 Task: Look for space in Eger, Hungary from 3rd August, 2023 to 7th August, 2023 for 2 adults in price range Rs.4000 to Rs.9000. Place can be private room with 1  bedroom having 1 bed and 1 bathroom. Property type can be house, flat, guest house, hotel. Booking option can be shelf check-in. Required host language is English.
Action: Mouse moved to (596, 99)
Screenshot: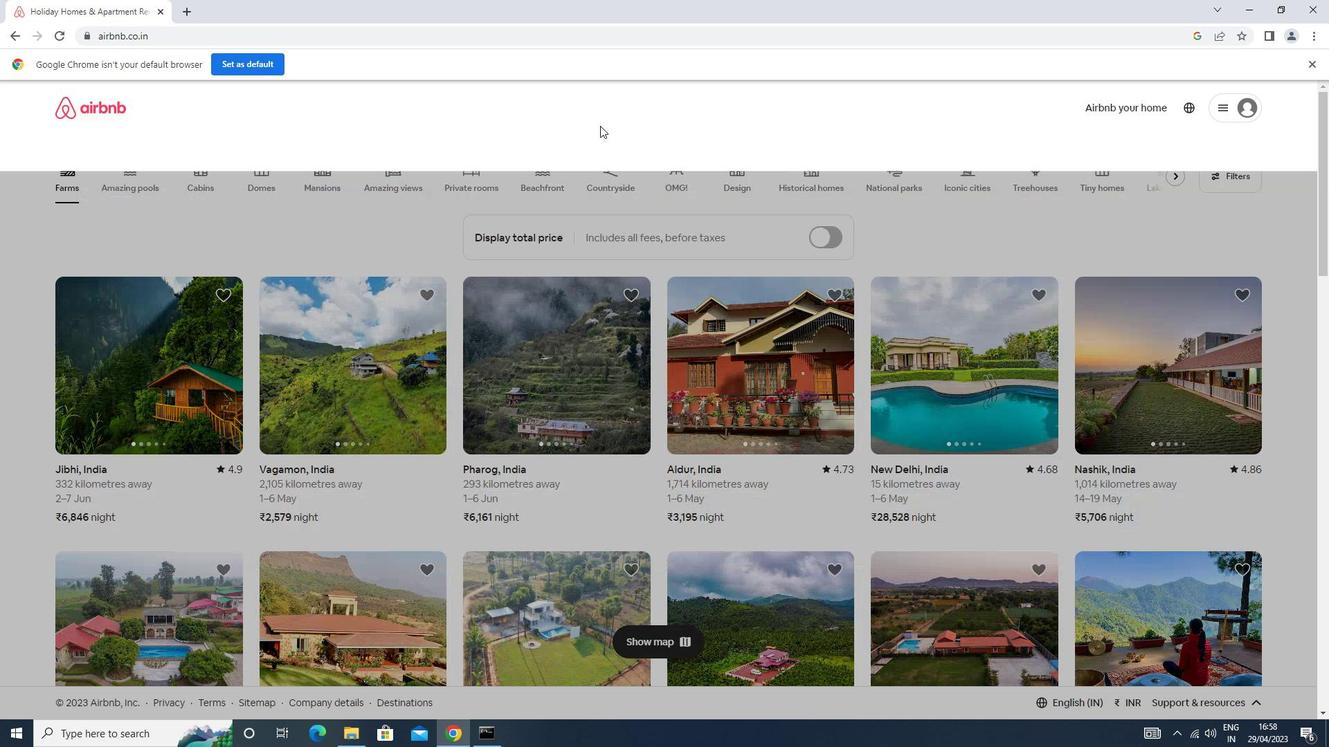 
Action: Mouse pressed left at (596, 99)
Screenshot: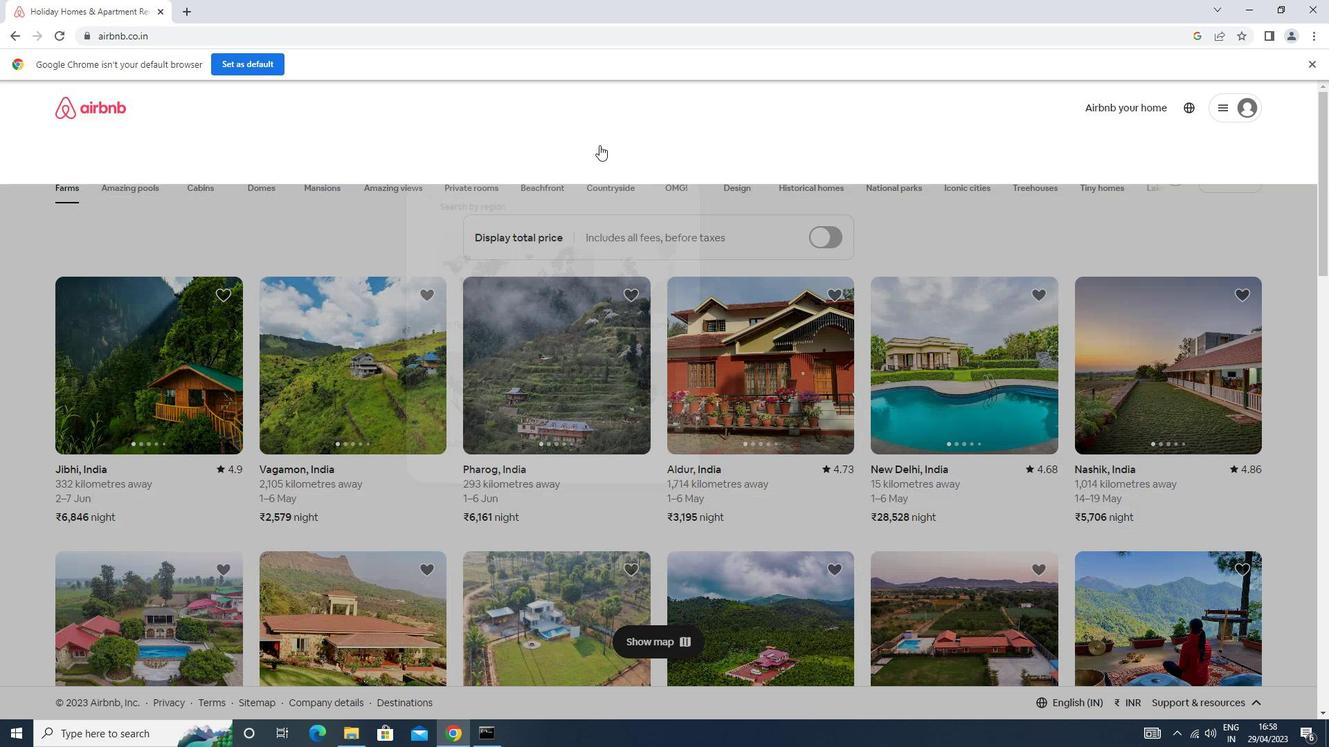 
Action: Mouse moved to (547, 163)
Screenshot: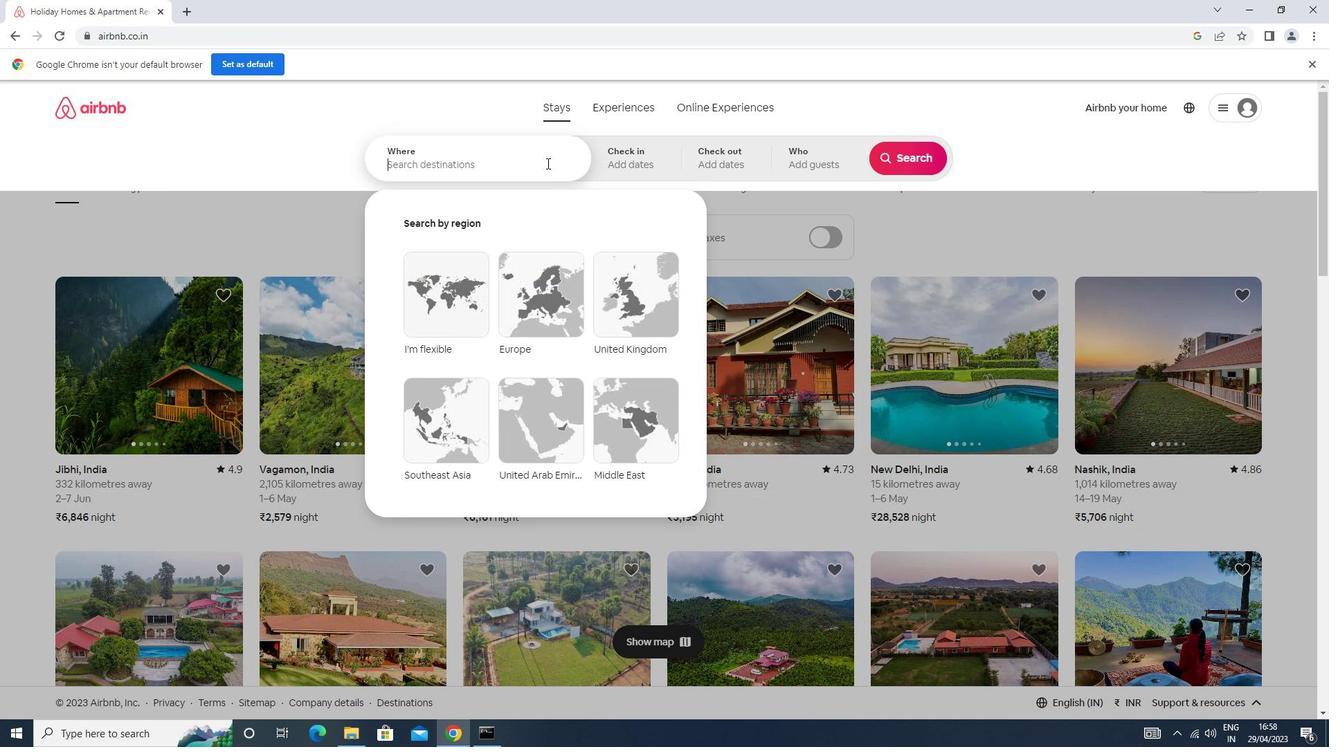
Action: Mouse pressed left at (547, 163)
Screenshot: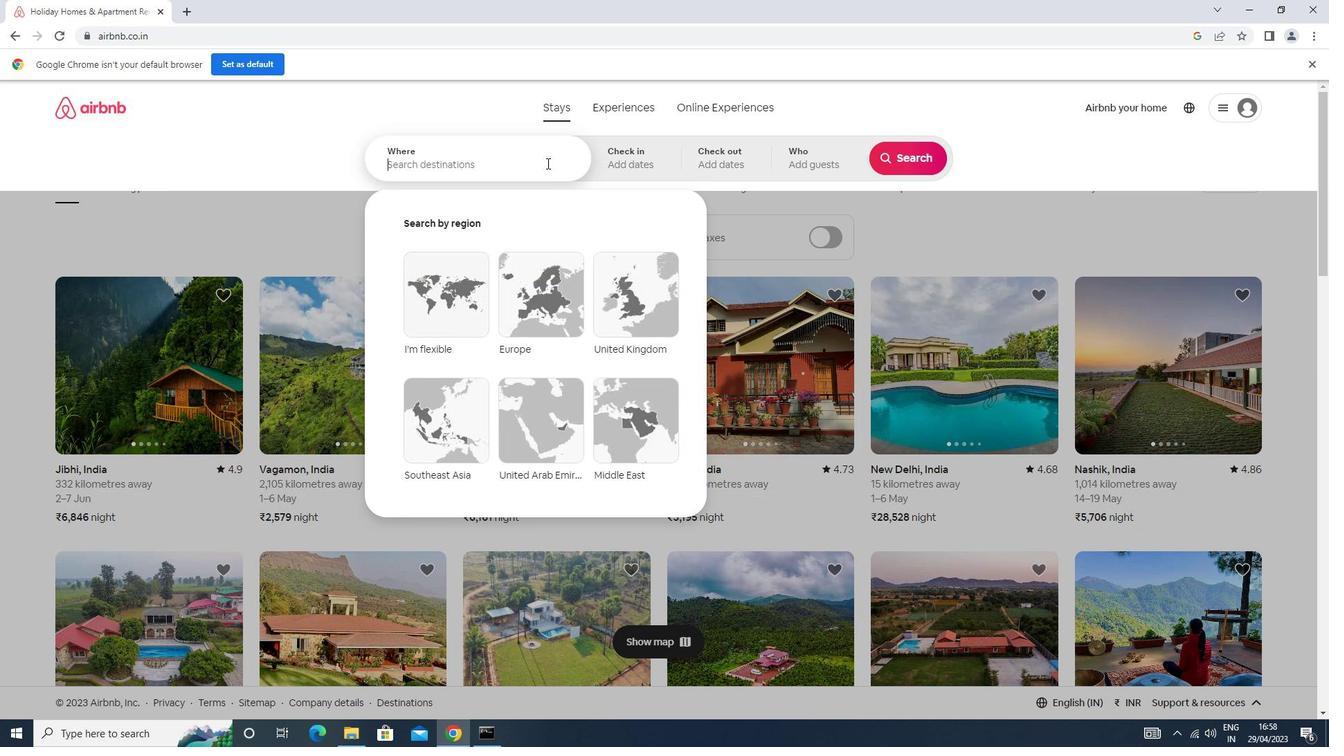 
Action: Key pressed <Key.caps_lock>e<Key.caps_lock>ger<Key.enter>
Screenshot: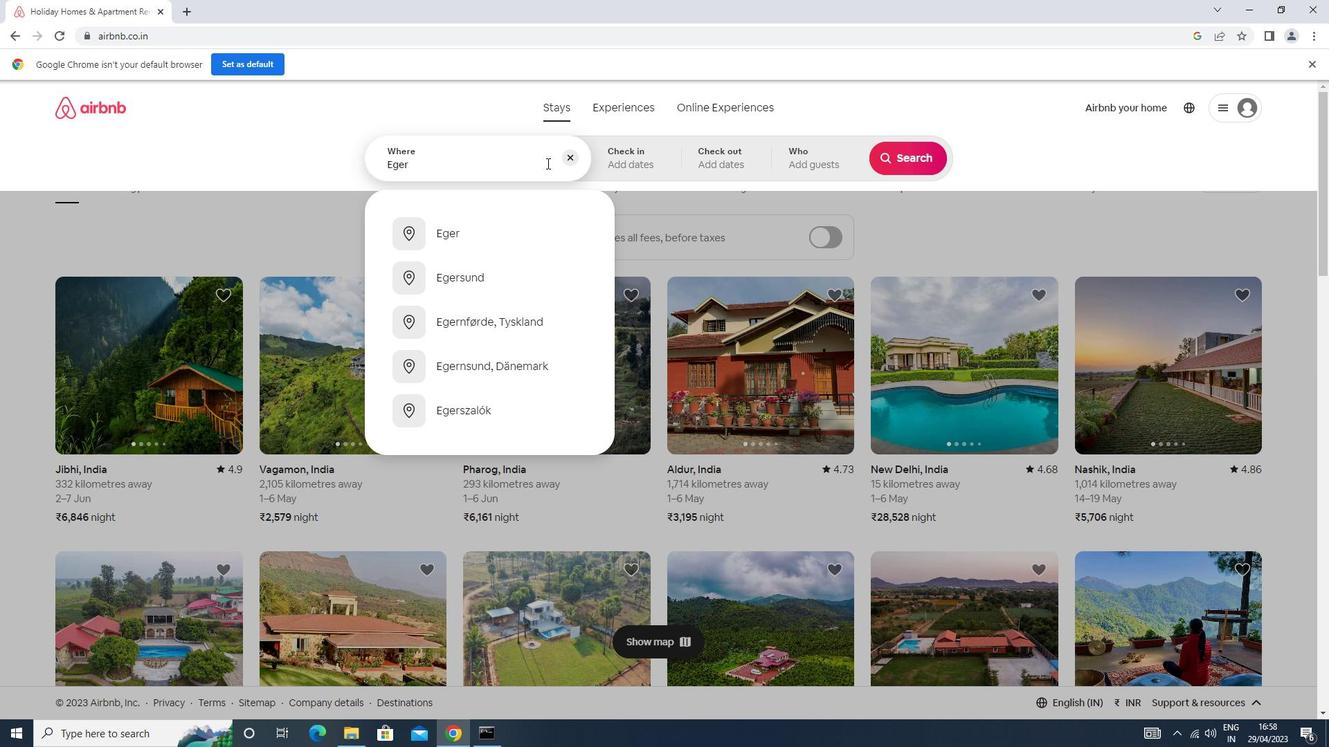 
Action: Mouse moved to (896, 264)
Screenshot: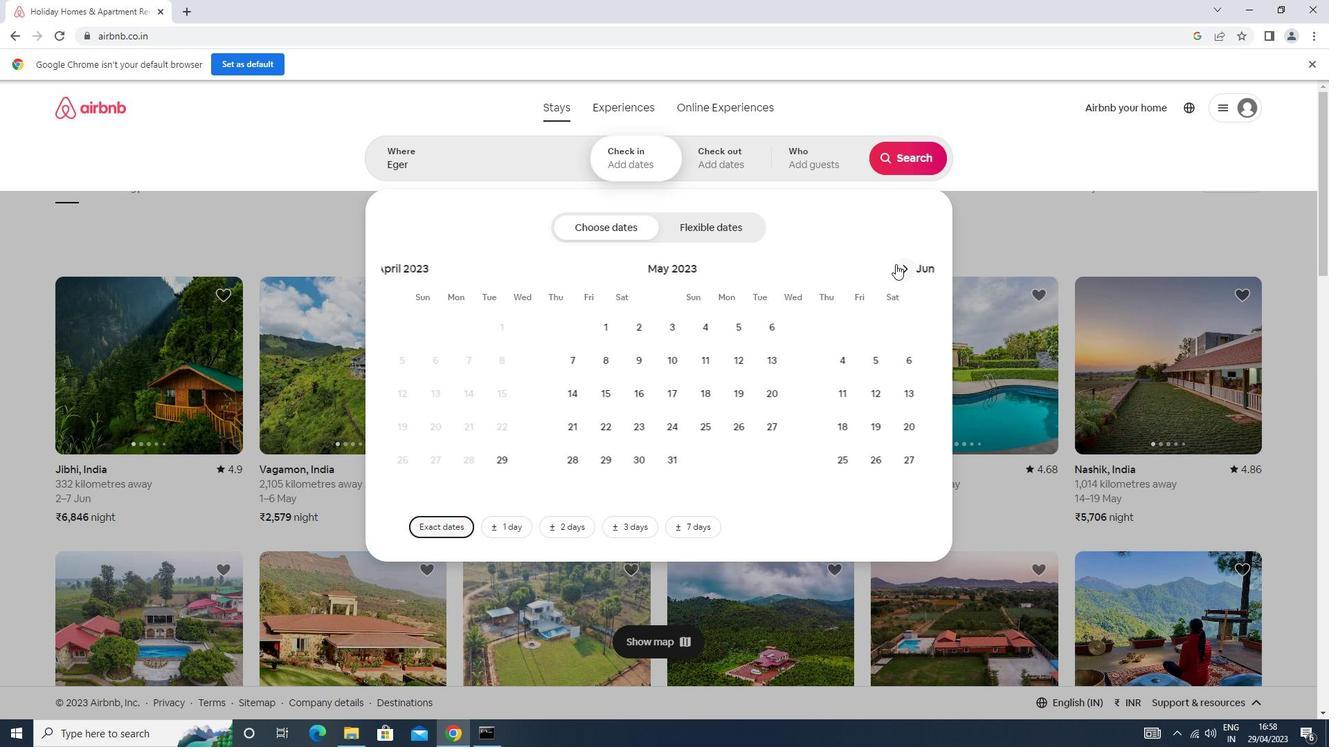 
Action: Mouse pressed left at (896, 264)
Screenshot: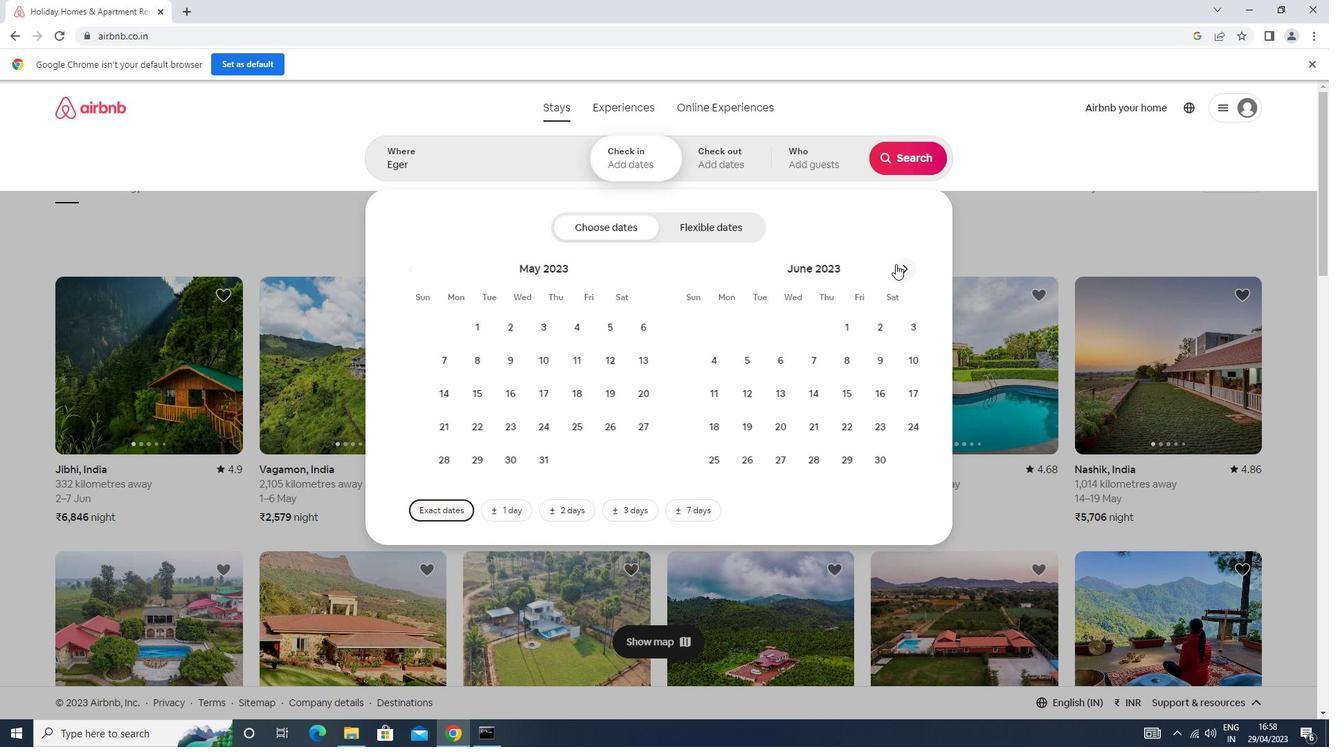 
Action: Mouse pressed left at (896, 264)
Screenshot: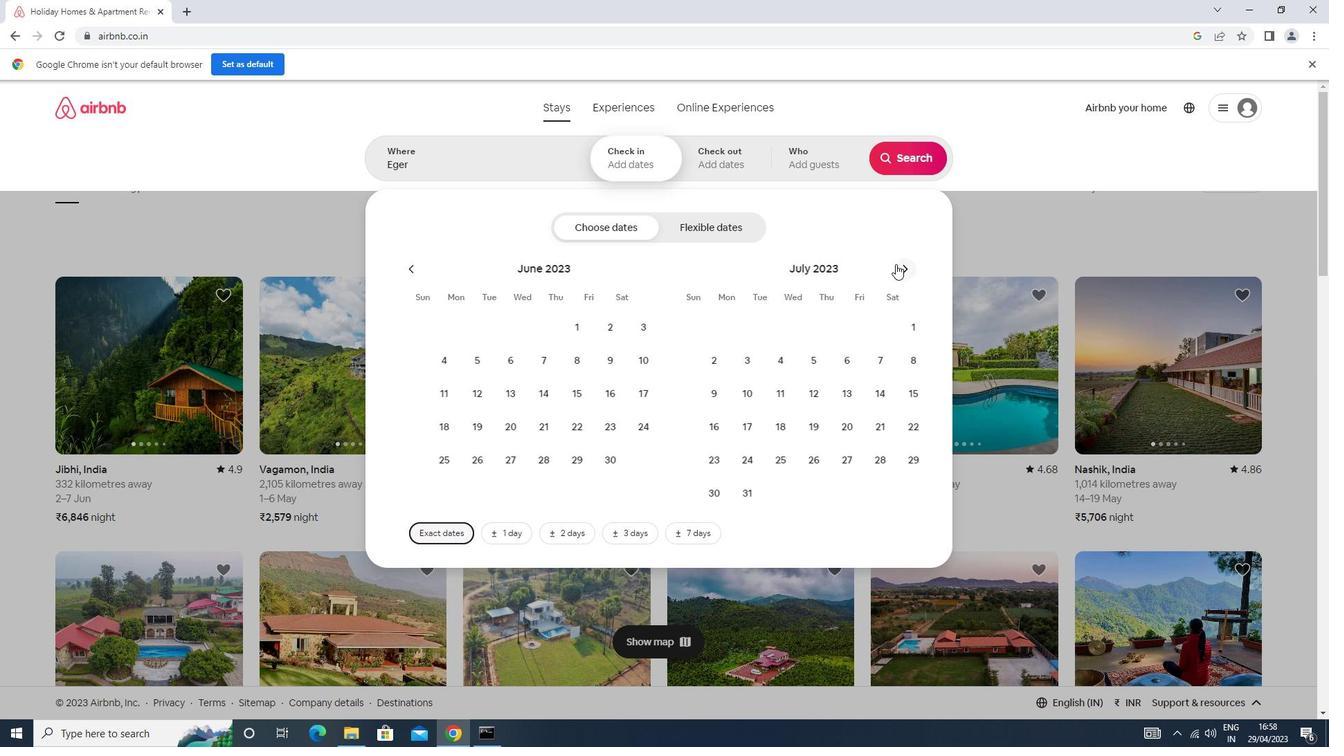 
Action: Mouse moved to (896, 264)
Screenshot: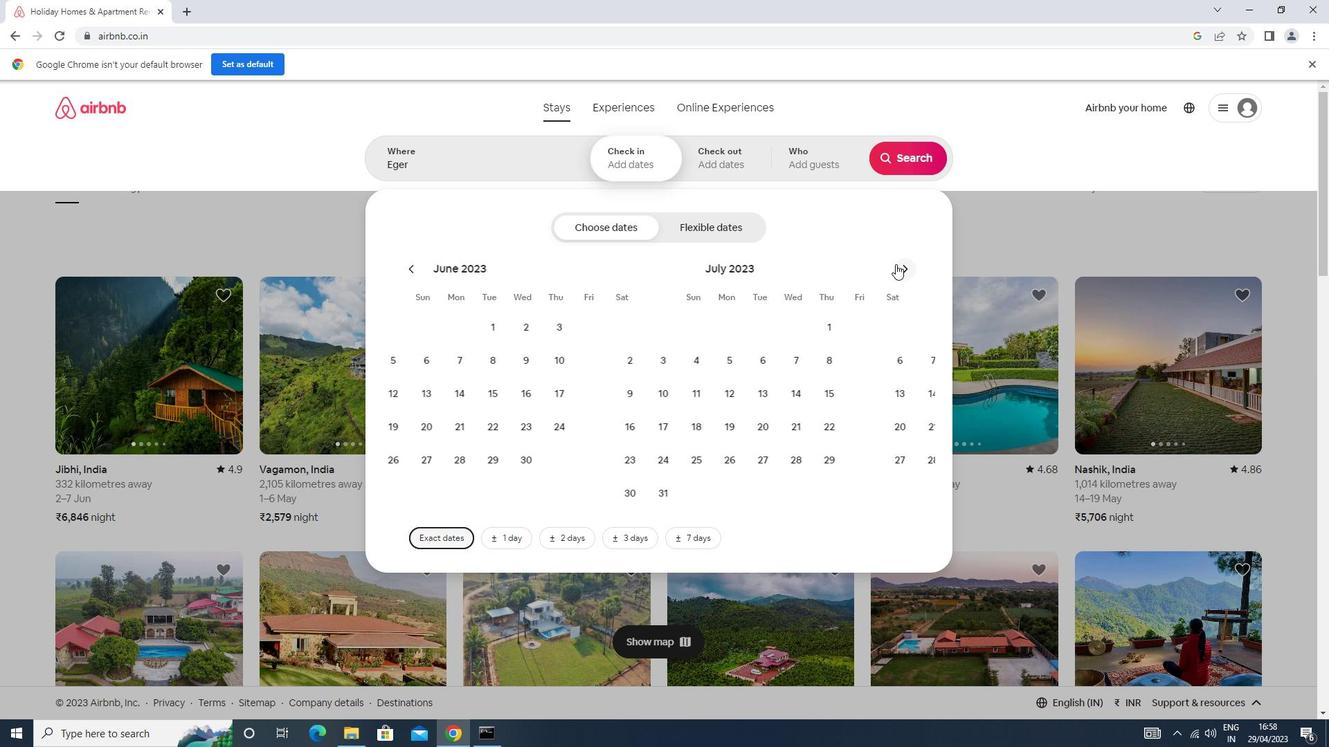 
Action: Mouse pressed left at (896, 264)
Screenshot: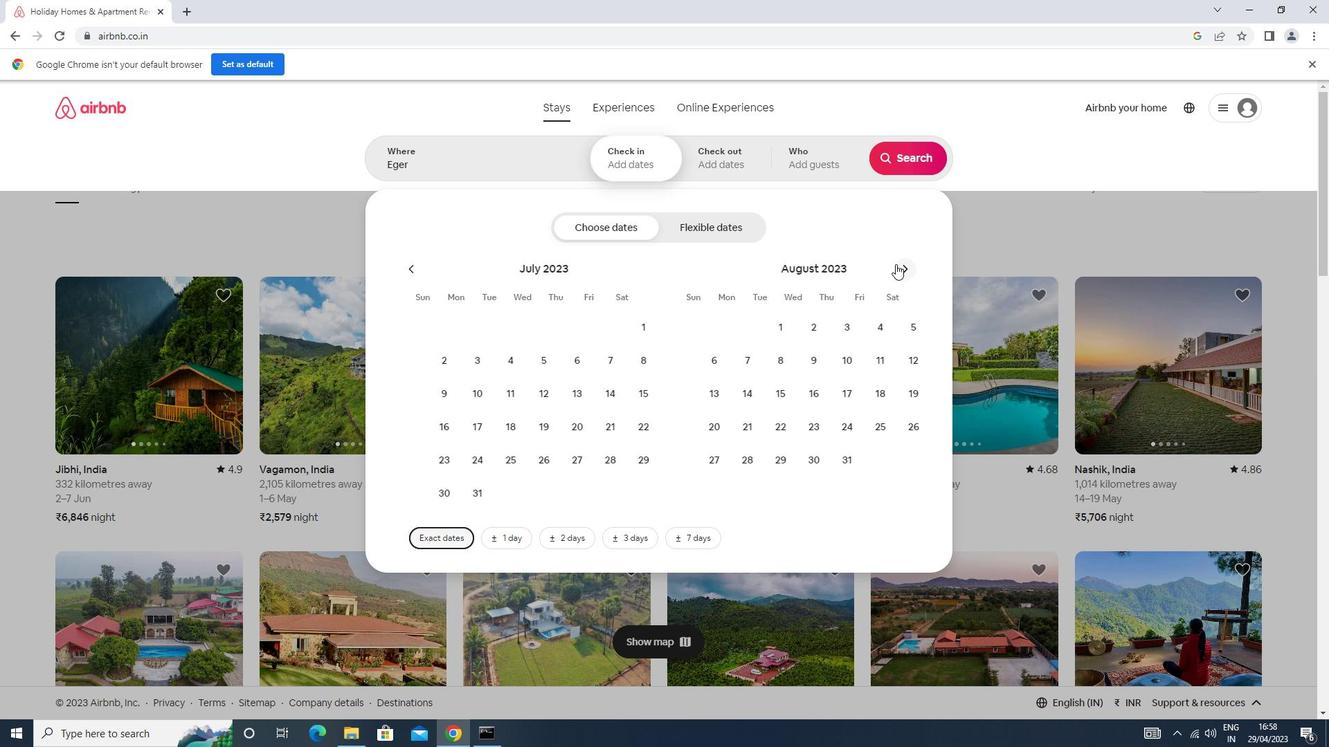 
Action: Mouse moved to (832, 323)
Screenshot: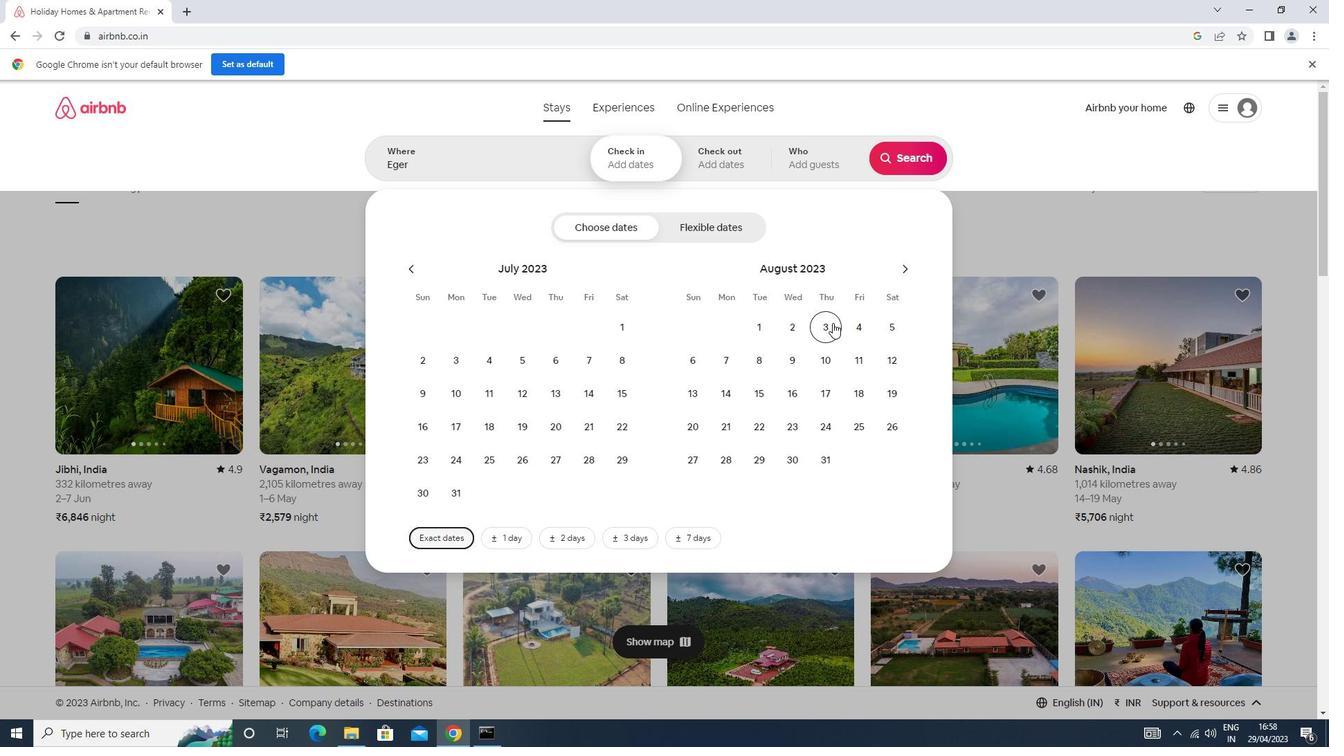 
Action: Mouse pressed left at (832, 323)
Screenshot: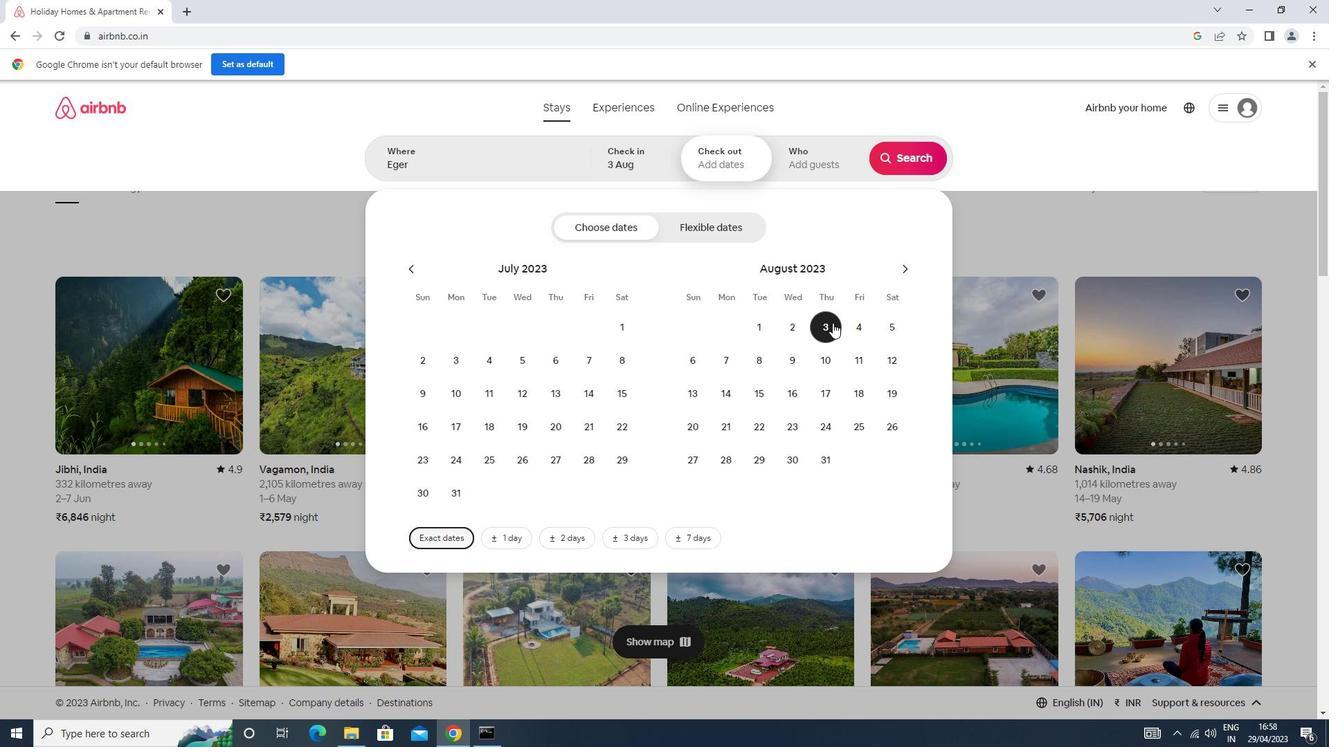 
Action: Mouse moved to (731, 362)
Screenshot: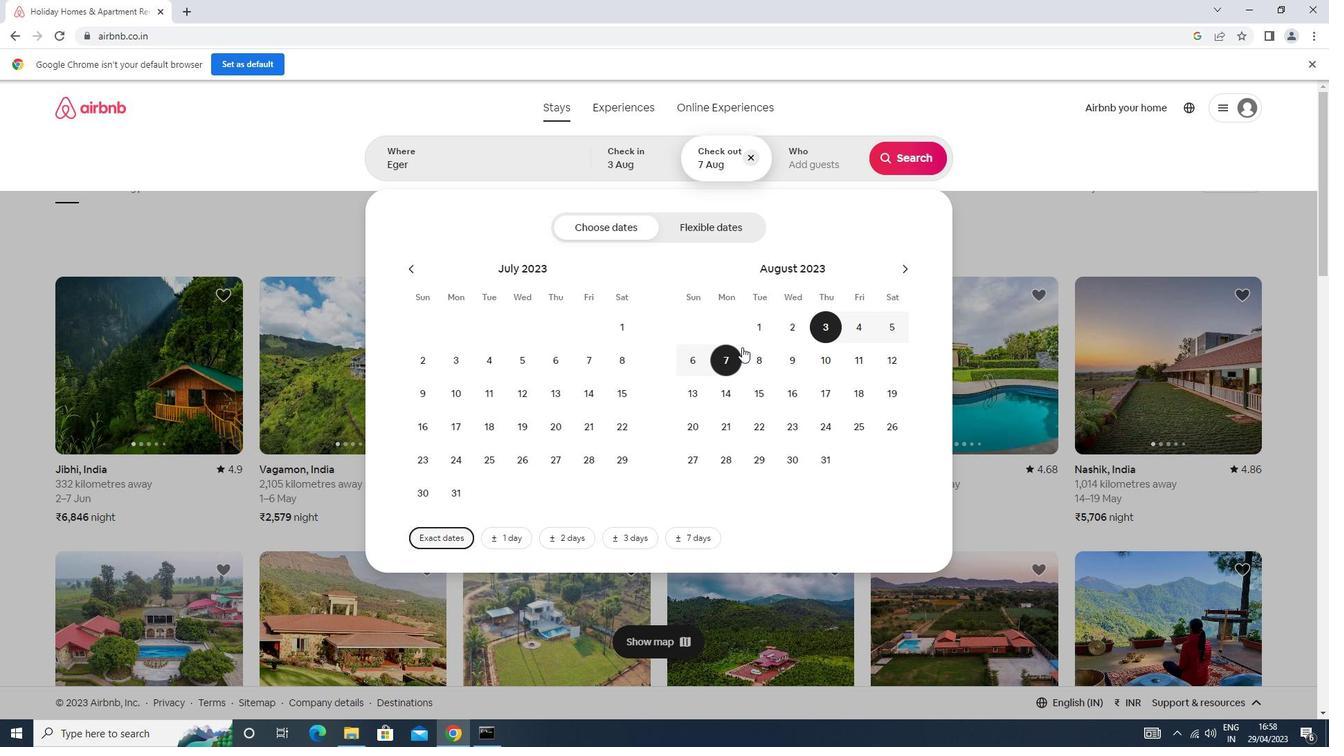 
Action: Mouse pressed left at (731, 362)
Screenshot: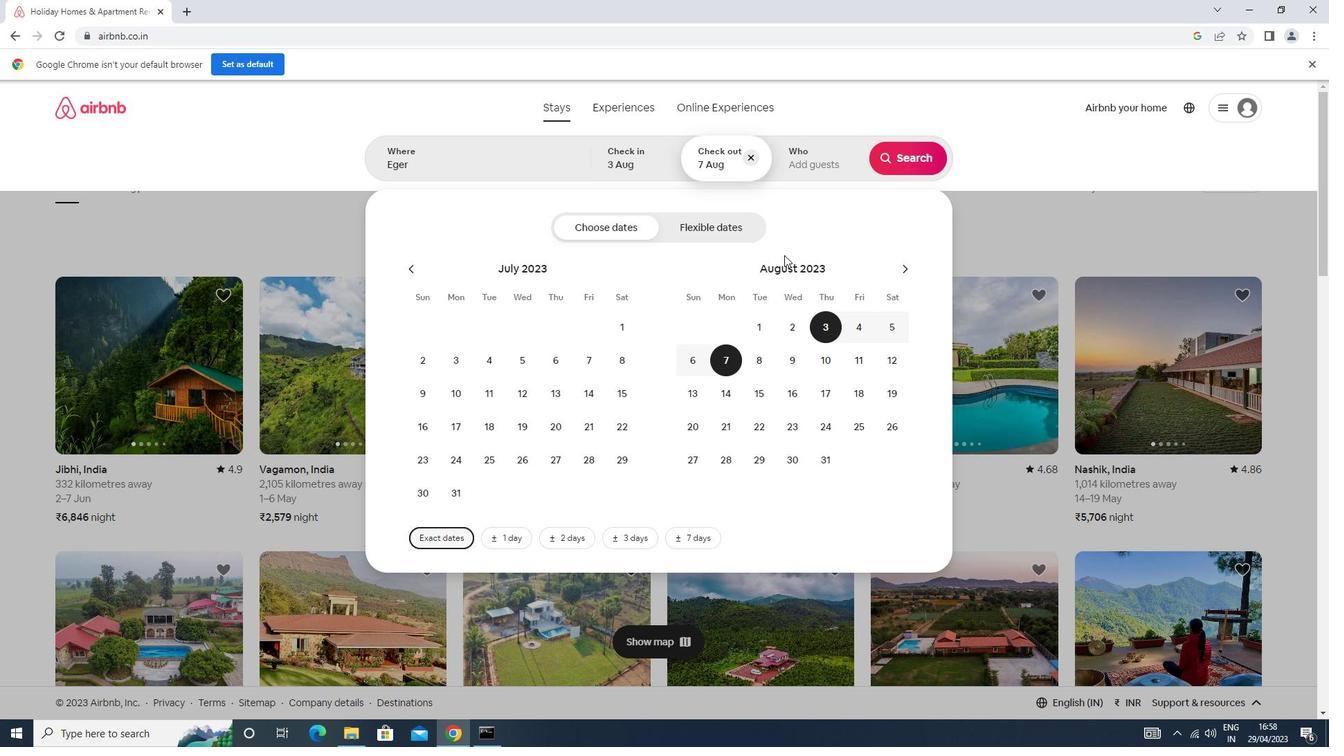 
Action: Mouse moved to (807, 157)
Screenshot: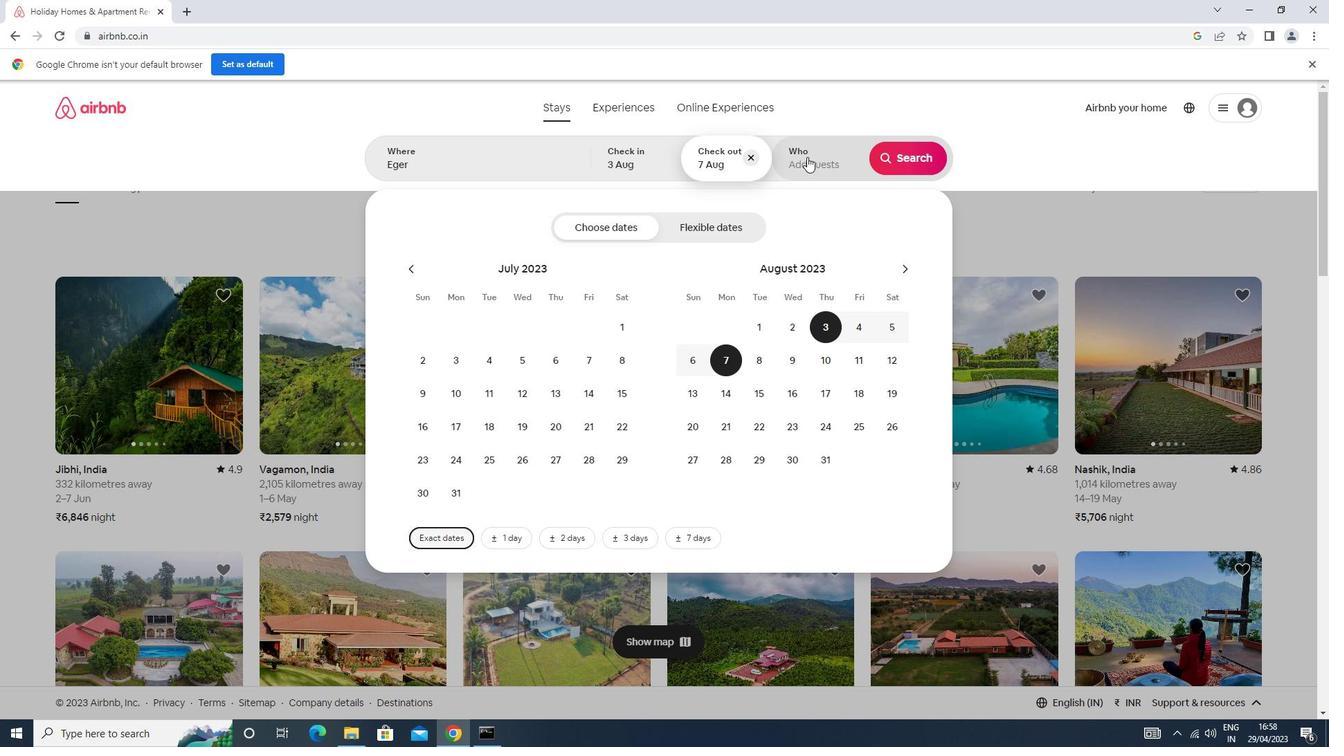 
Action: Mouse pressed left at (807, 157)
Screenshot: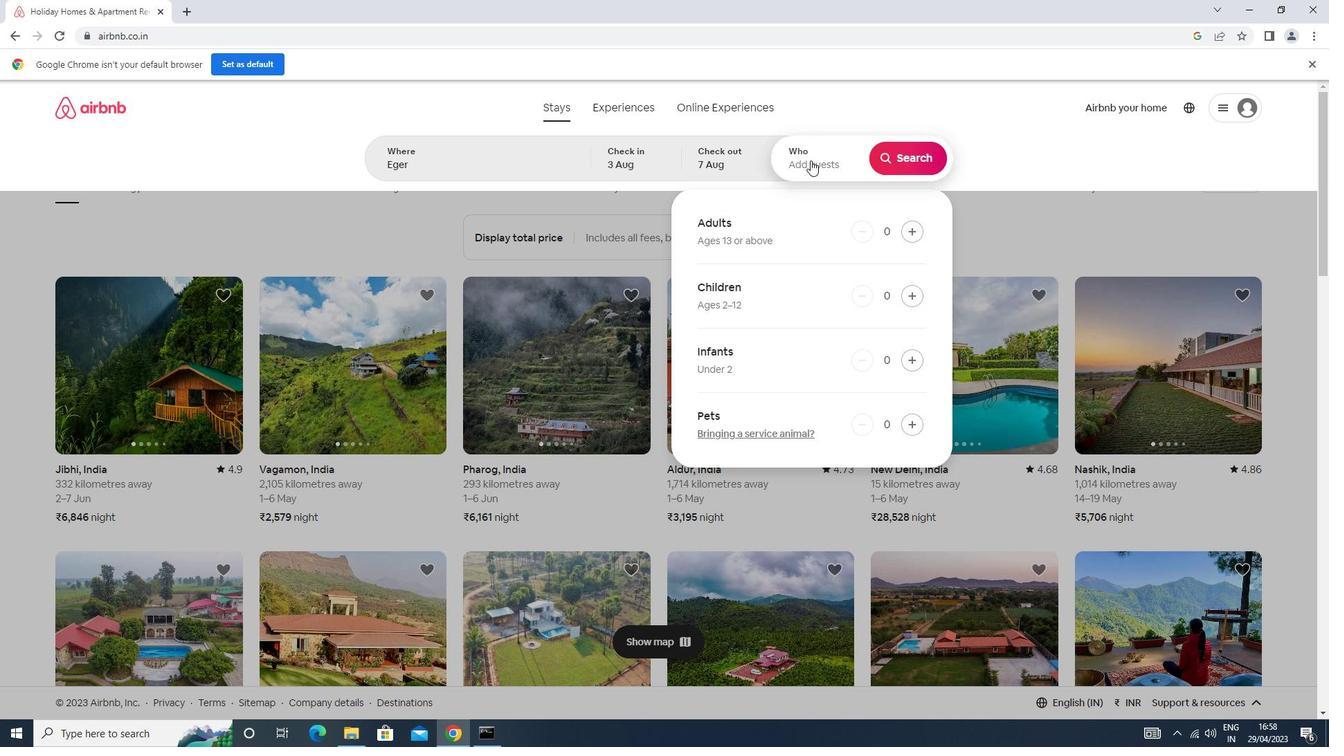 
Action: Mouse moved to (918, 236)
Screenshot: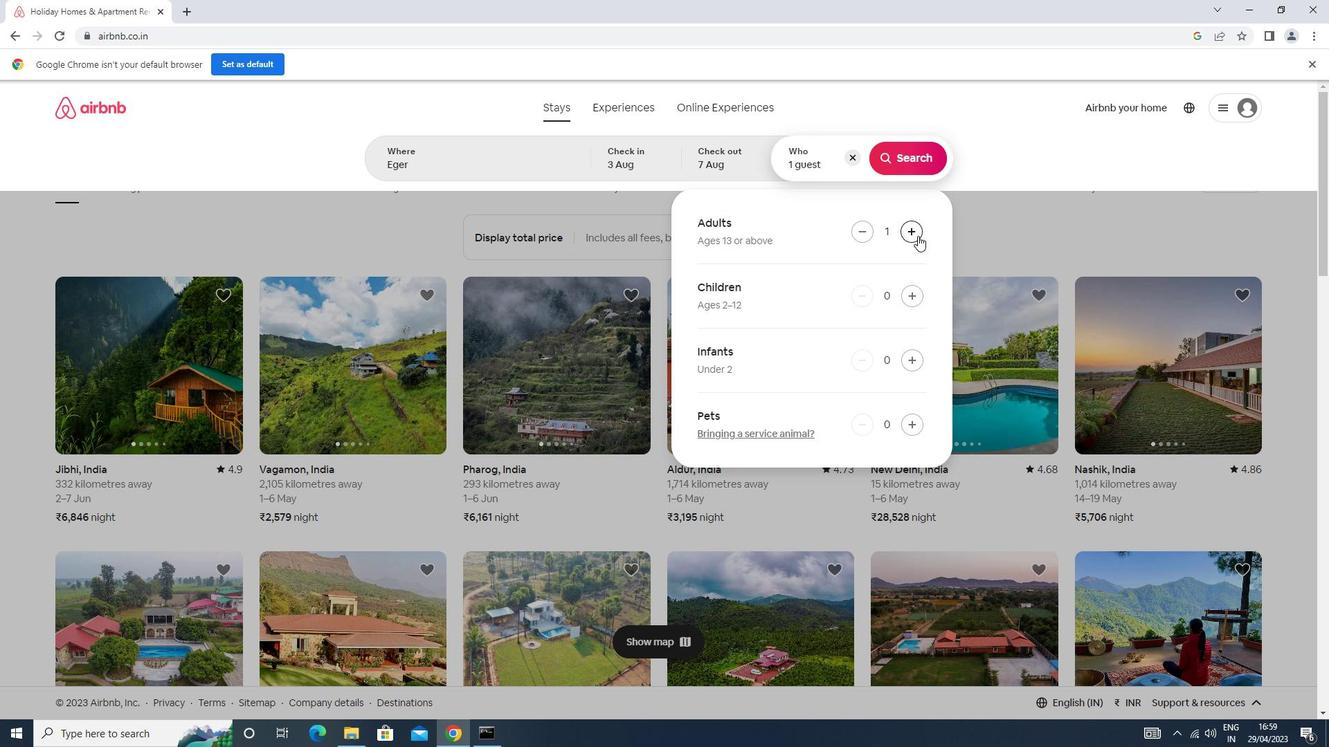
Action: Mouse pressed left at (918, 236)
Screenshot: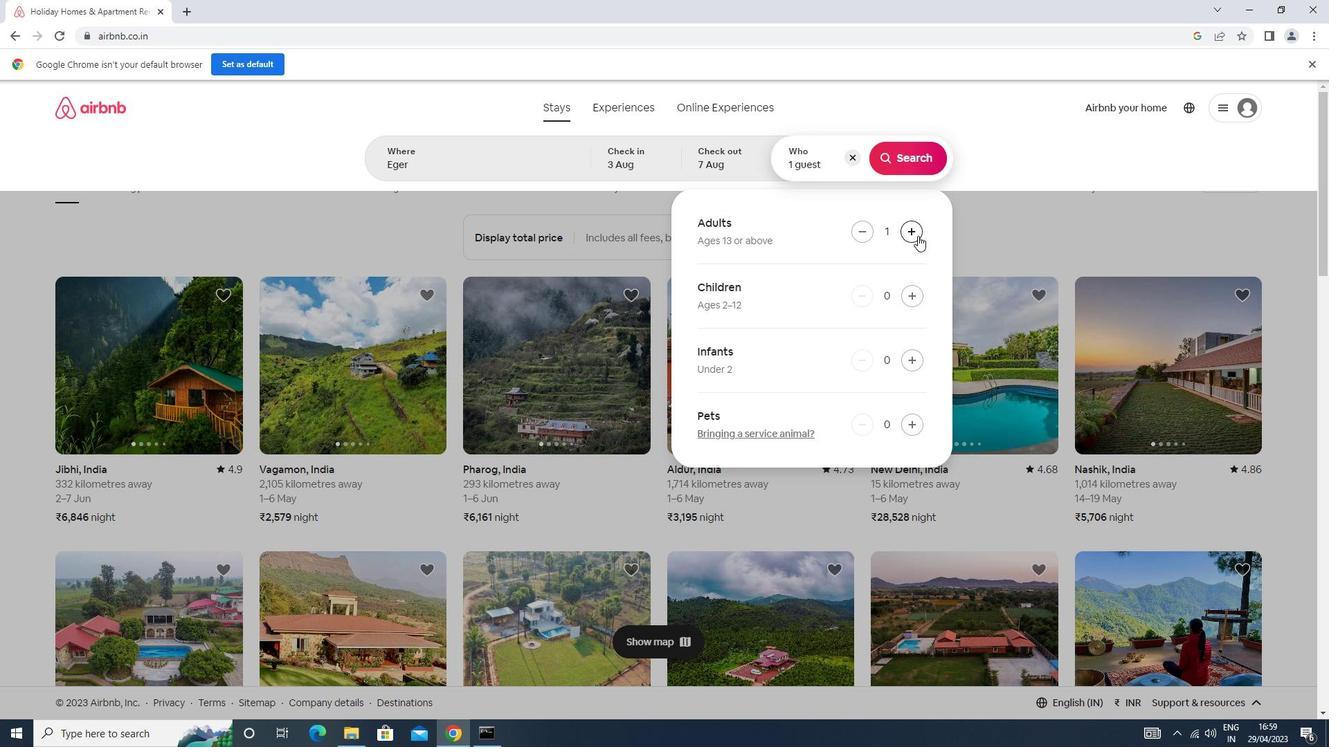 
Action: Mouse moved to (918, 236)
Screenshot: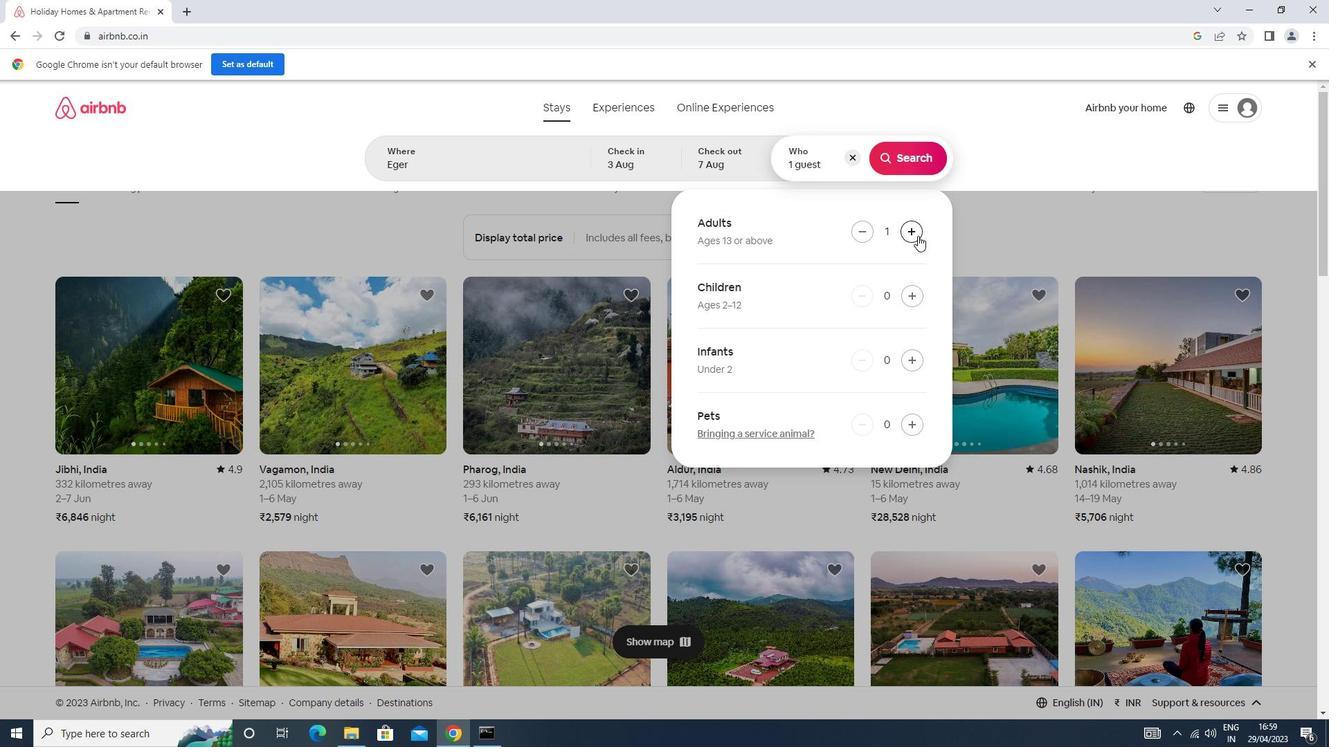 
Action: Mouse pressed left at (918, 236)
Screenshot: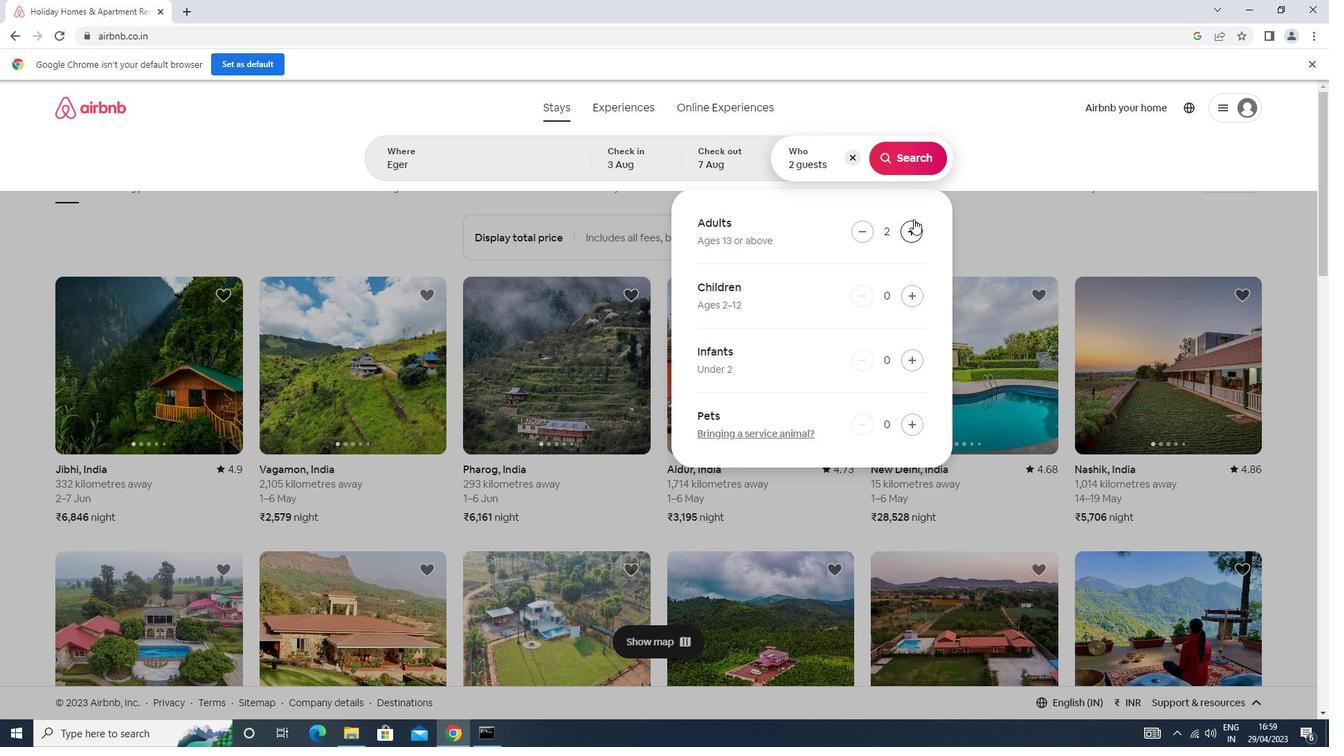 
Action: Mouse moved to (898, 162)
Screenshot: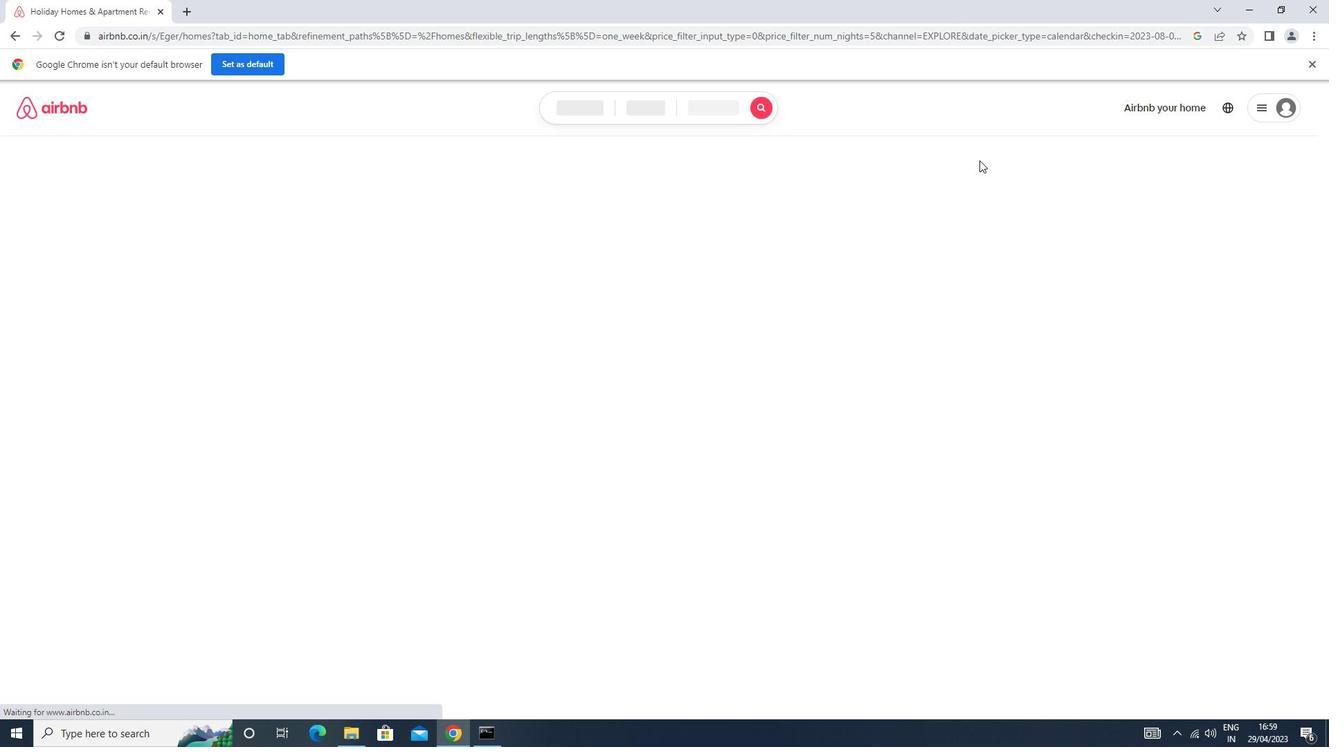 
Action: Mouse pressed left at (898, 162)
Screenshot: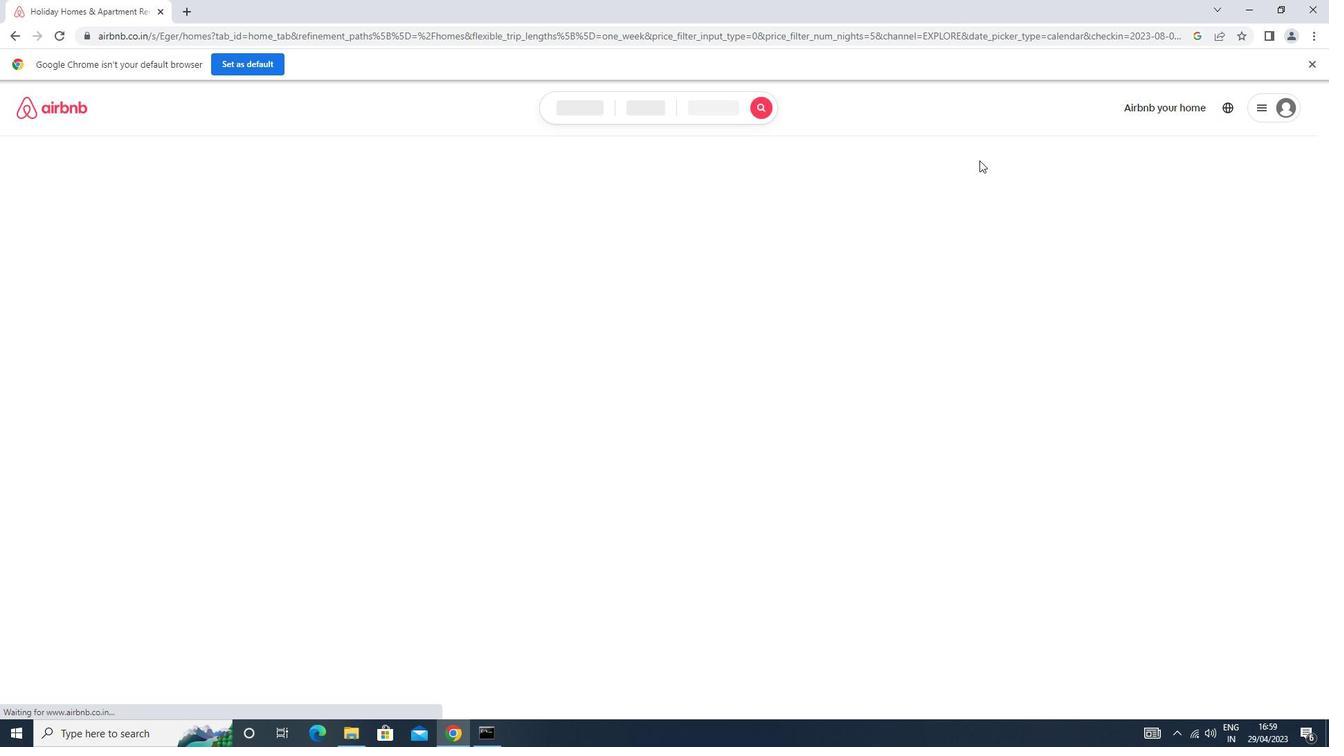 
Action: Mouse moved to (1271, 159)
Screenshot: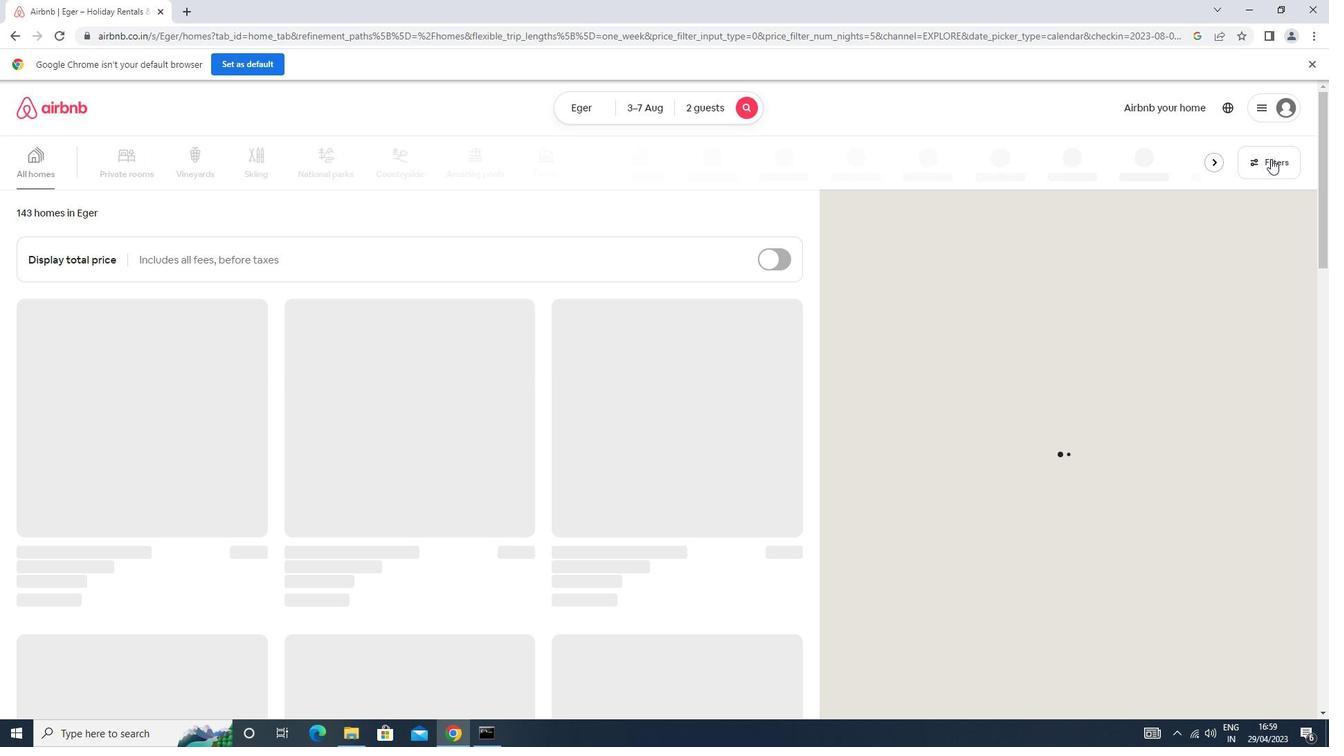 
Action: Mouse pressed left at (1271, 159)
Screenshot: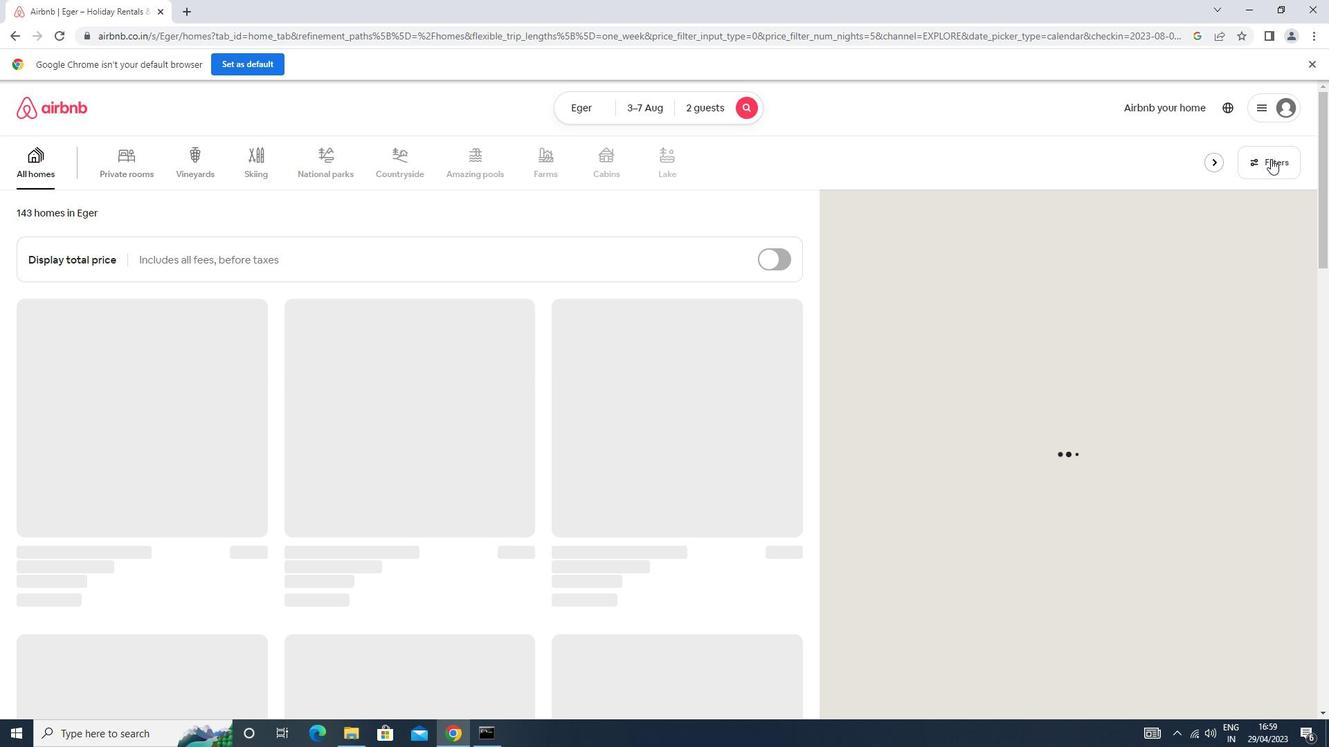 
Action: Mouse moved to (615, 338)
Screenshot: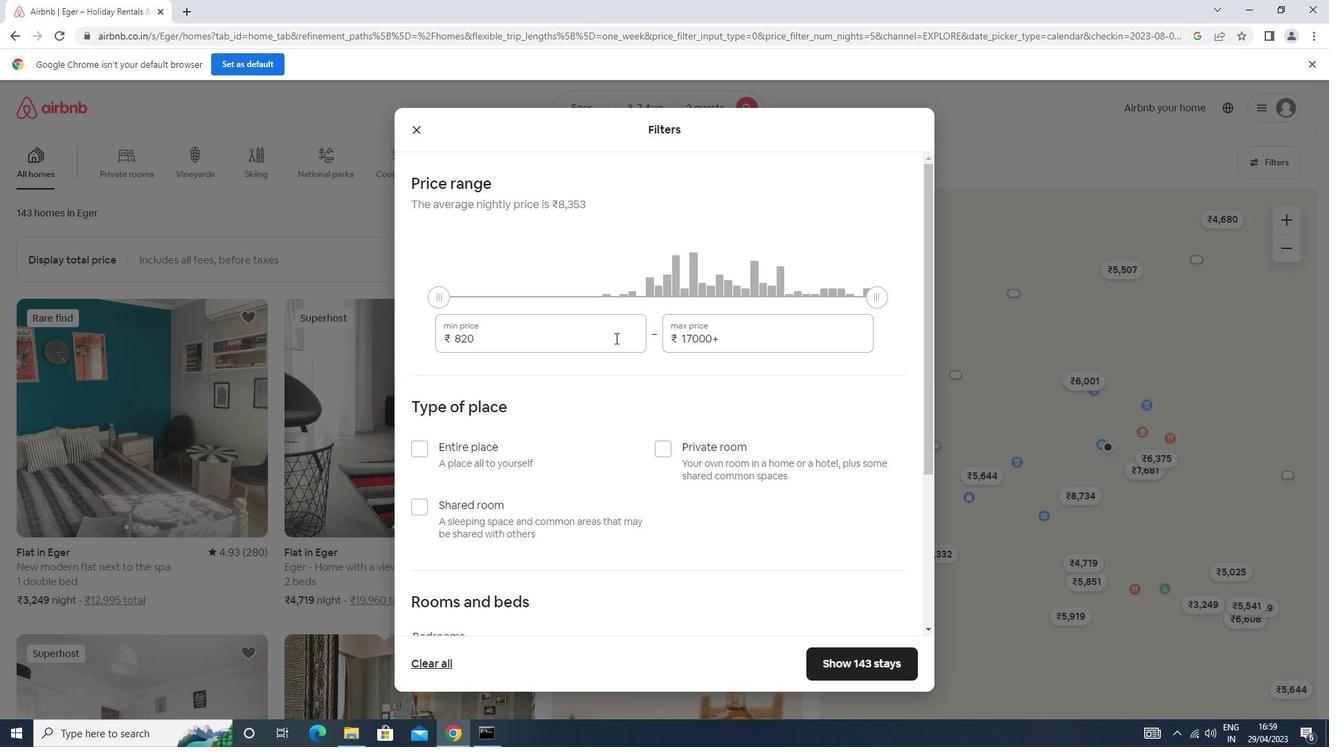 
Action: Mouse pressed left at (615, 338)
Screenshot: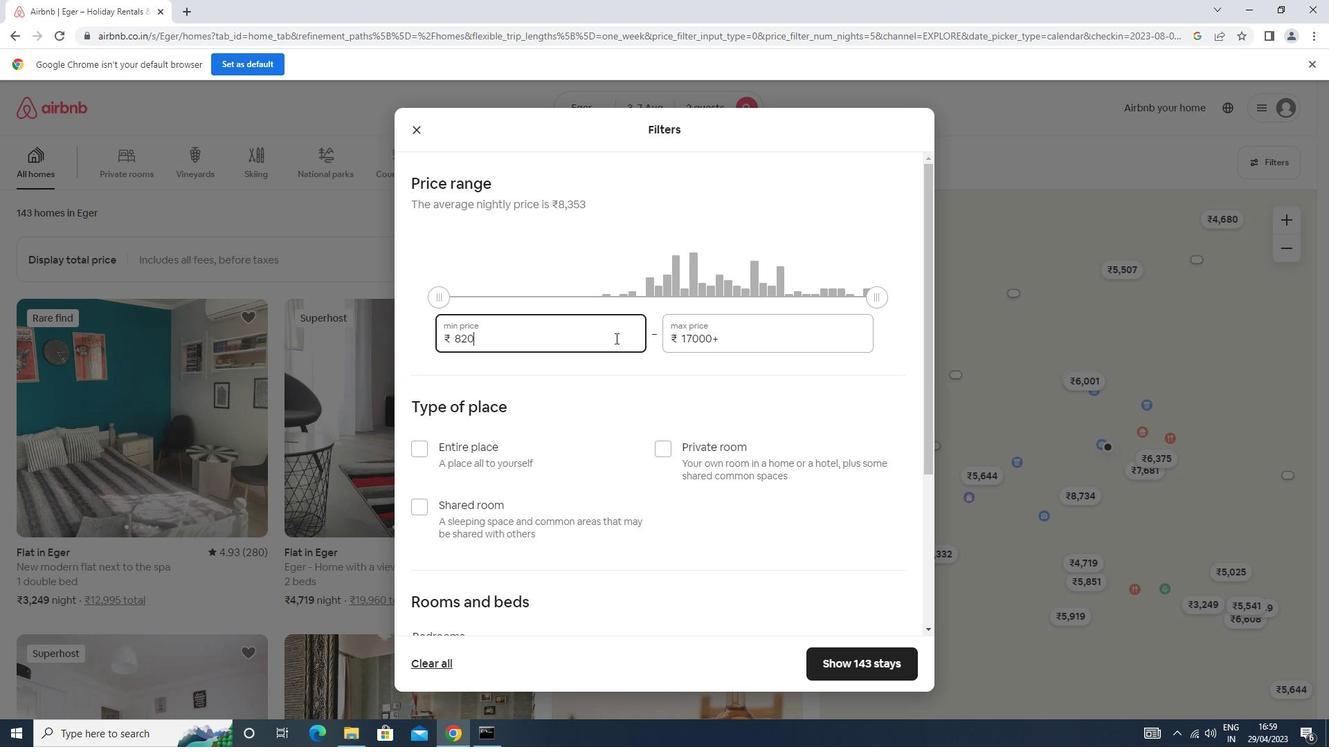 
Action: Key pressed <Key.backspace><Key.backspace><Key.backspace><Key.backspace><Key.backspace><Key.backspace><Key.backspace><Key.backspace><Key.backspace><Key.backspace><Key.backspace><Key.backspace><Key.backspace>4000<Key.tab>9000
Screenshot: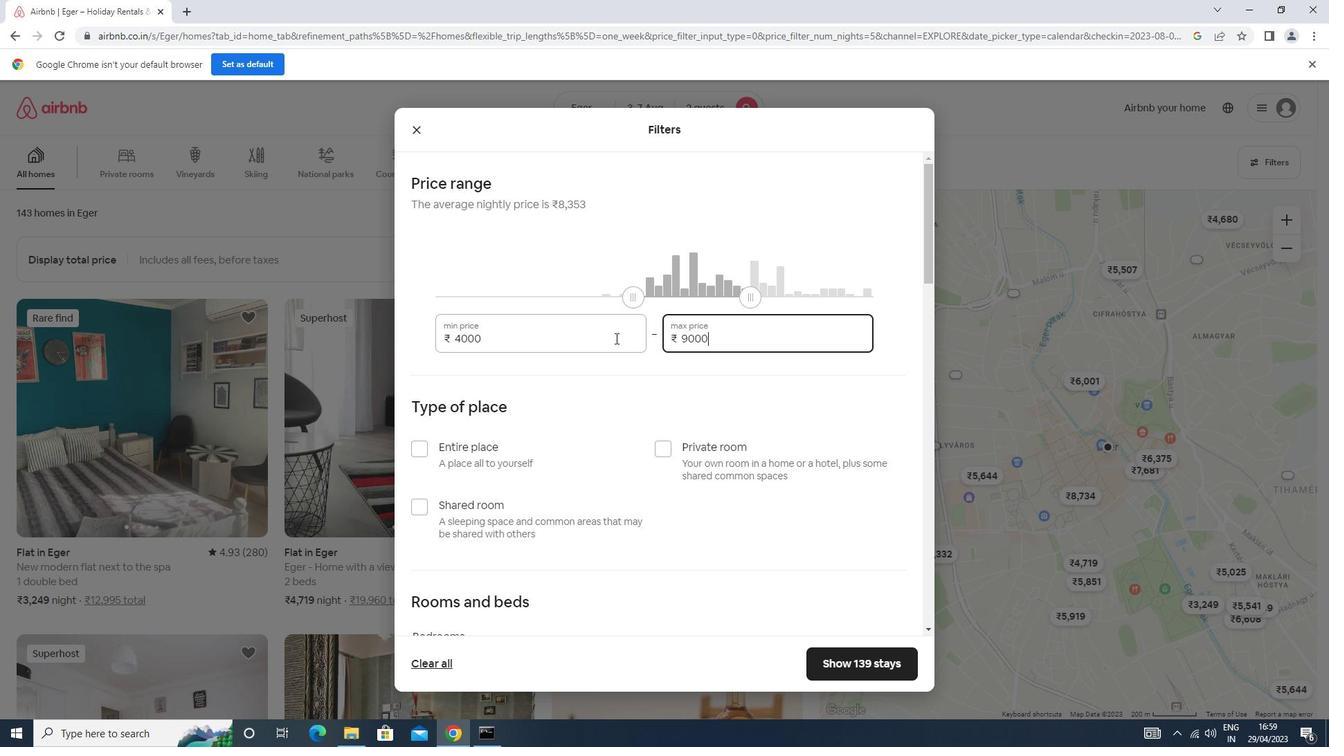 
Action: Mouse moved to (664, 447)
Screenshot: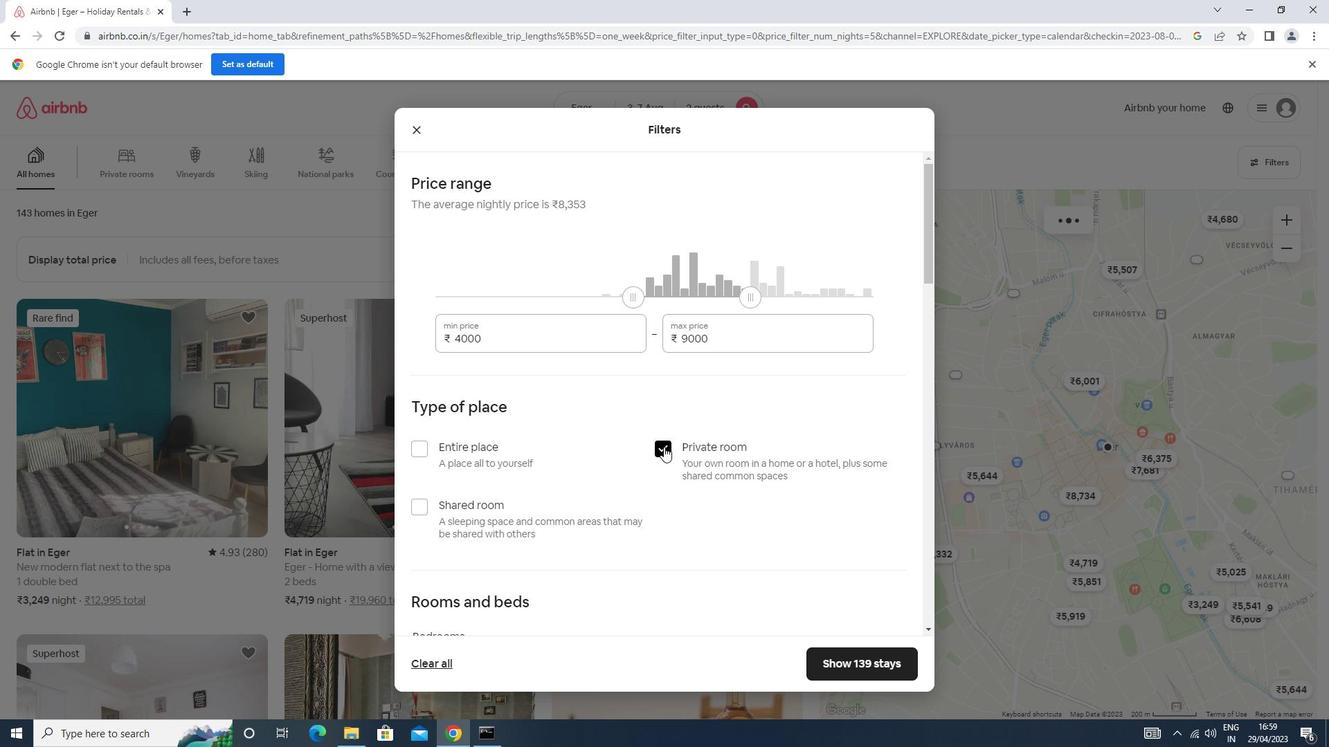 
Action: Mouse pressed left at (664, 447)
Screenshot: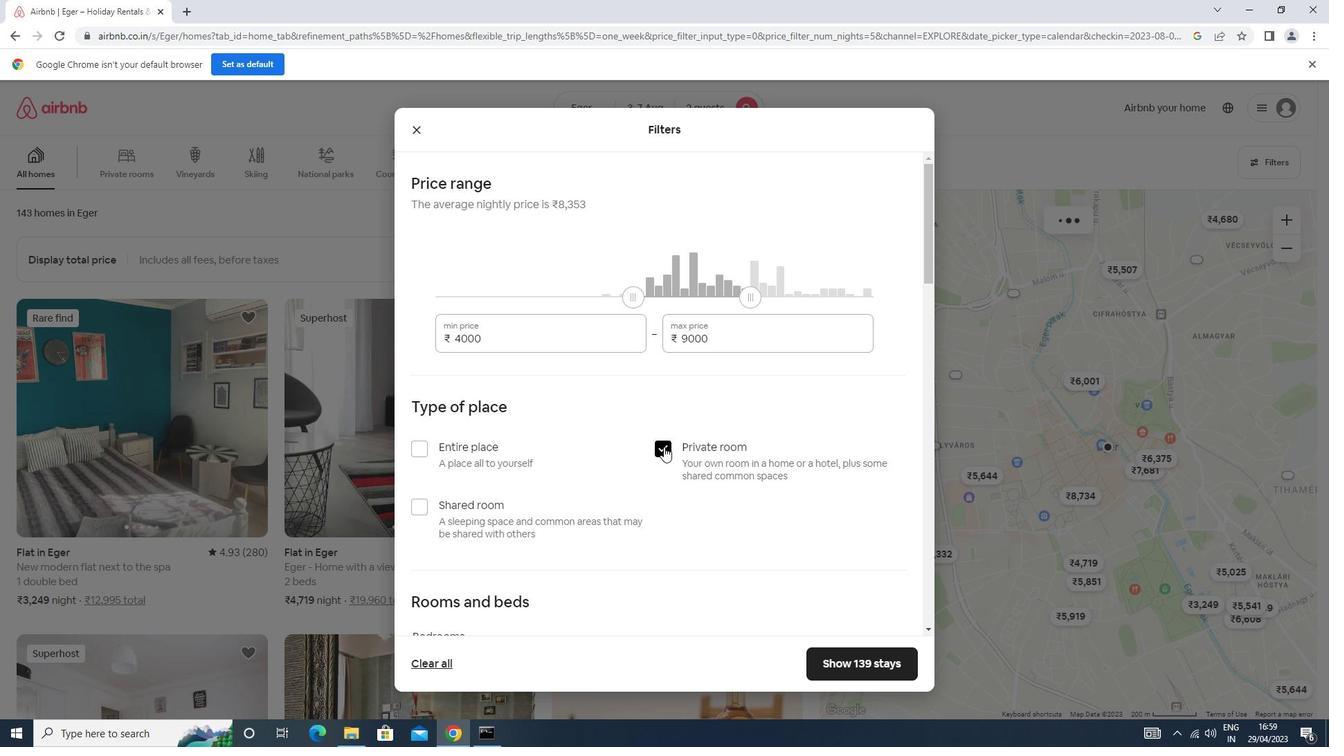 
Action: Mouse scrolled (664, 446) with delta (0, 0)
Screenshot: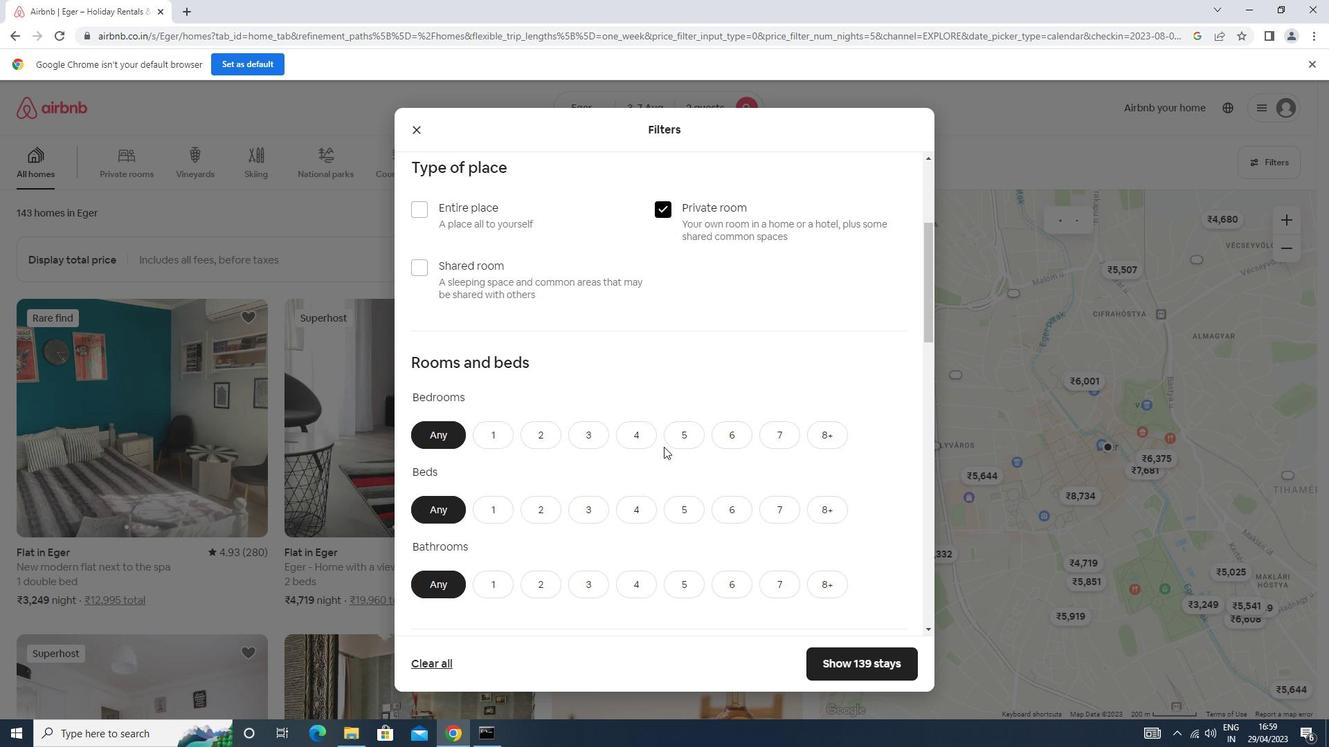 
Action: Mouse scrolled (664, 446) with delta (0, 0)
Screenshot: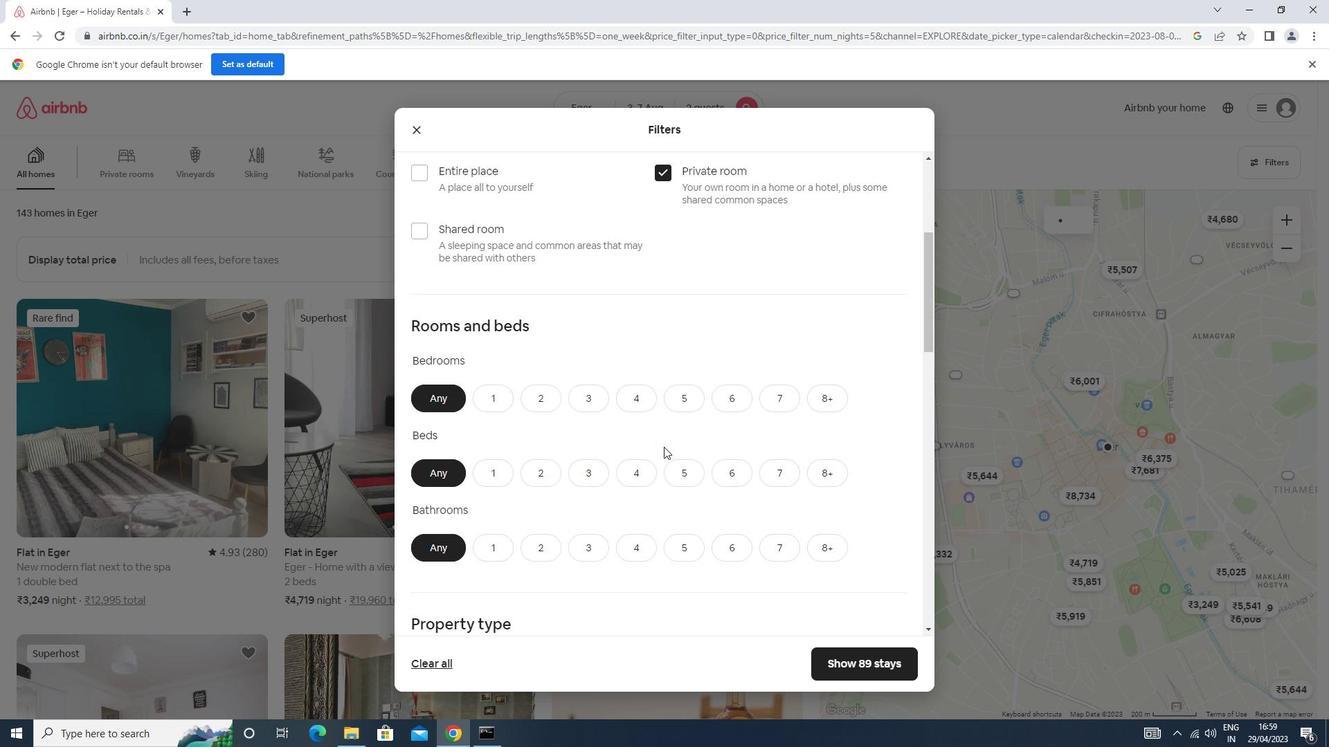 
Action: Mouse scrolled (664, 446) with delta (0, 0)
Screenshot: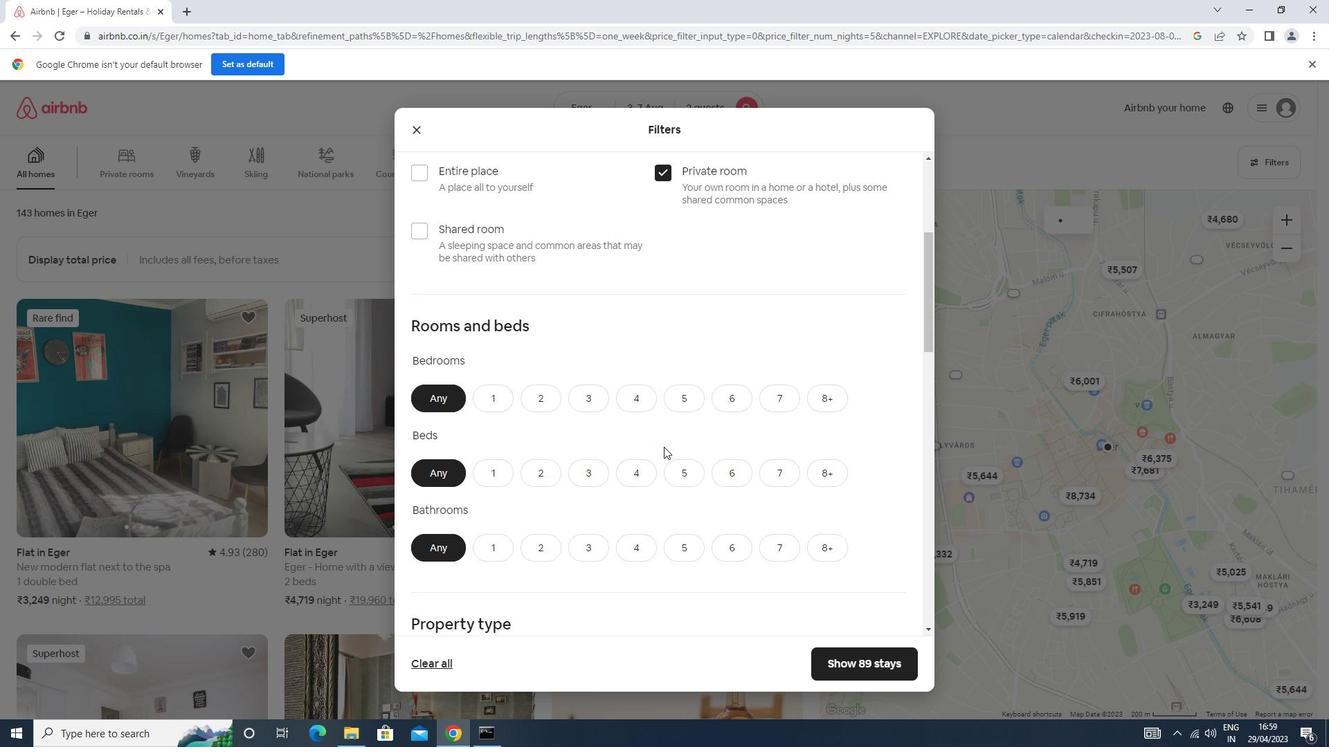 
Action: Mouse scrolled (664, 446) with delta (0, 0)
Screenshot: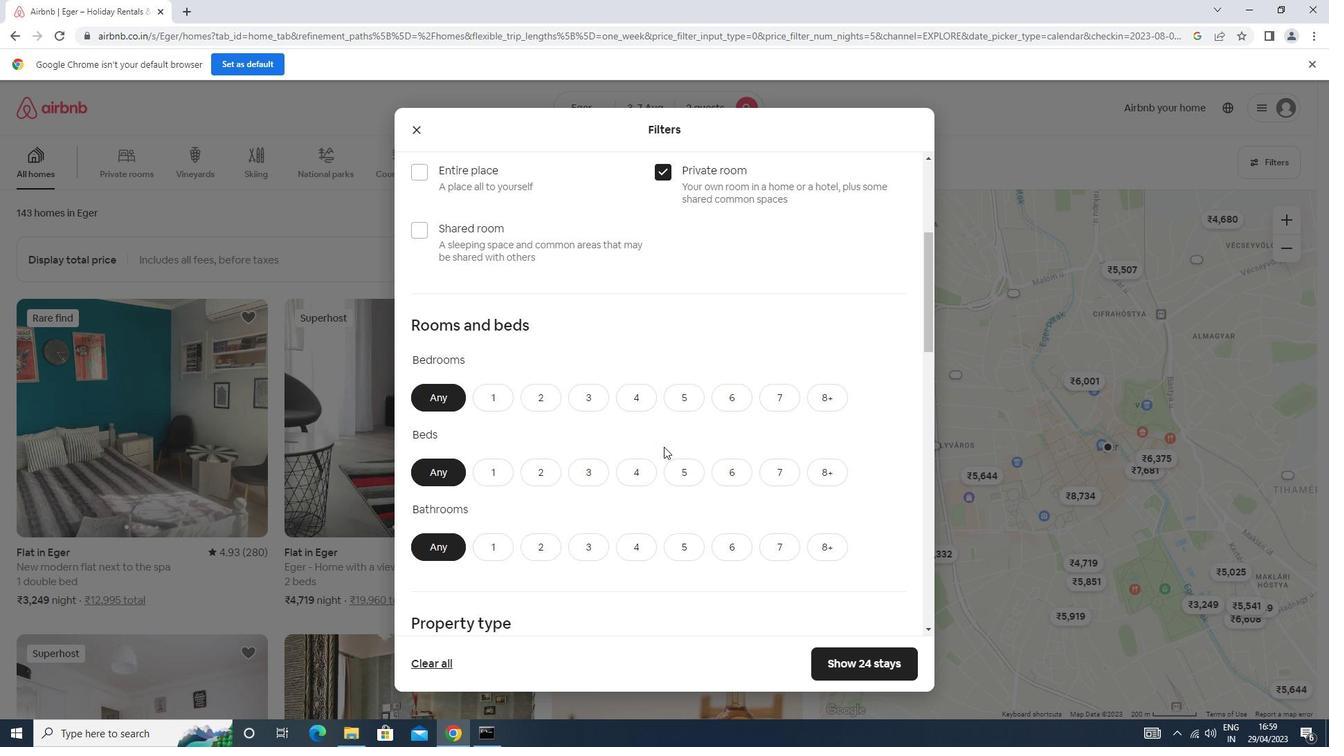 
Action: Mouse moved to (504, 394)
Screenshot: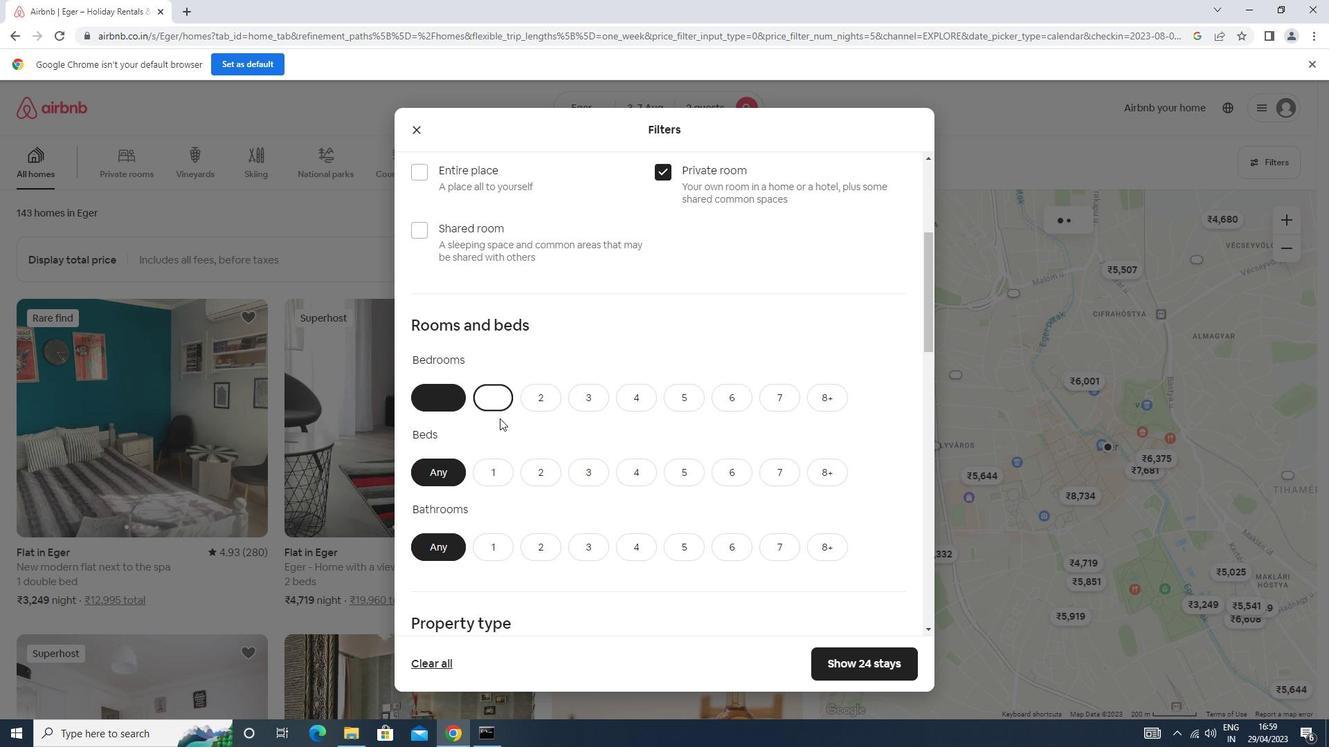 
Action: Mouse pressed left at (504, 394)
Screenshot: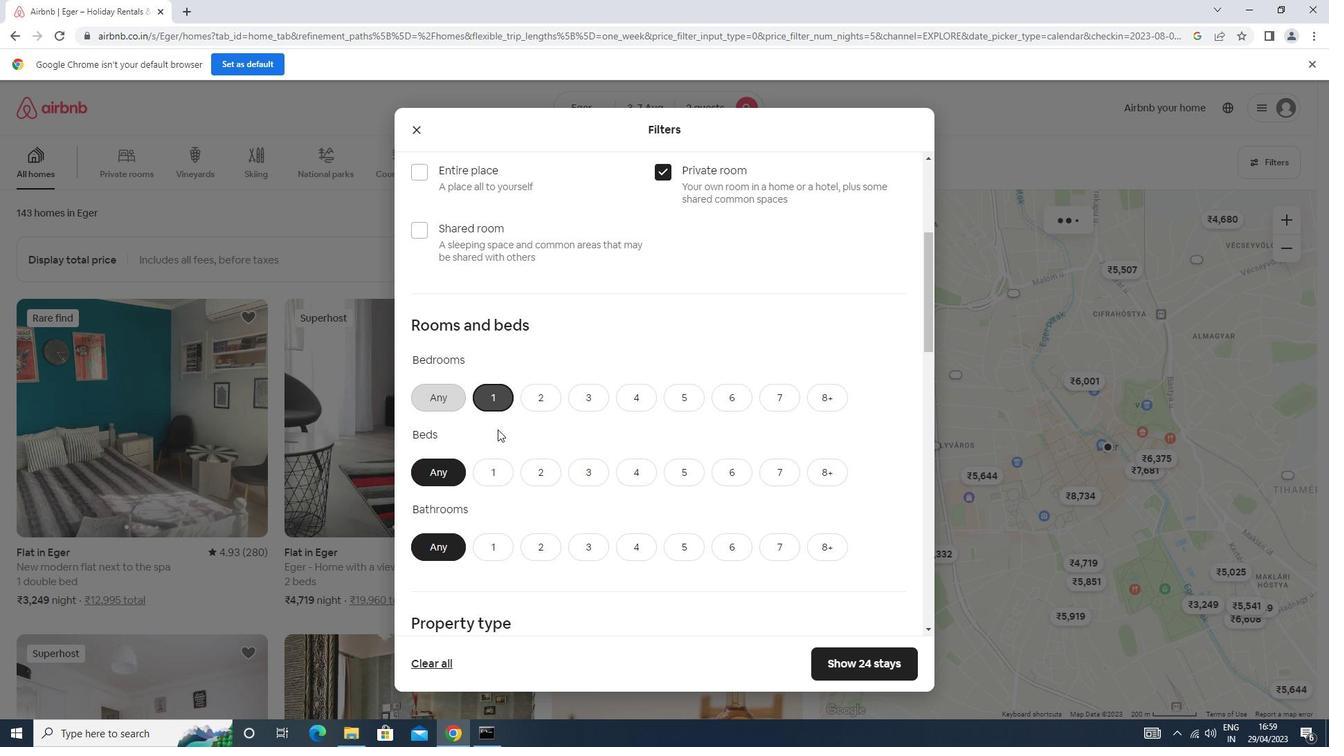 
Action: Mouse moved to (488, 477)
Screenshot: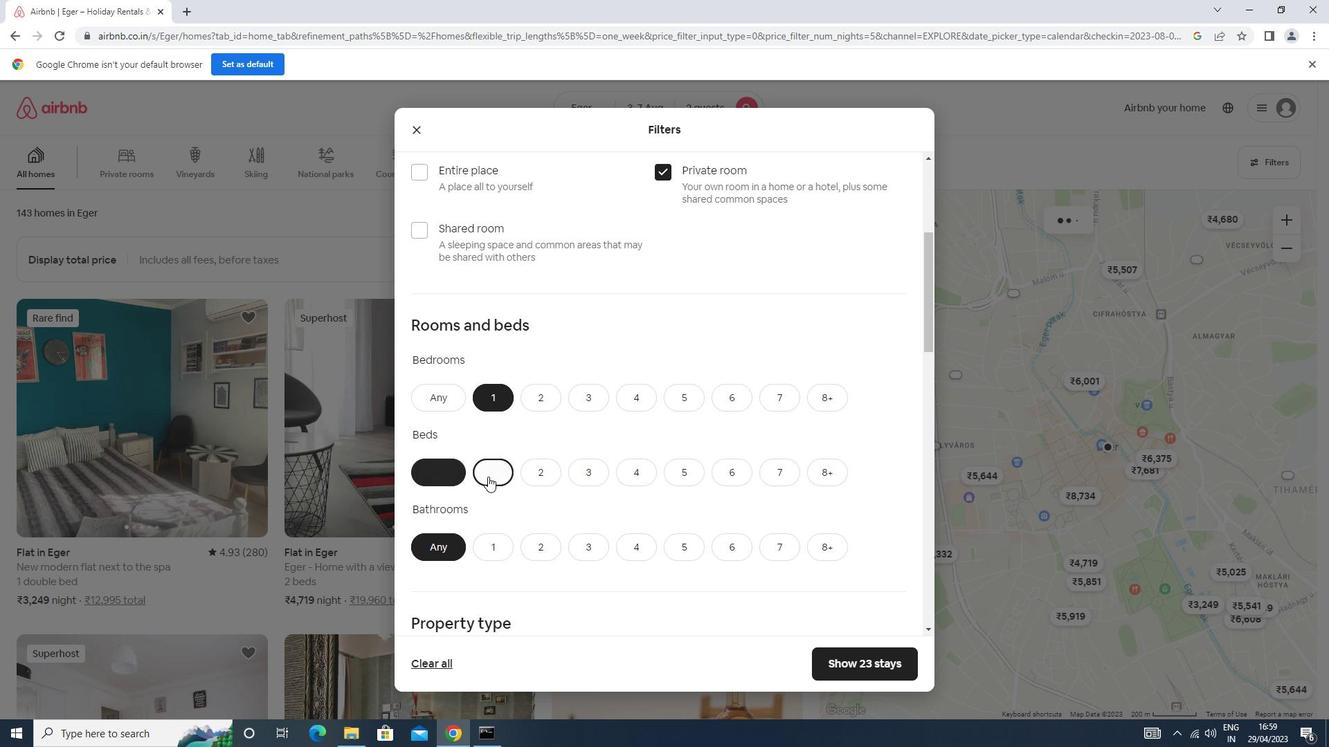 
Action: Mouse pressed left at (488, 477)
Screenshot: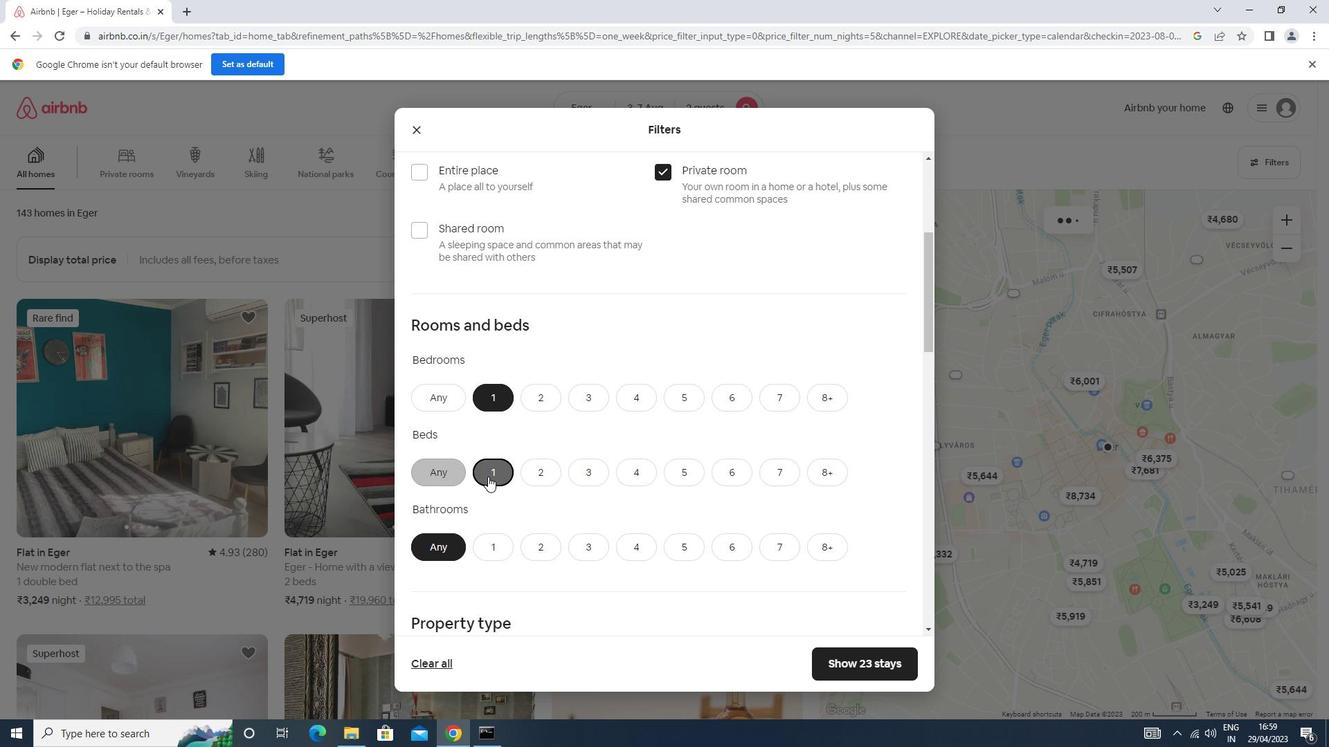 
Action: Mouse moved to (488, 477)
Screenshot: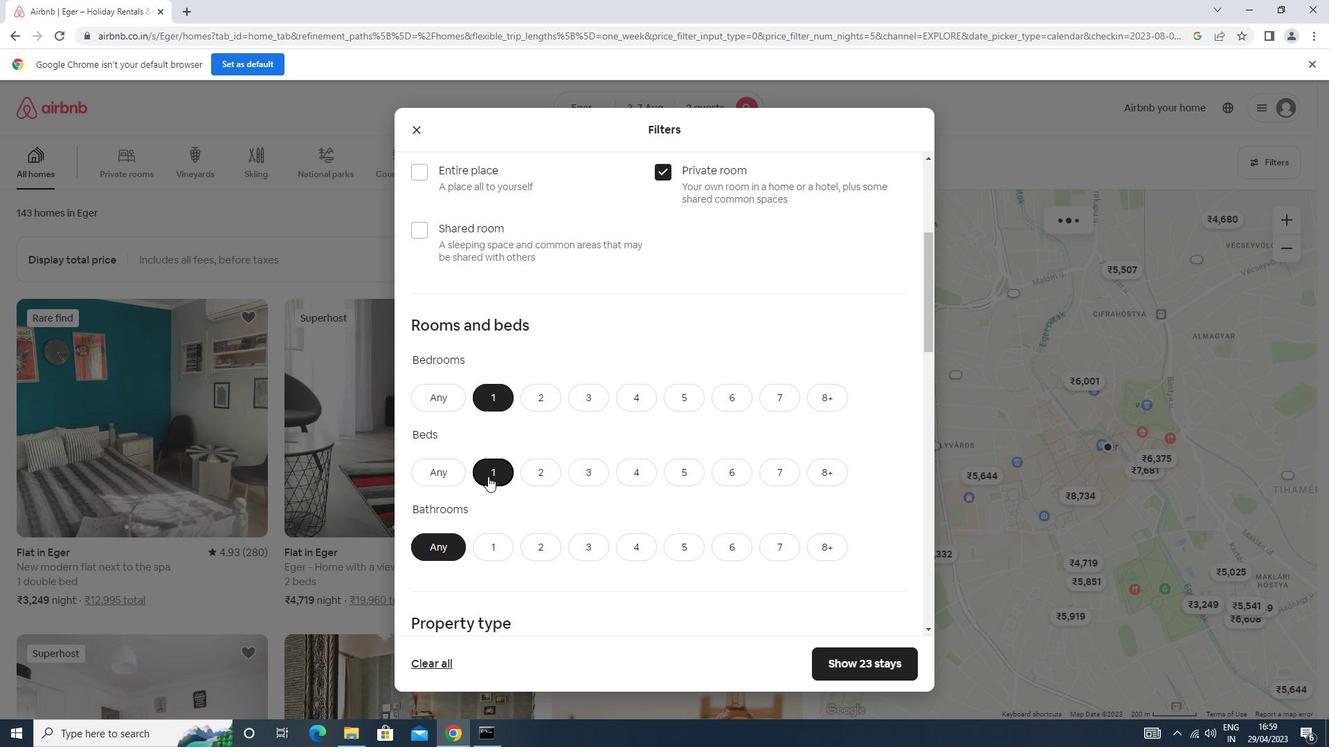 
Action: Mouse scrolled (488, 476) with delta (0, 0)
Screenshot: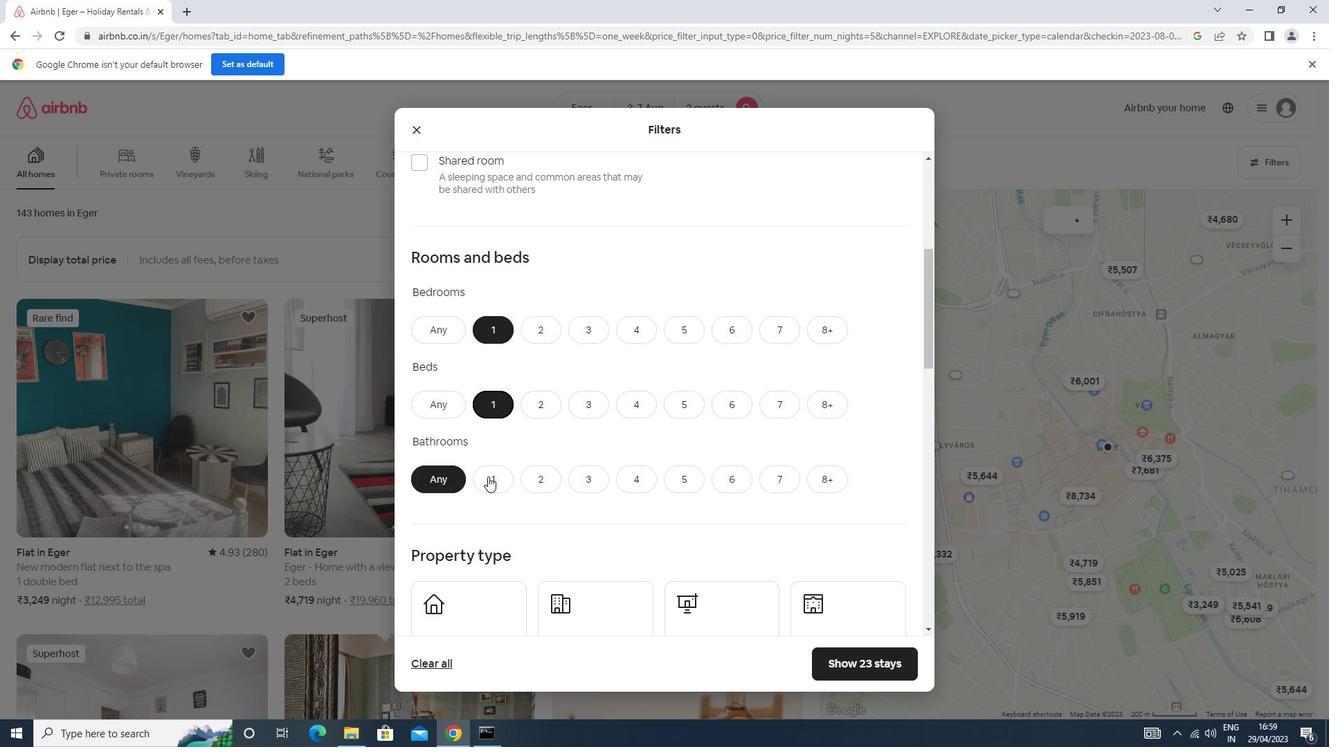 
Action: Mouse moved to (489, 477)
Screenshot: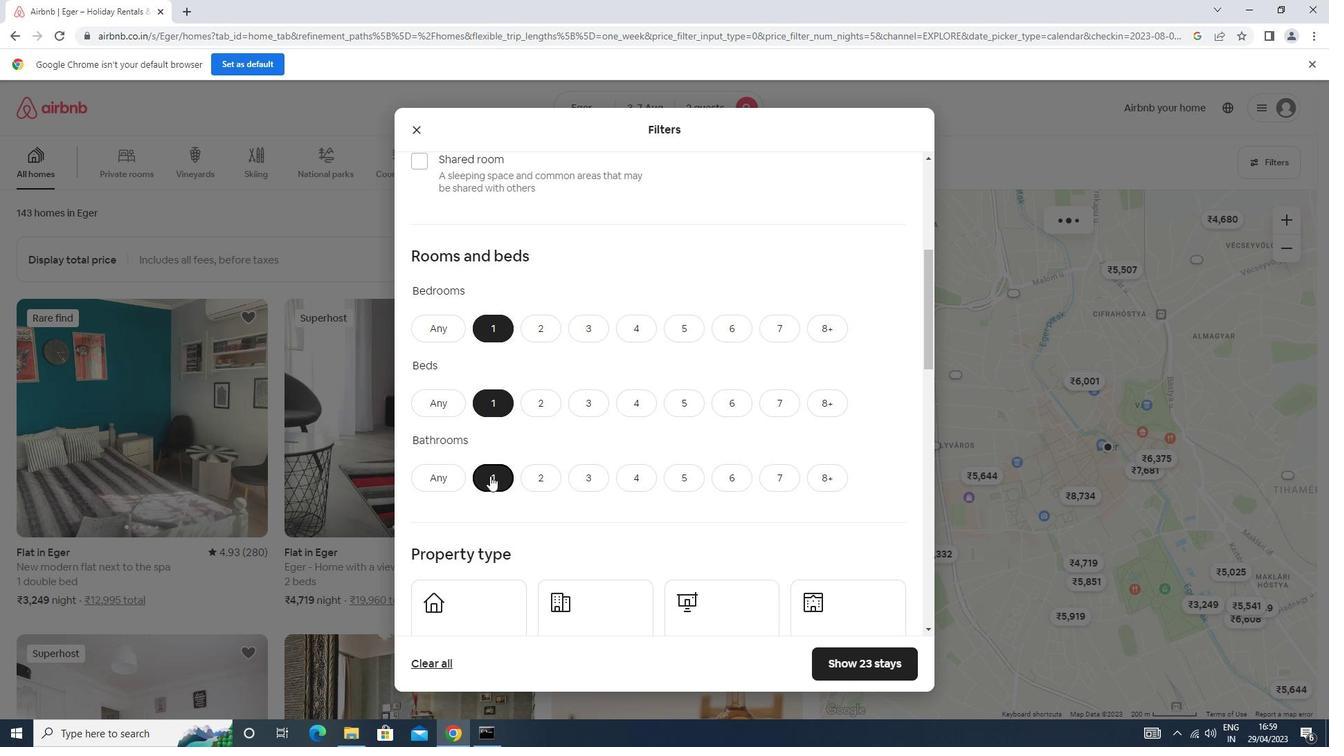
Action: Mouse pressed left at (489, 477)
Screenshot: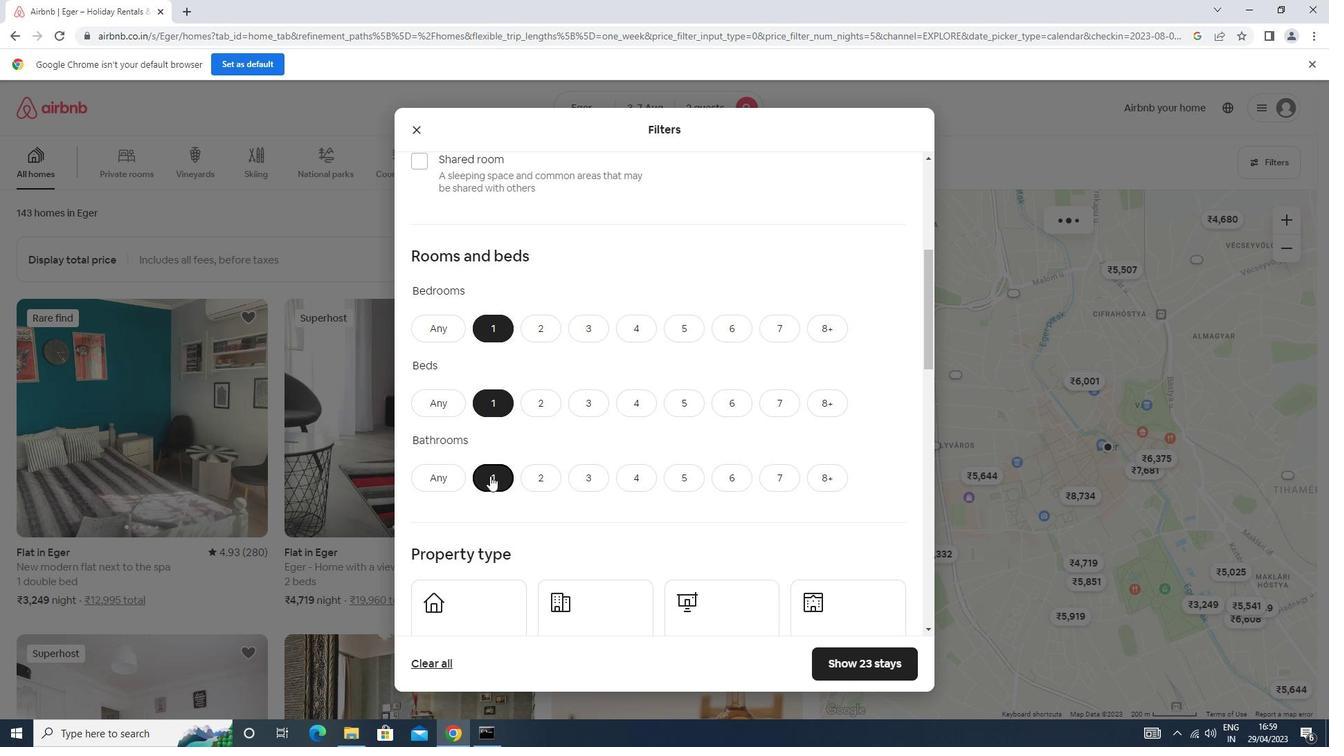 
Action: Mouse moved to (490, 476)
Screenshot: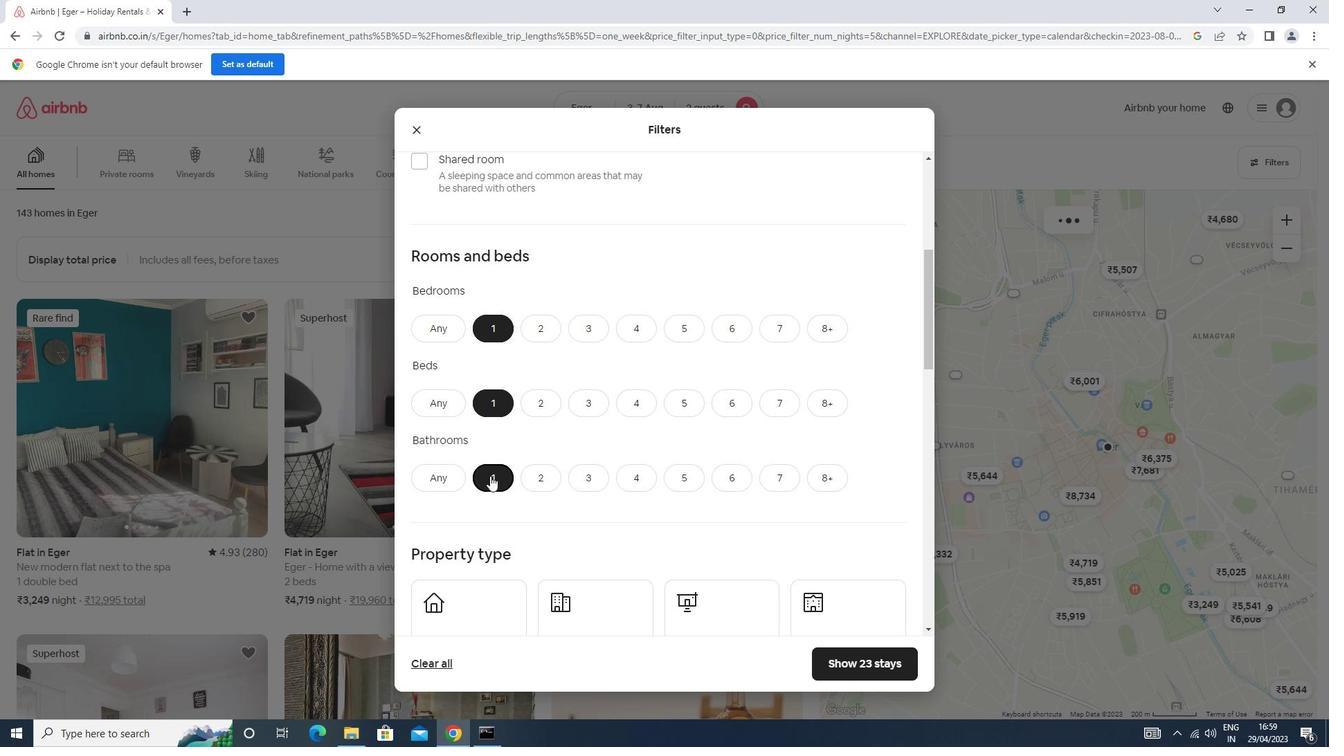 
Action: Mouse scrolled (490, 475) with delta (0, 0)
Screenshot: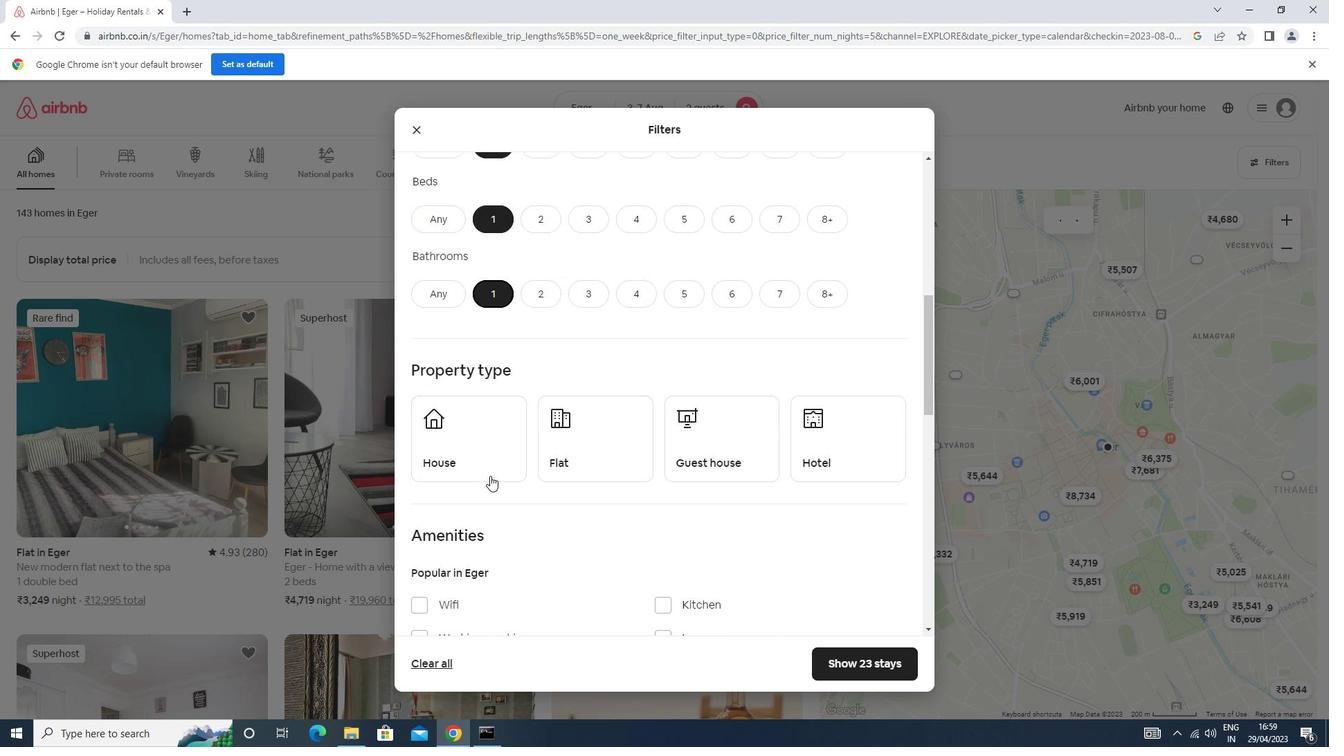 
Action: Mouse scrolled (490, 475) with delta (0, 0)
Screenshot: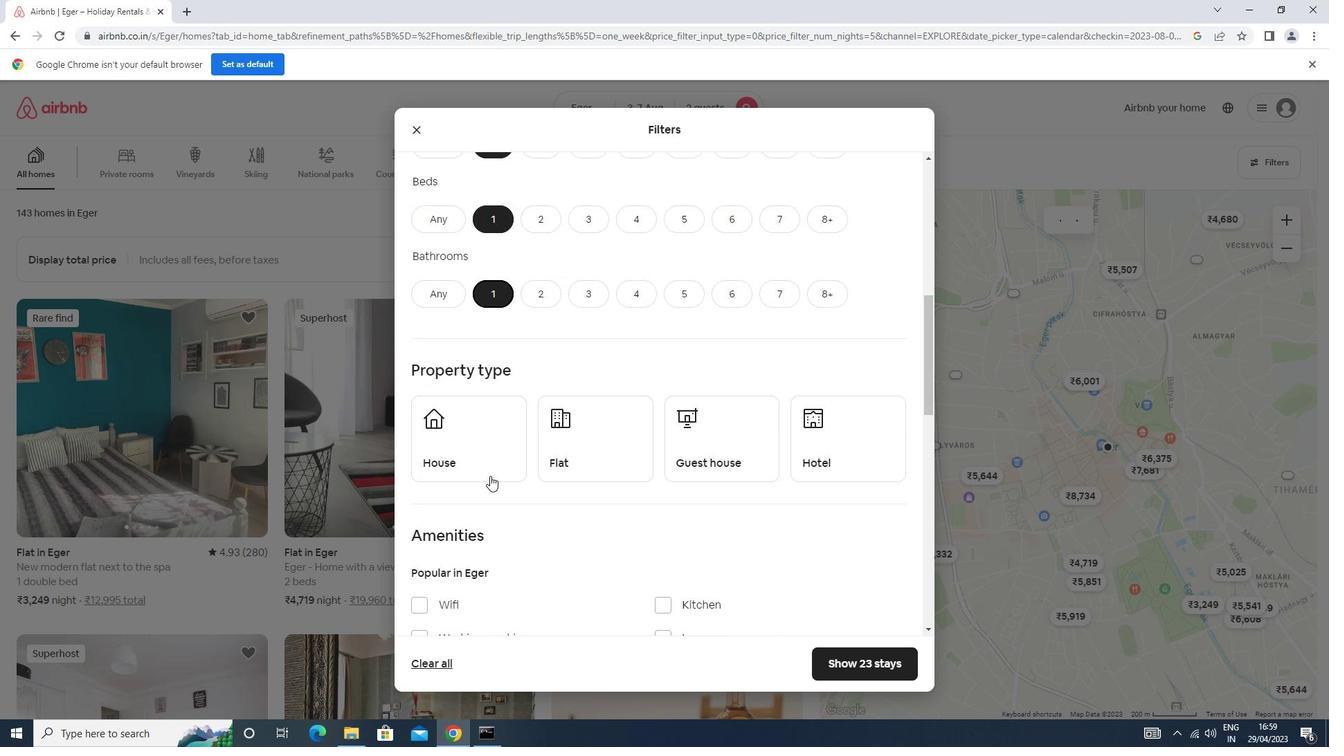 
Action: Mouse scrolled (490, 475) with delta (0, 0)
Screenshot: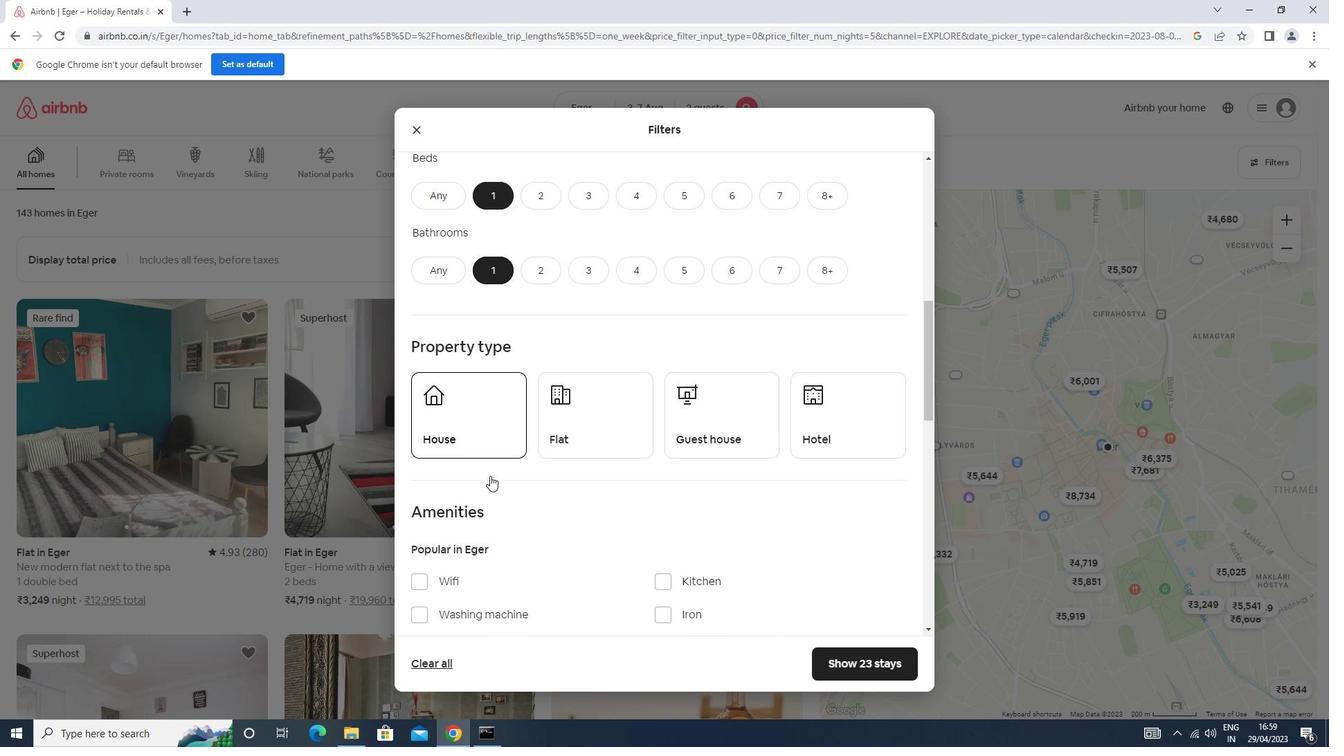 
Action: Mouse moved to (483, 437)
Screenshot: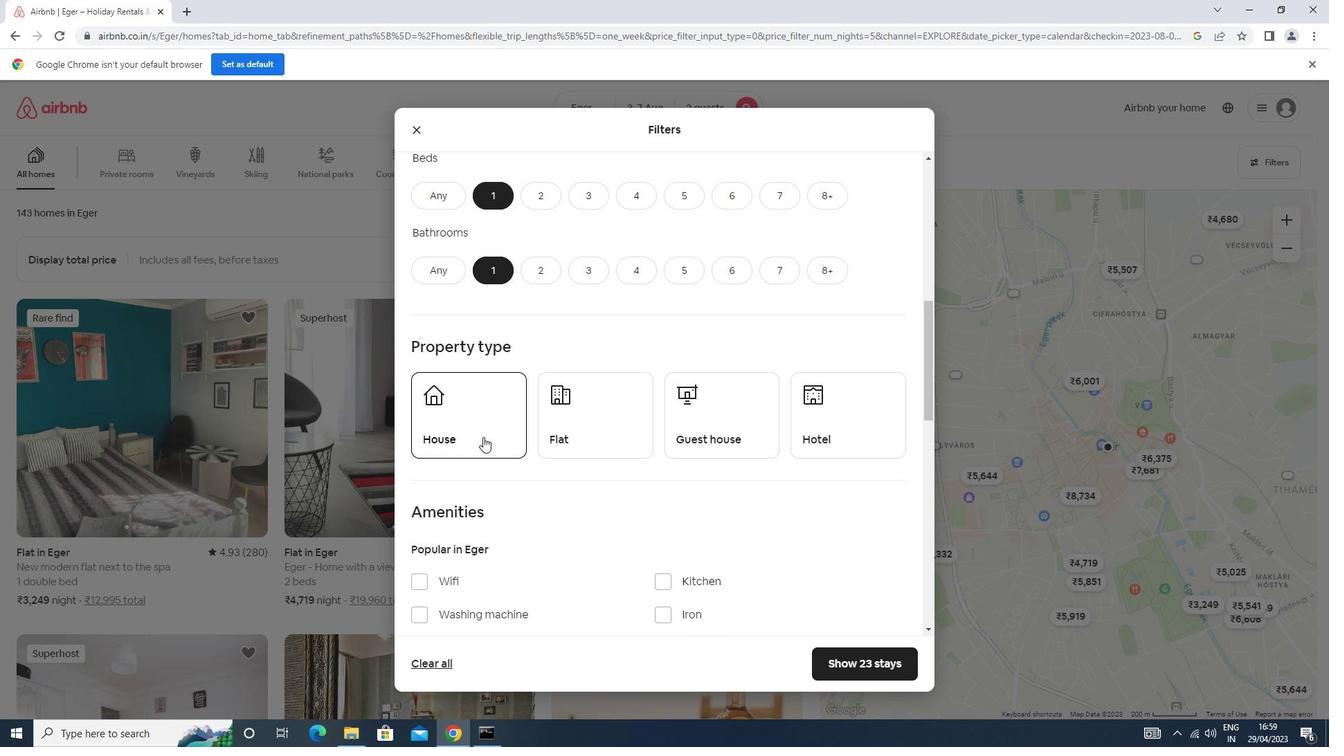 
Action: Mouse pressed left at (483, 437)
Screenshot: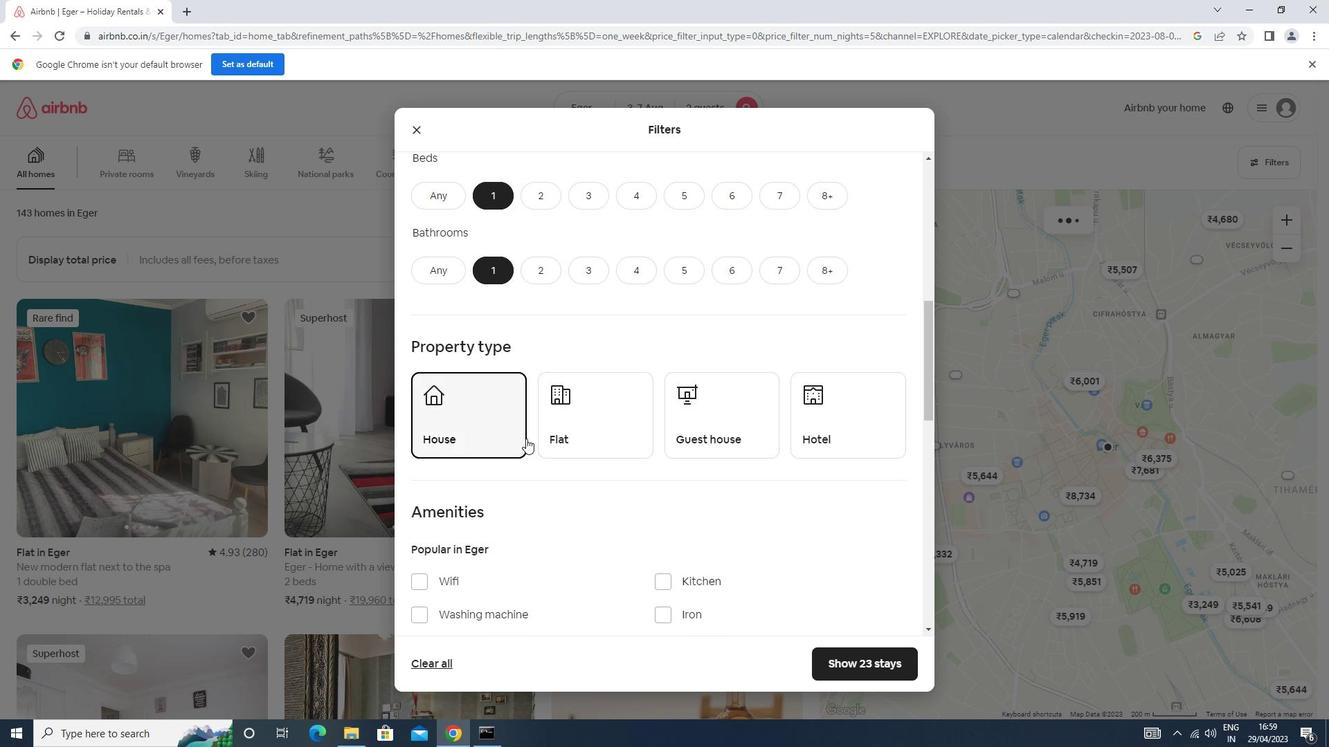 
Action: Mouse moved to (565, 434)
Screenshot: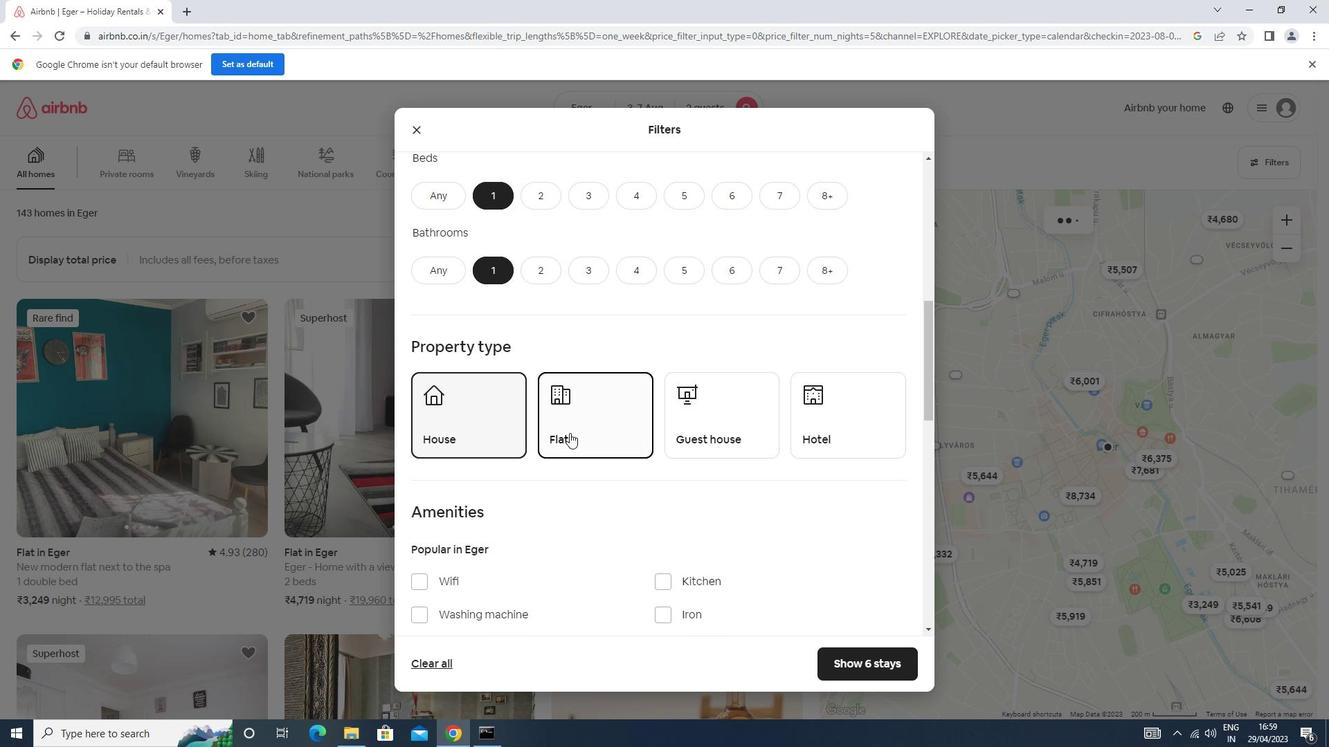 
Action: Mouse pressed left at (565, 434)
Screenshot: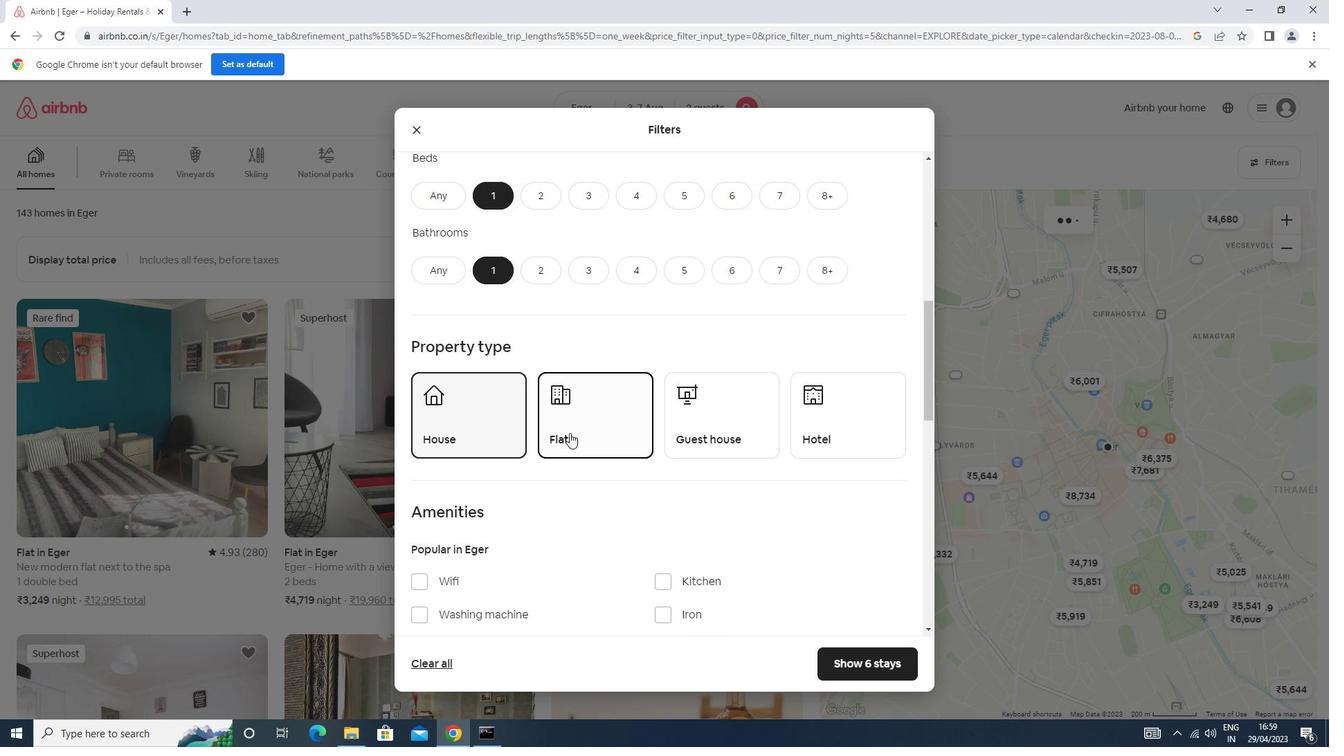 
Action: Mouse moved to (701, 434)
Screenshot: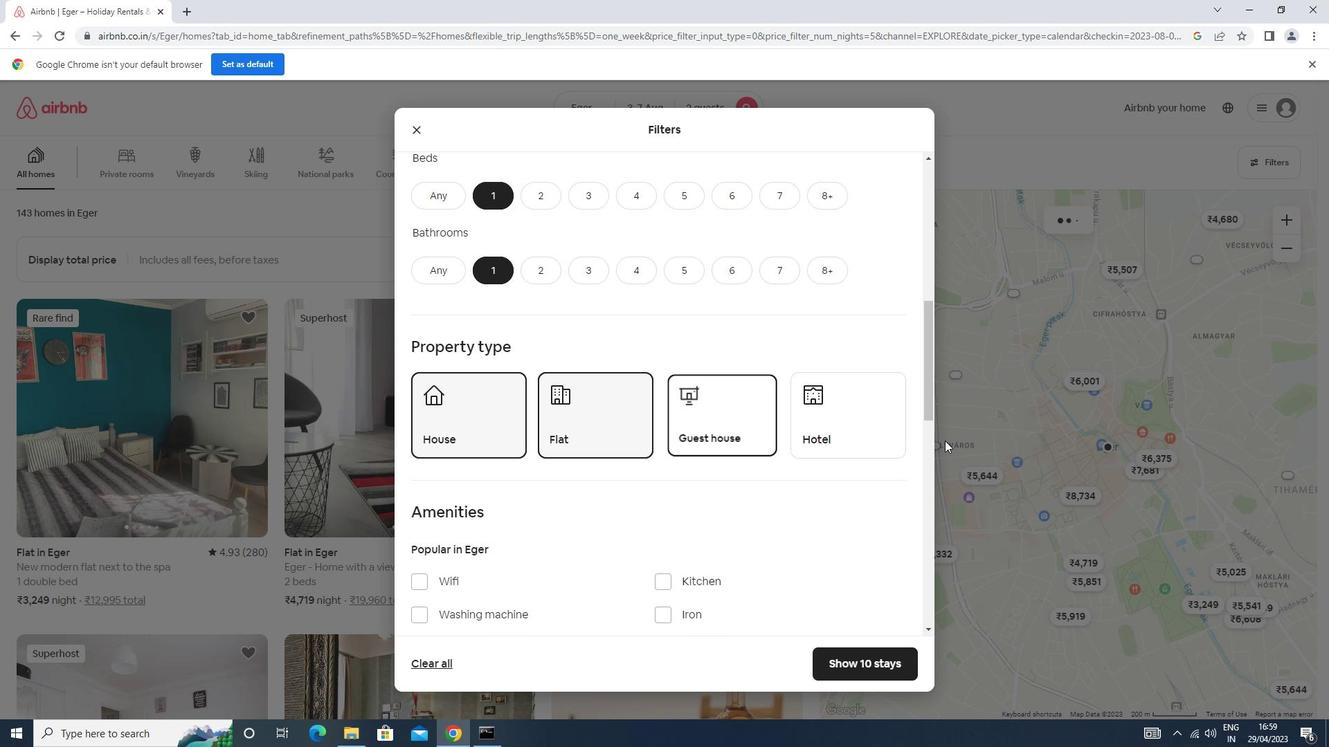 
Action: Mouse pressed left at (701, 434)
Screenshot: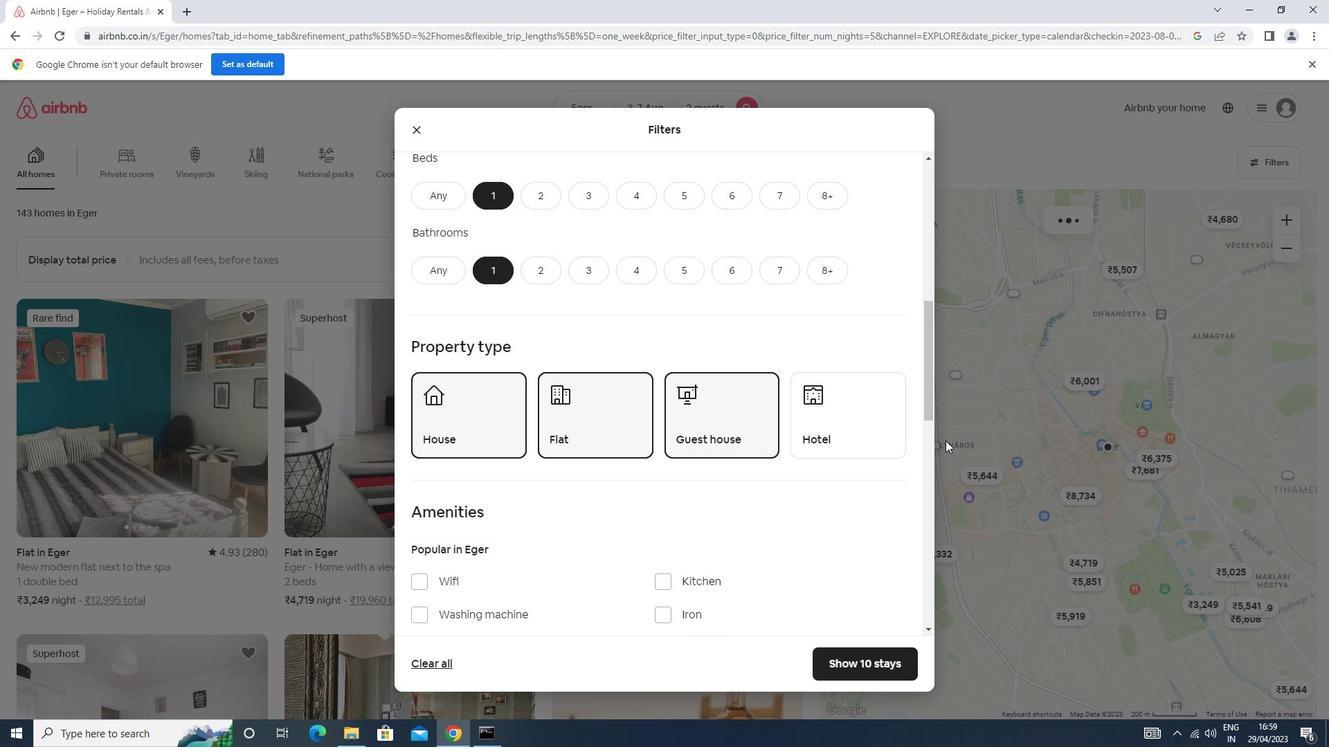 
Action: Mouse moved to (841, 424)
Screenshot: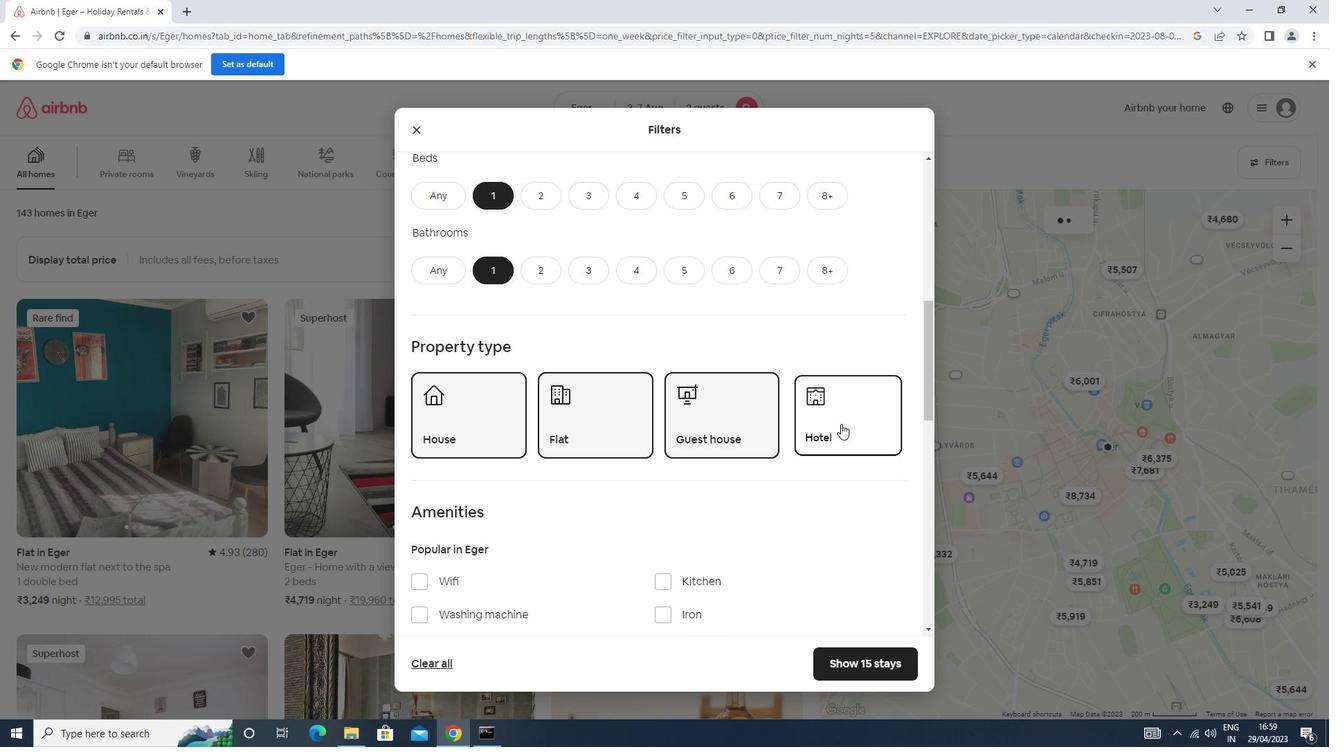 
Action: Mouse pressed left at (841, 424)
Screenshot: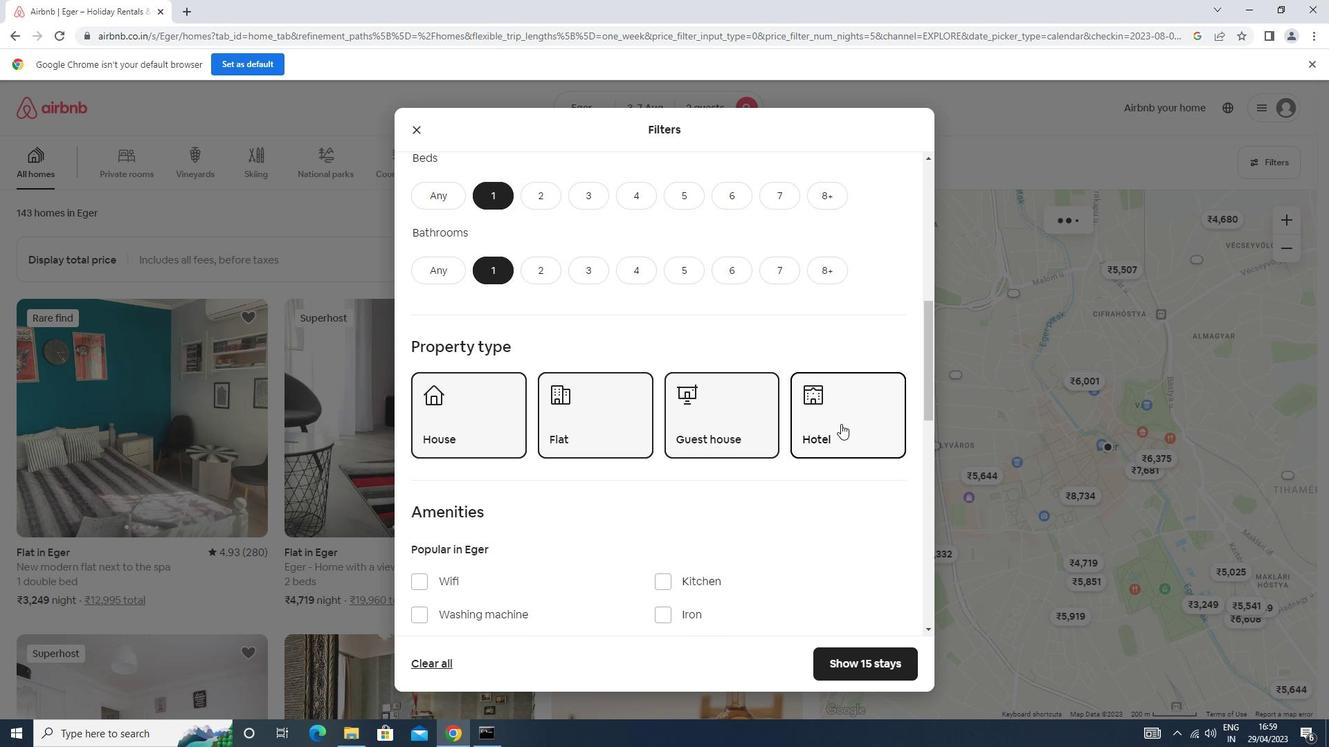 
Action: Mouse scrolled (841, 423) with delta (0, 0)
Screenshot: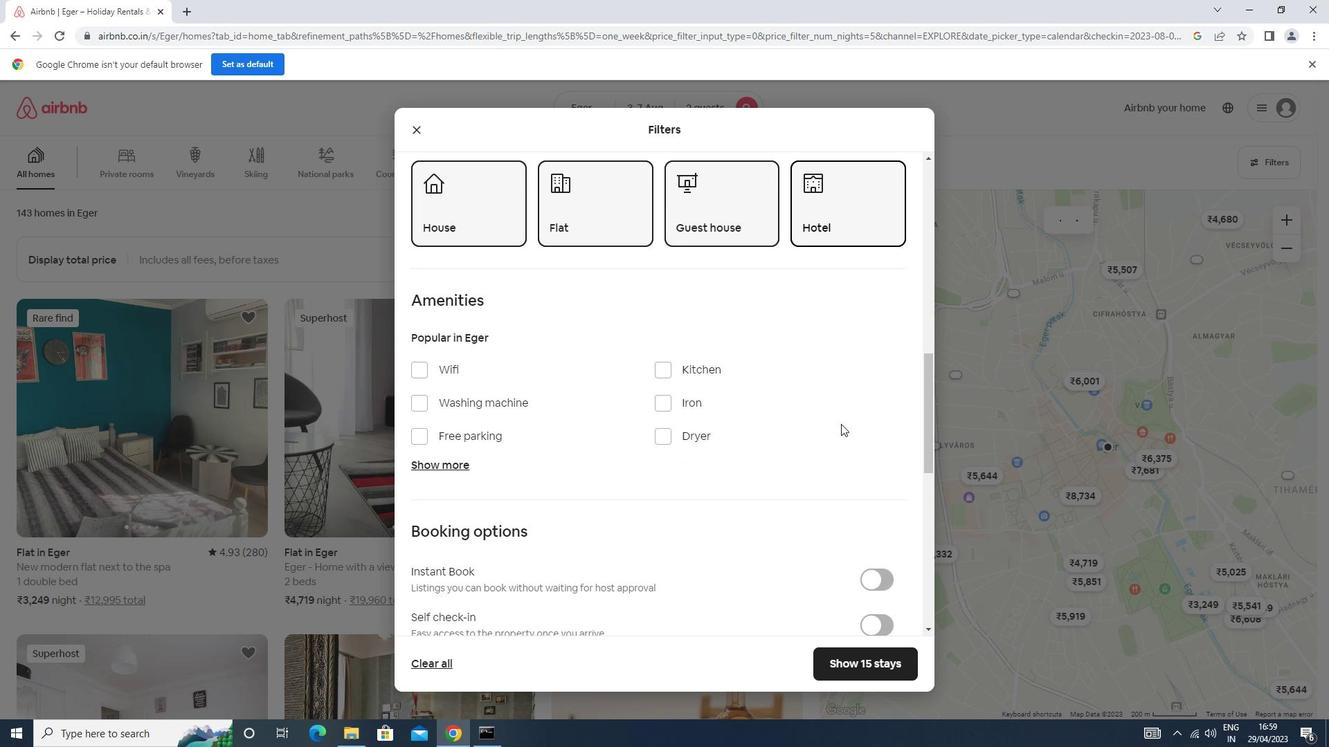 
Action: Mouse scrolled (841, 423) with delta (0, 0)
Screenshot: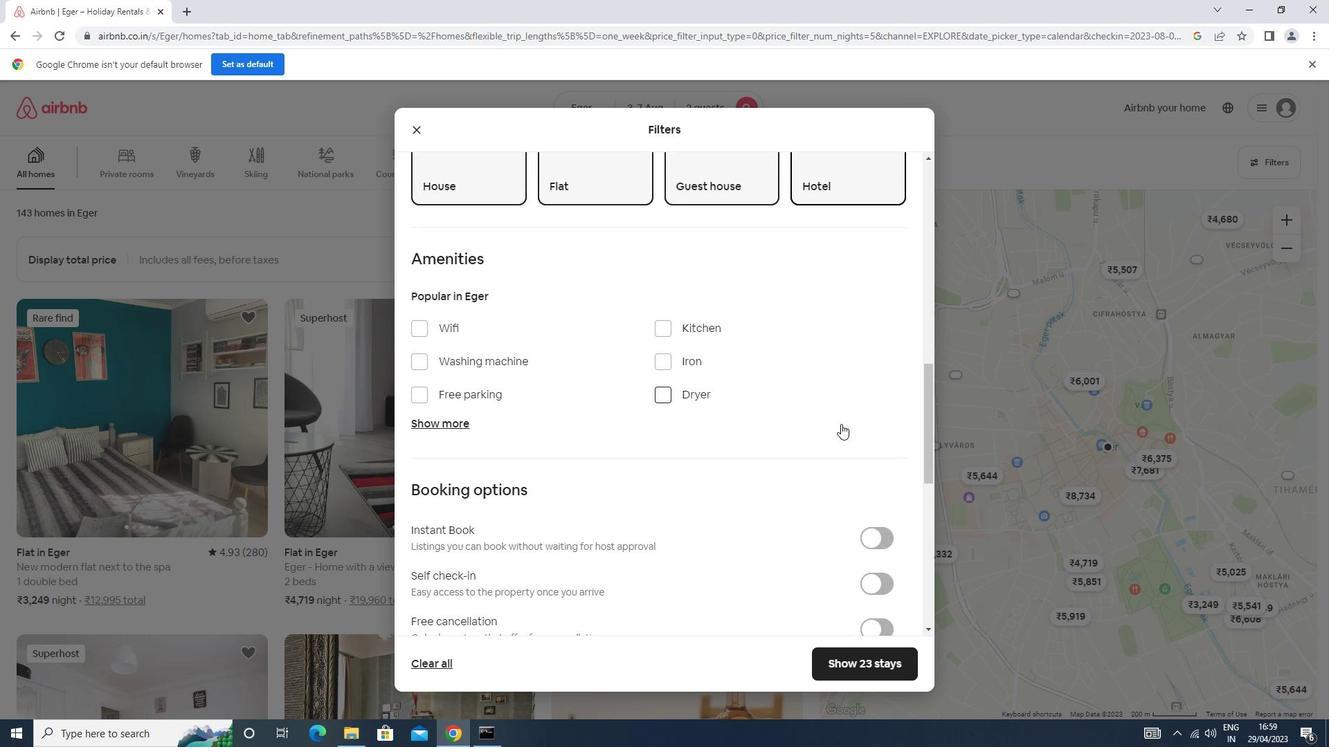 
Action: Mouse scrolled (841, 423) with delta (0, 0)
Screenshot: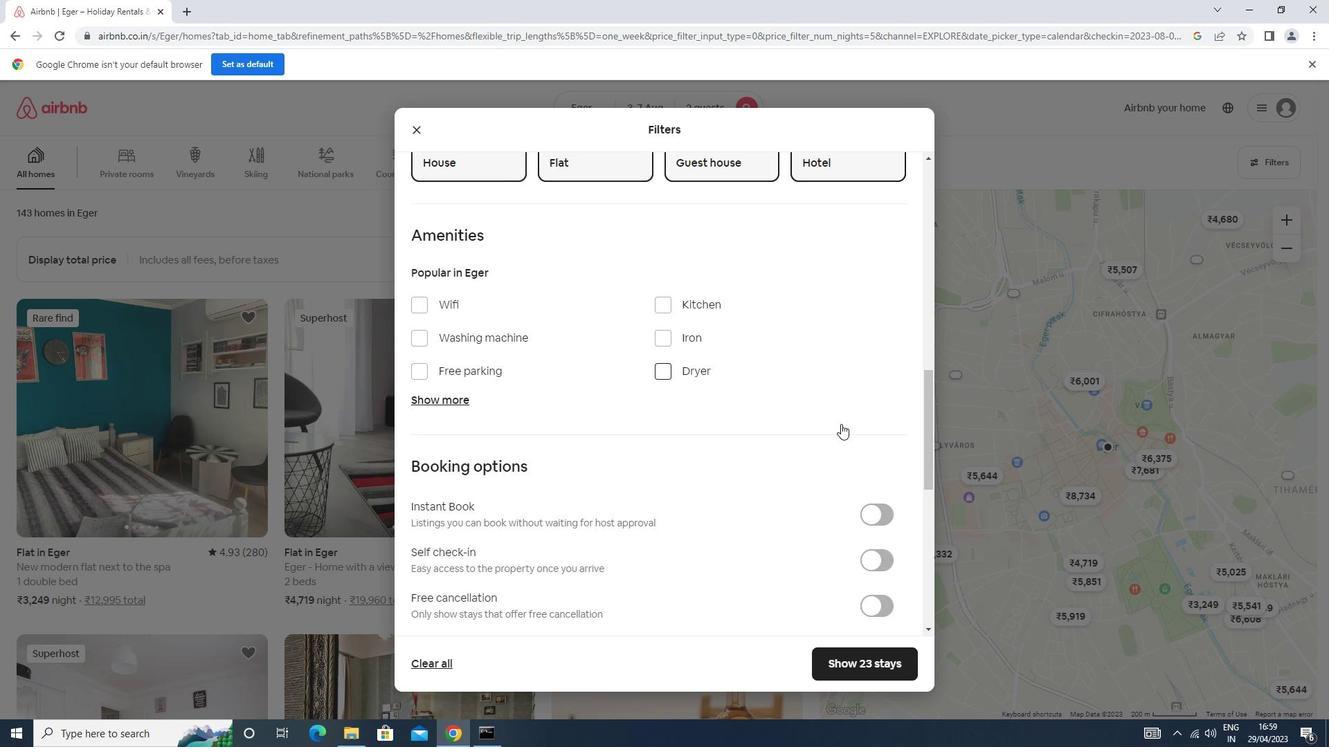 
Action: Mouse scrolled (841, 423) with delta (0, 0)
Screenshot: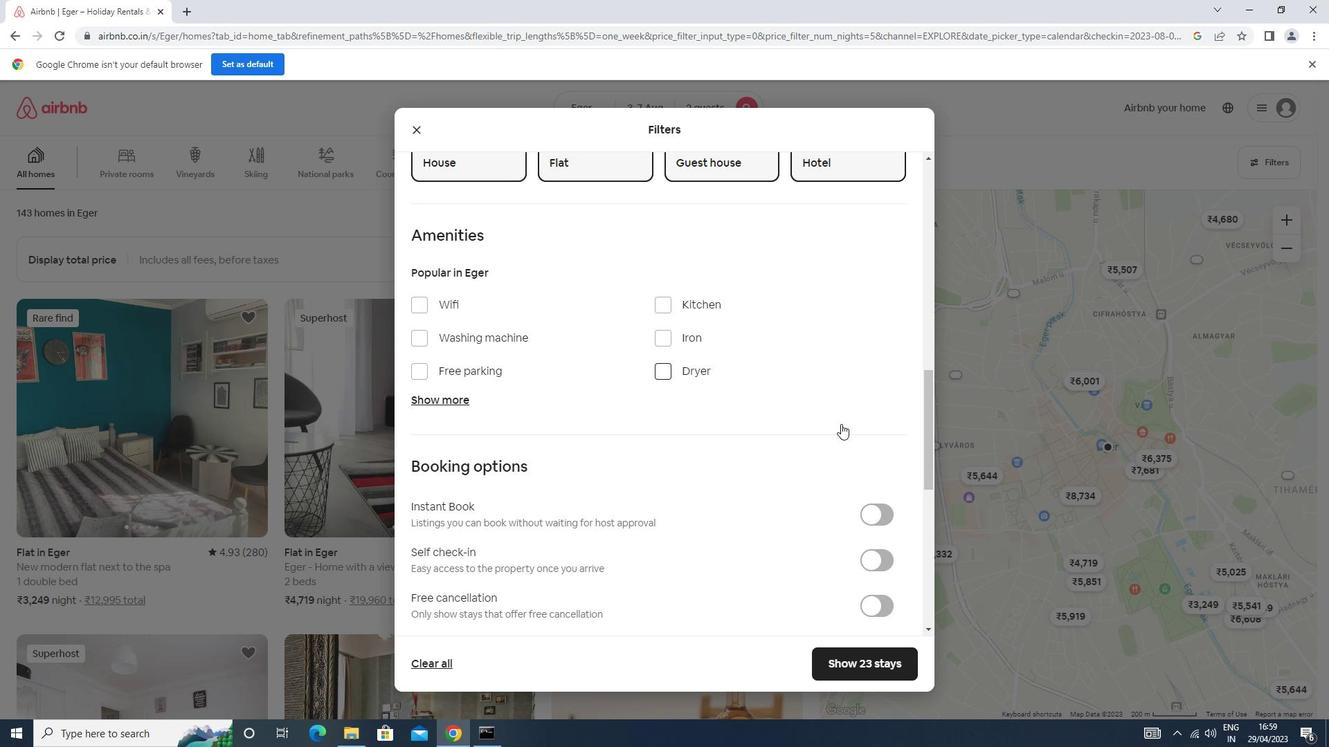 
Action: Mouse moved to (866, 556)
Screenshot: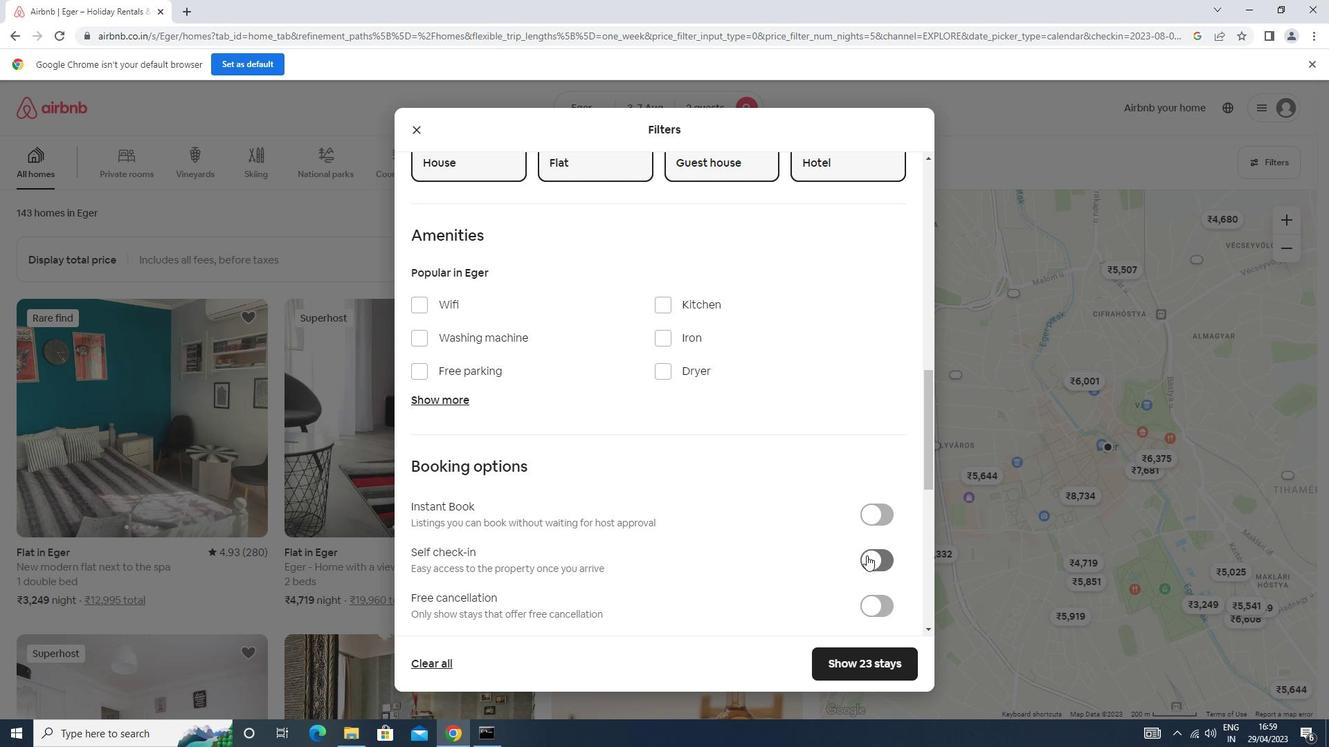 
Action: Mouse pressed left at (866, 556)
Screenshot: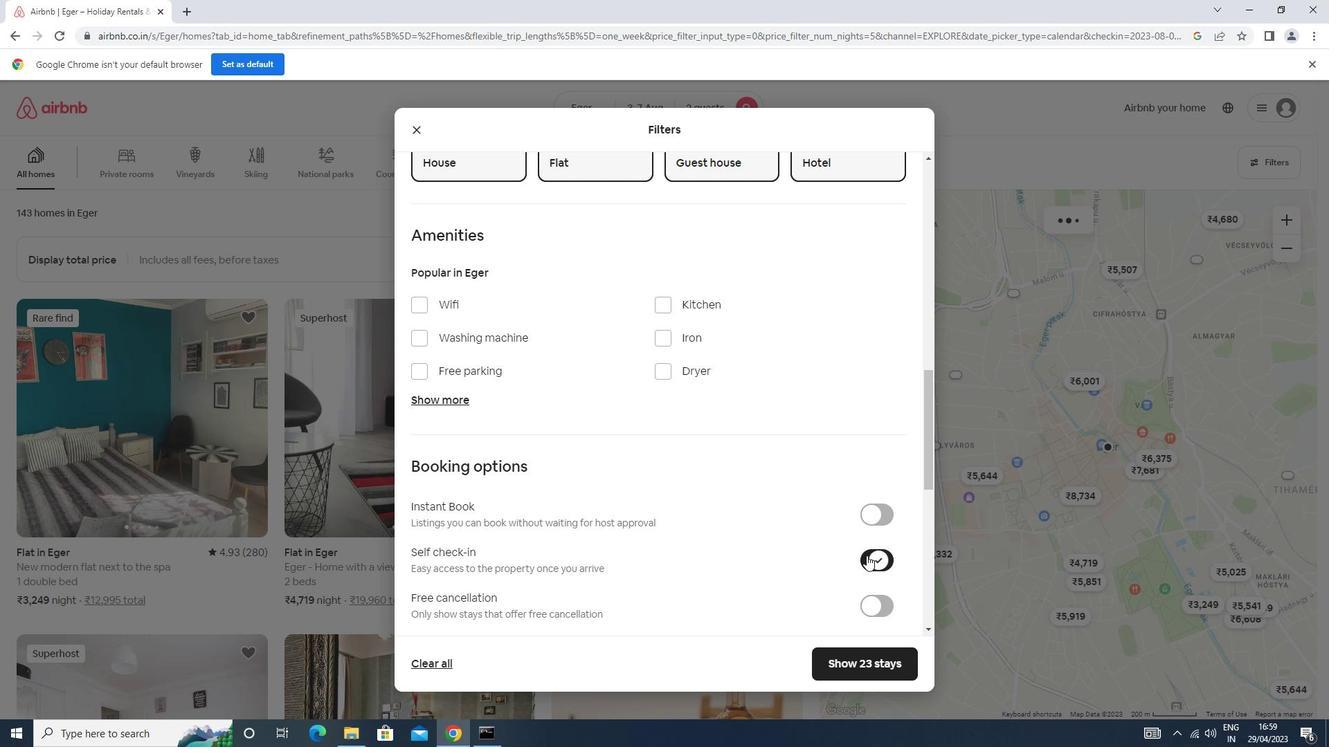 
Action: Mouse scrolled (866, 555) with delta (0, 0)
Screenshot: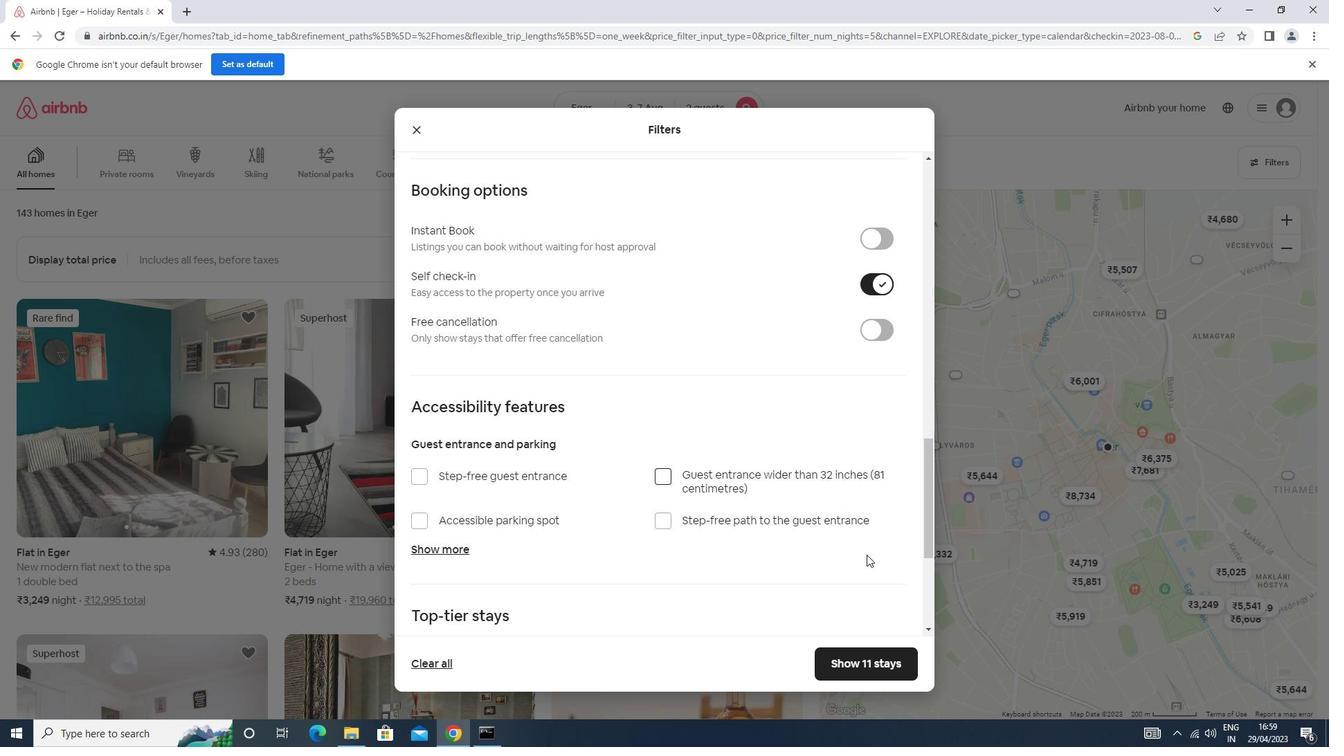
Action: Mouse scrolled (866, 555) with delta (0, 0)
Screenshot: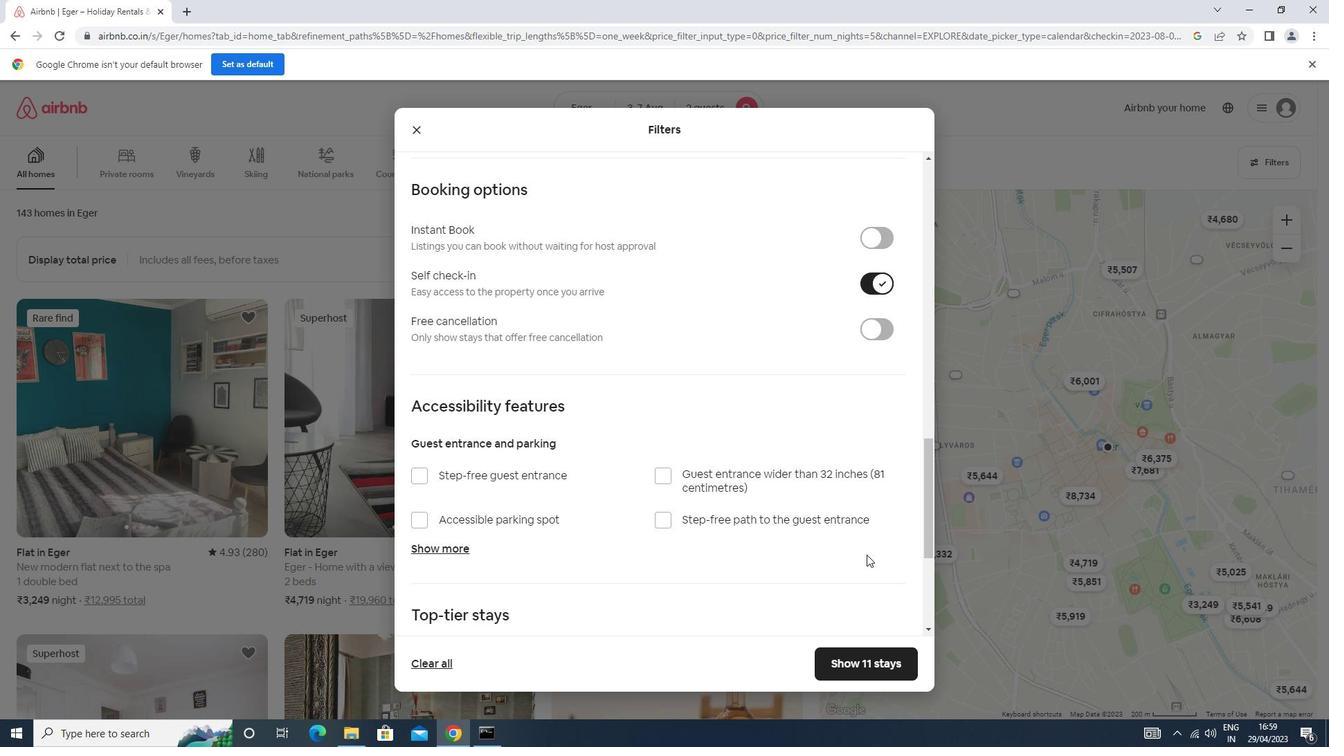
Action: Mouse scrolled (866, 555) with delta (0, 0)
Screenshot: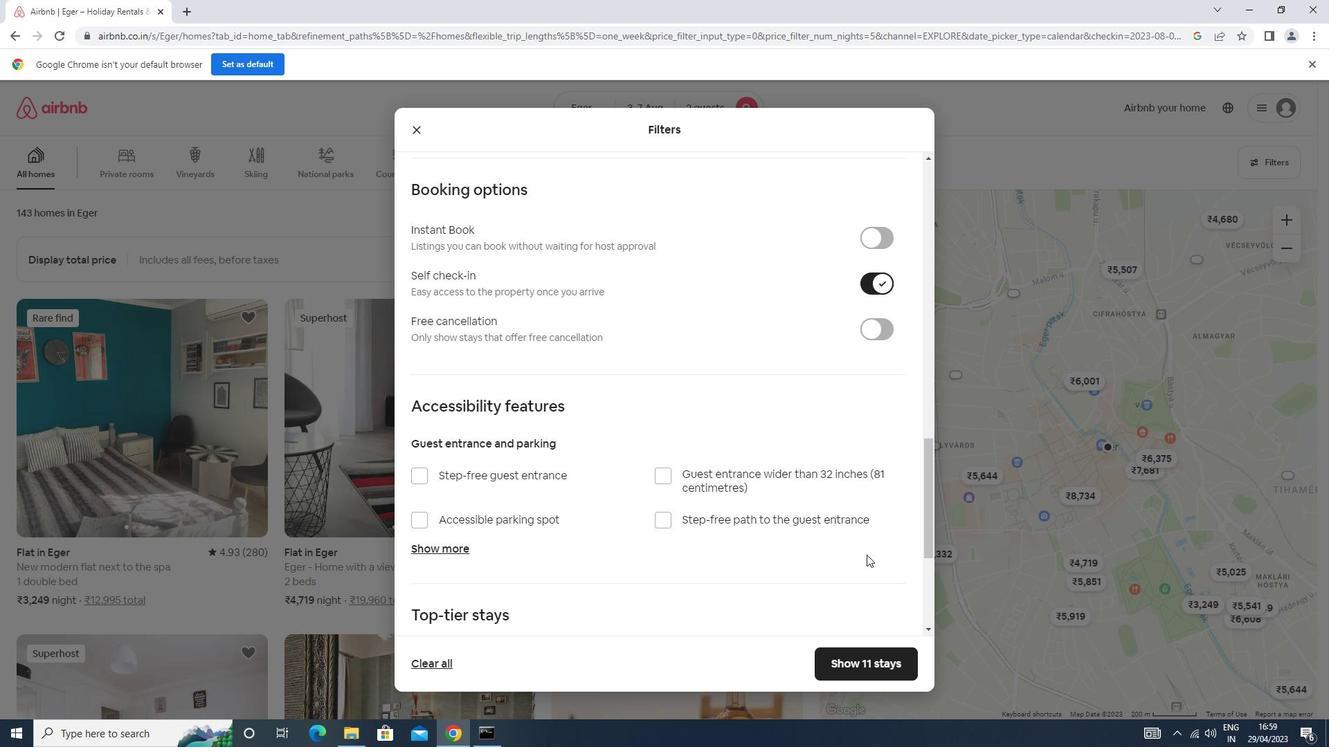 
Action: Mouse scrolled (866, 555) with delta (0, 0)
Screenshot: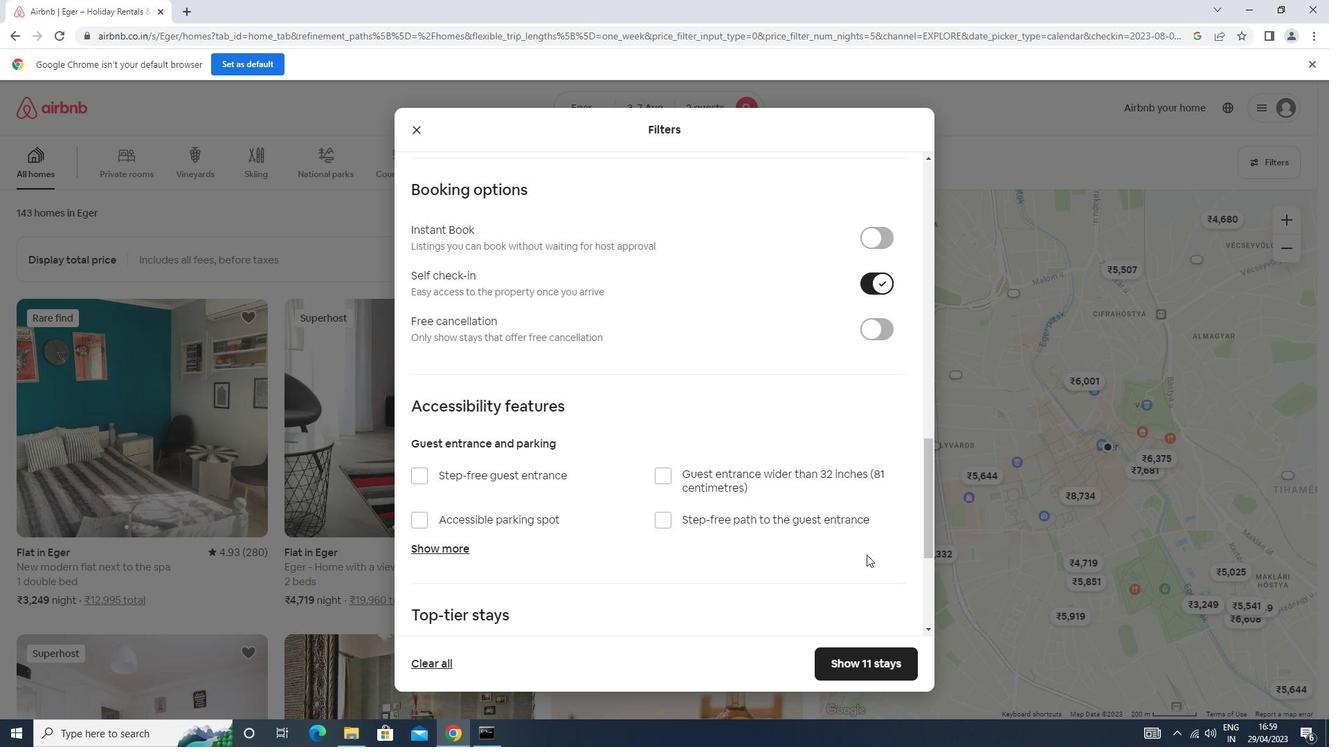 
Action: Mouse moved to (857, 558)
Screenshot: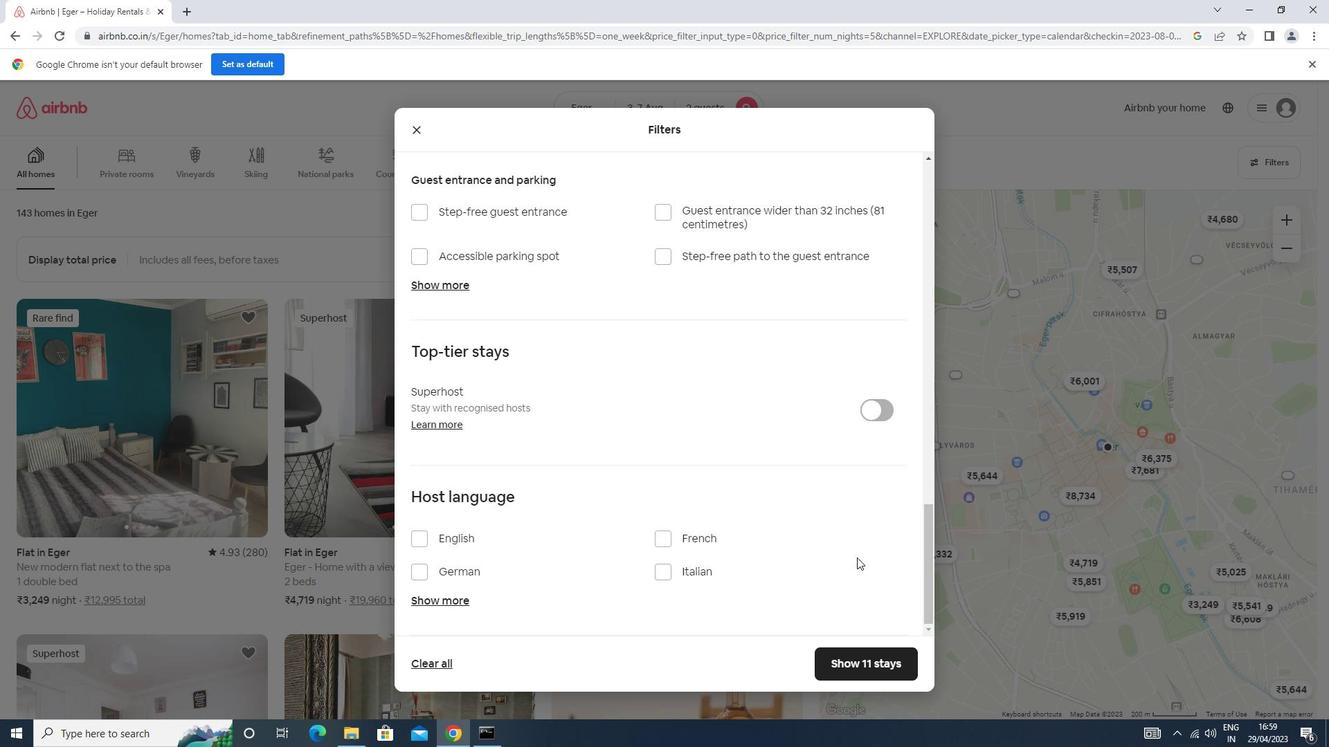
Action: Mouse scrolled (857, 557) with delta (0, 0)
Screenshot: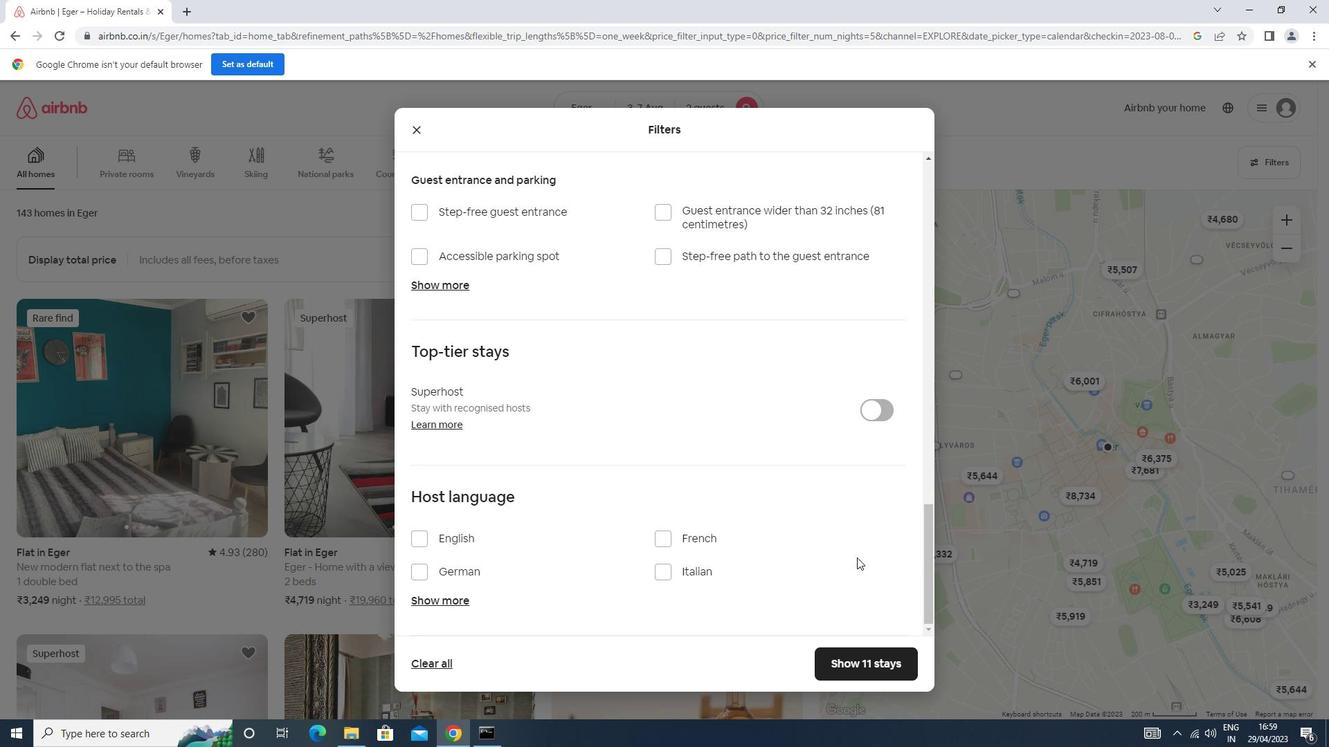 
Action: Mouse scrolled (857, 557) with delta (0, 0)
Screenshot: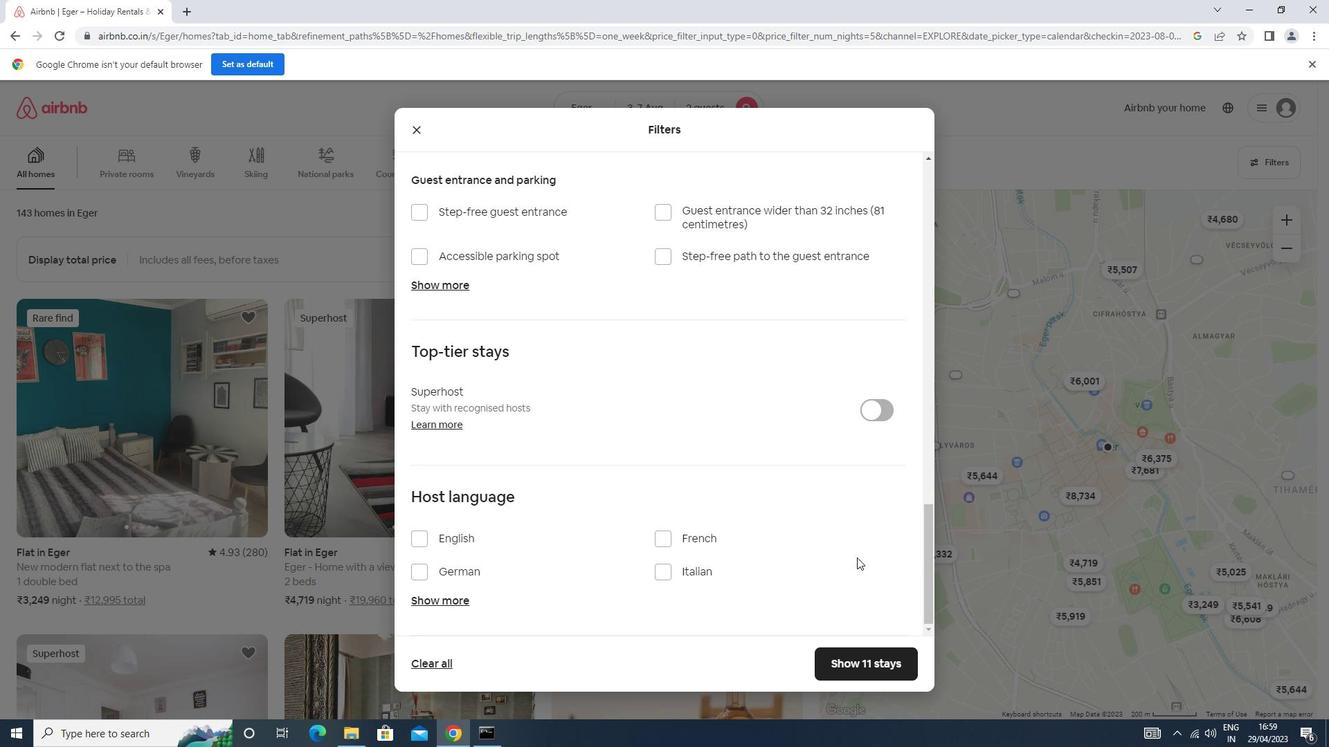 
Action: Mouse scrolled (857, 557) with delta (0, 0)
Screenshot: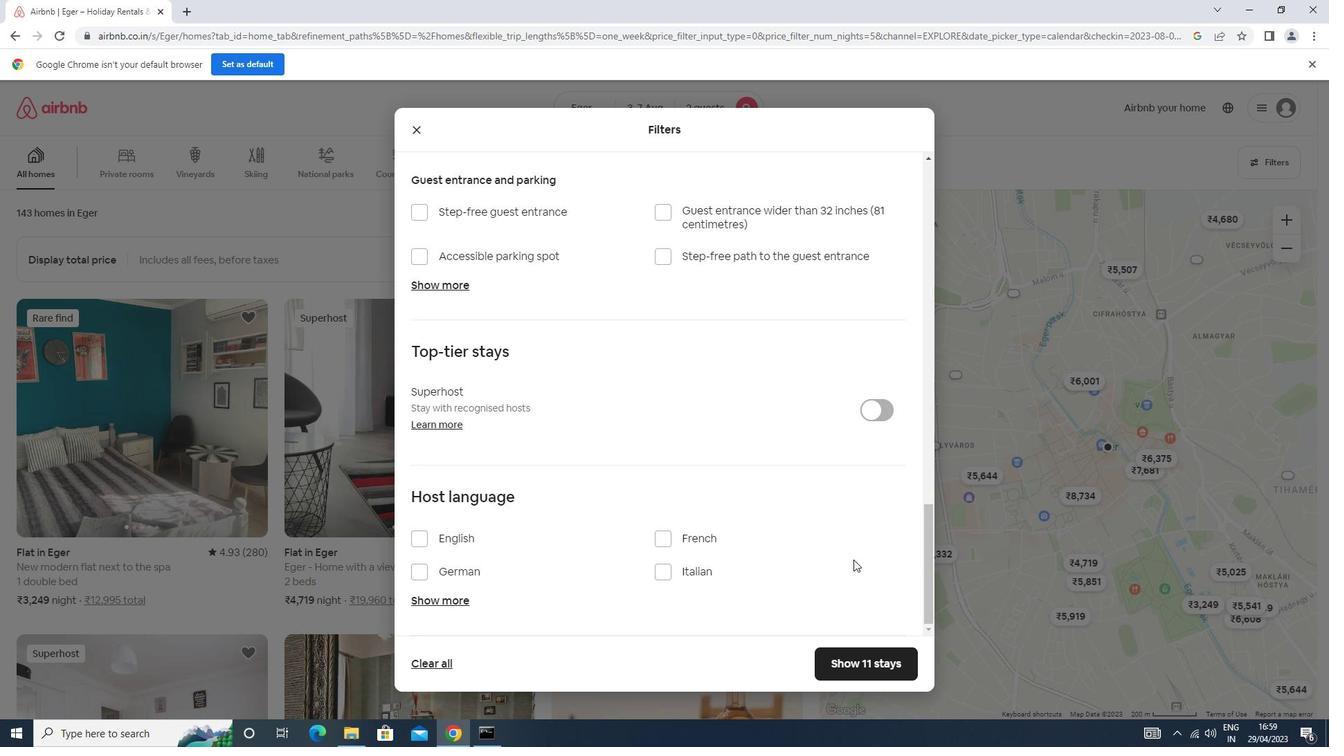 
Action: Mouse scrolled (857, 557) with delta (0, 0)
Screenshot: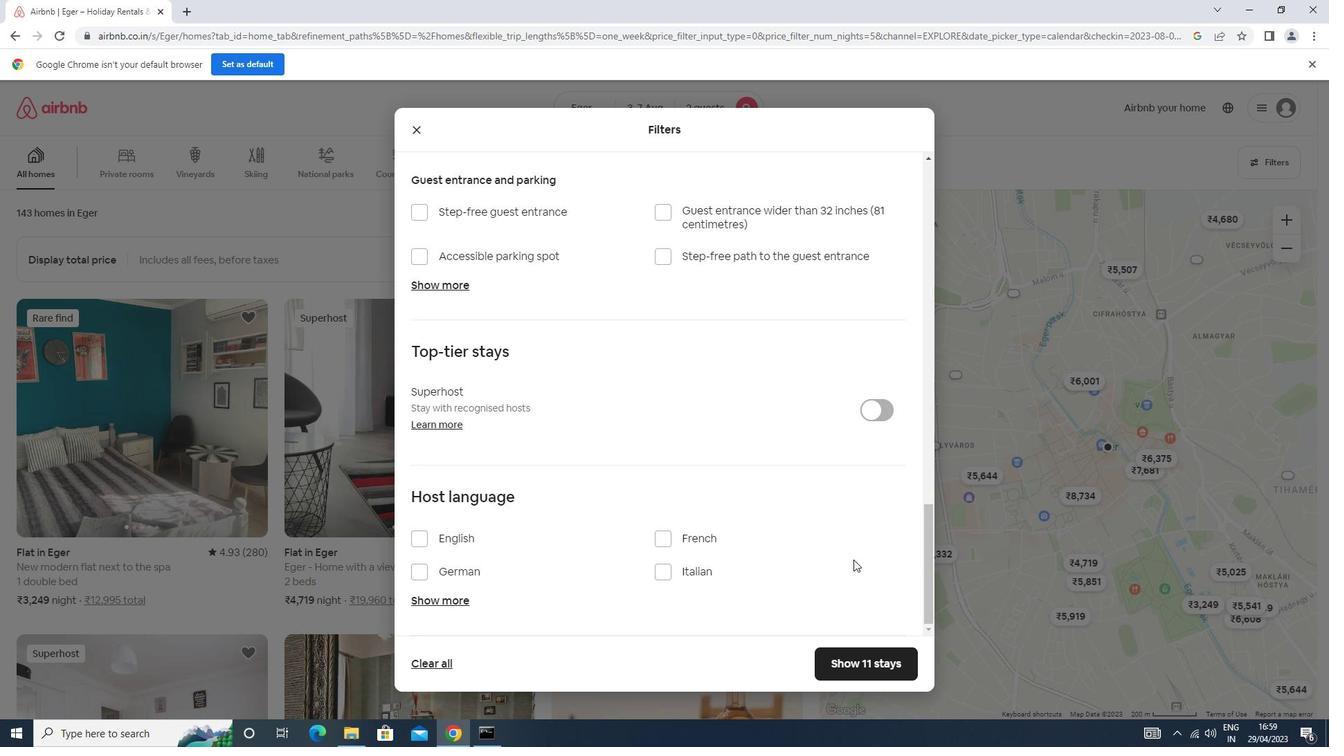 
Action: Mouse scrolled (857, 557) with delta (0, 0)
Screenshot: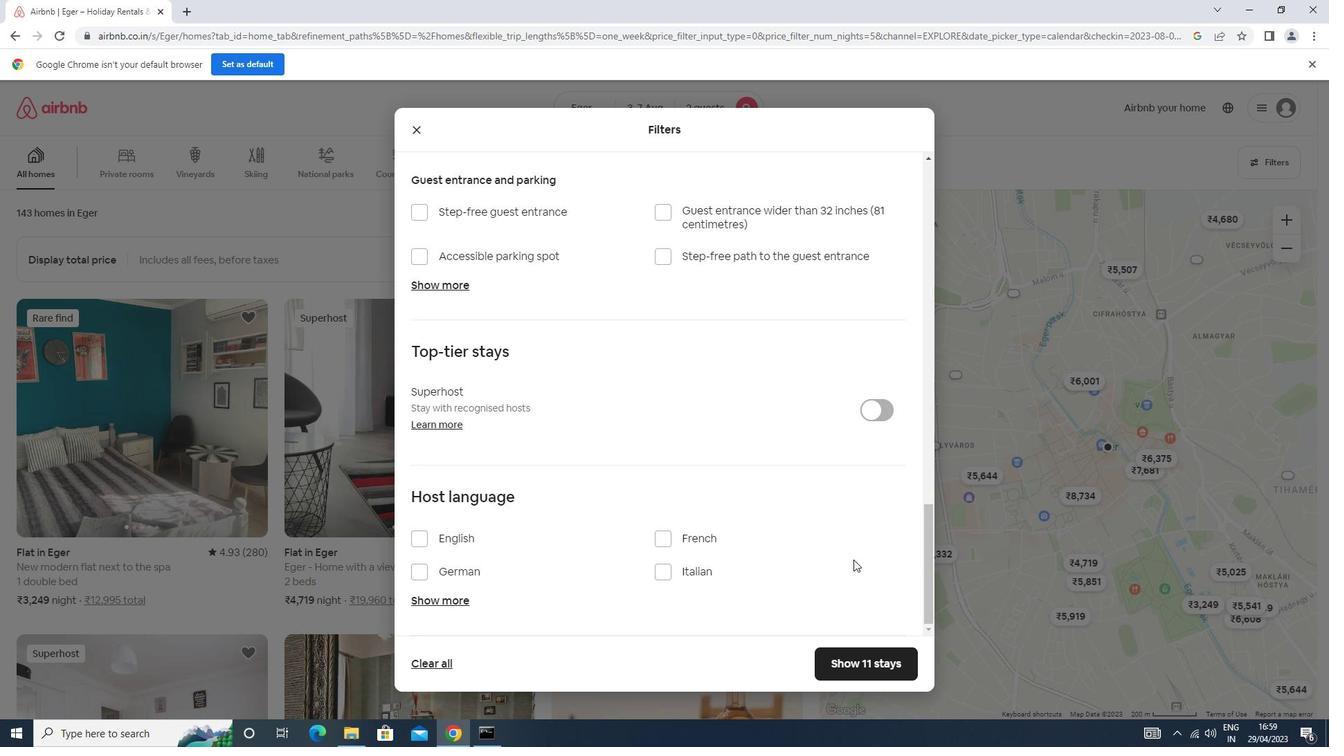 
Action: Mouse scrolled (857, 557) with delta (0, 0)
Screenshot: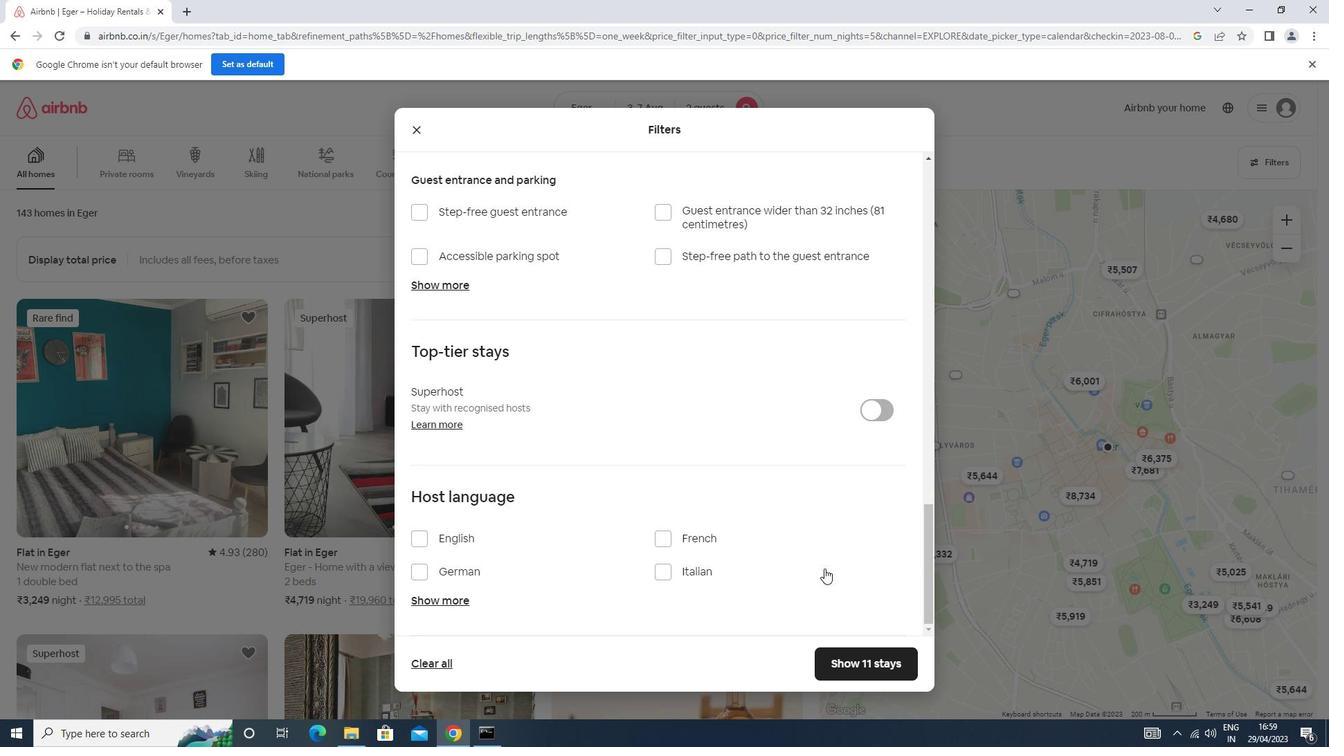 
Action: Mouse moved to (402, 537)
Screenshot: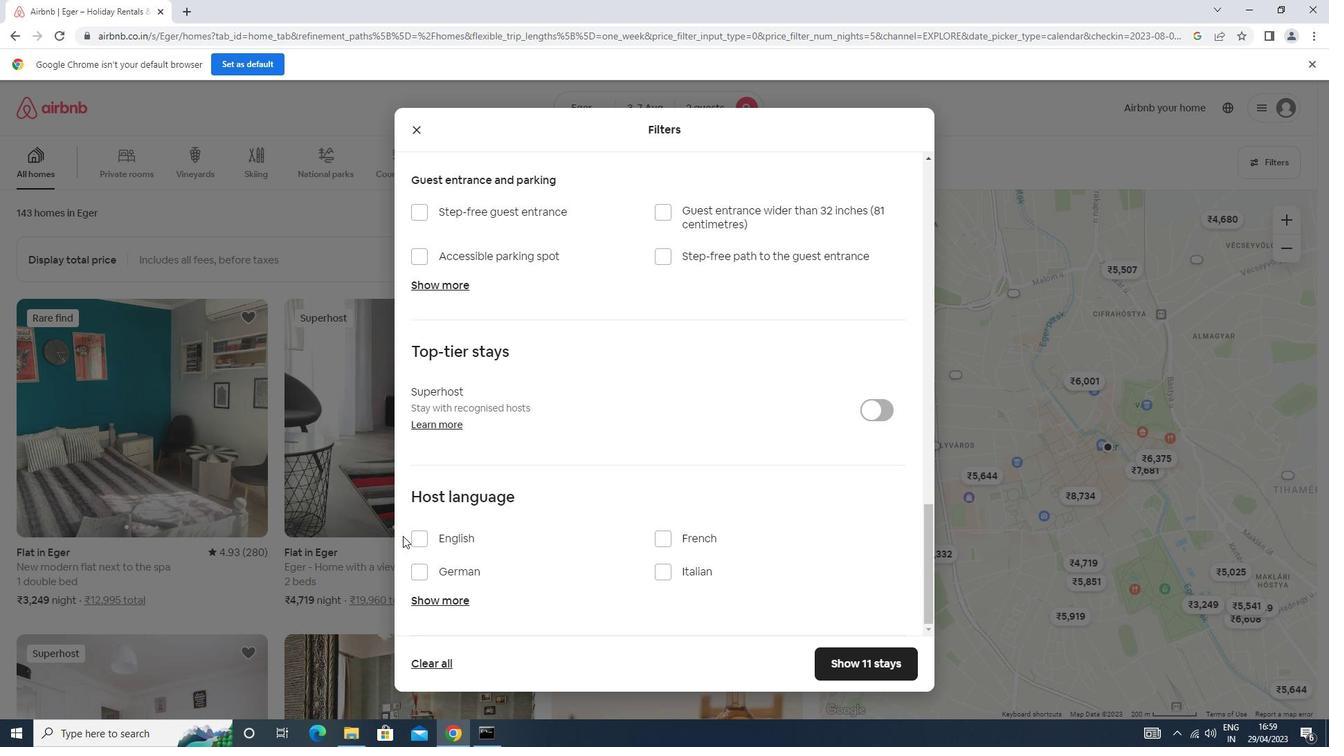 
Action: Mouse pressed left at (402, 537)
Screenshot: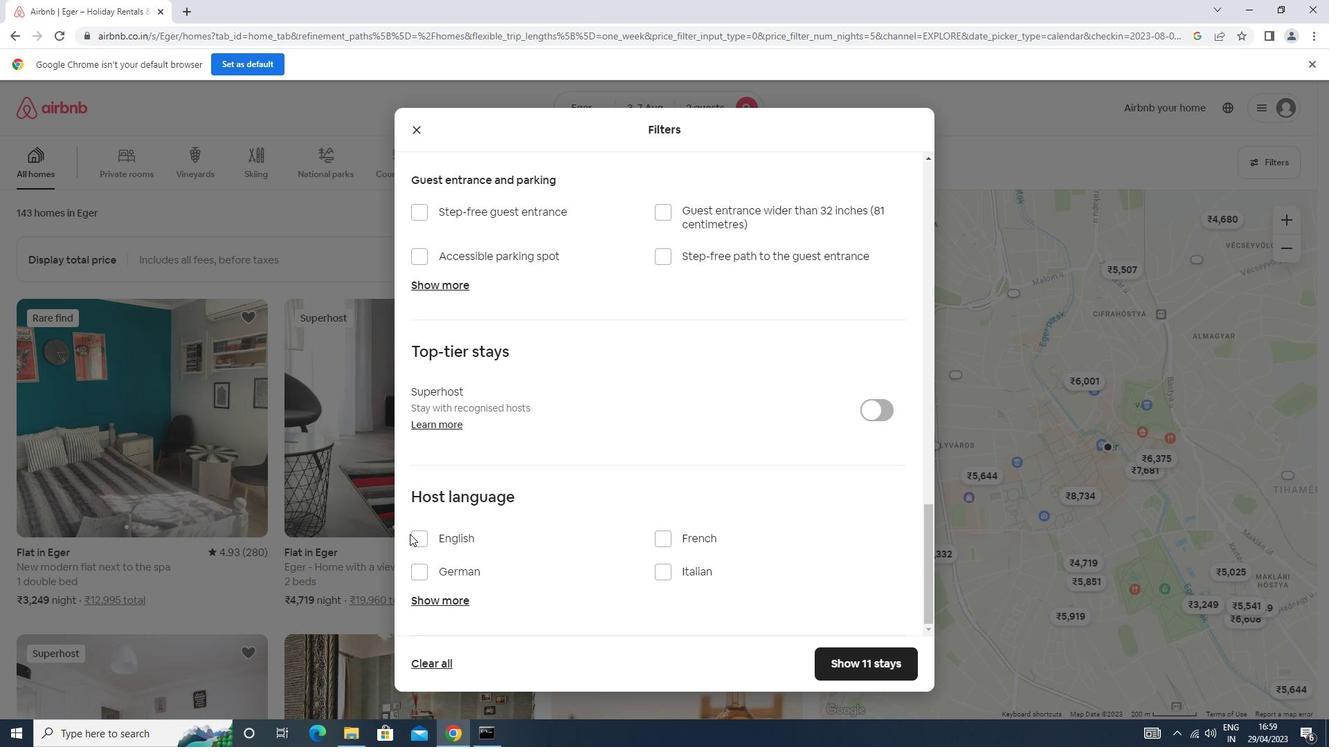 
Action: Mouse moved to (411, 534)
Screenshot: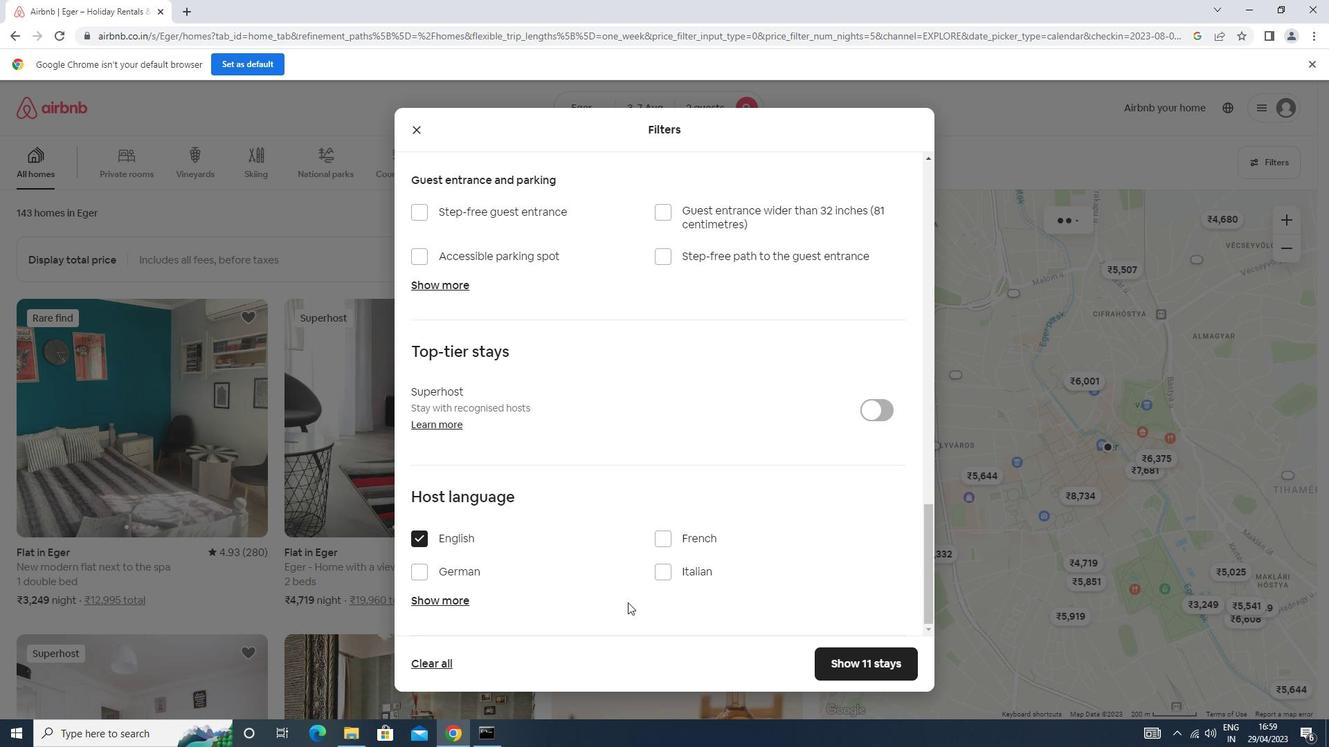 
Action: Mouse pressed left at (411, 534)
Screenshot: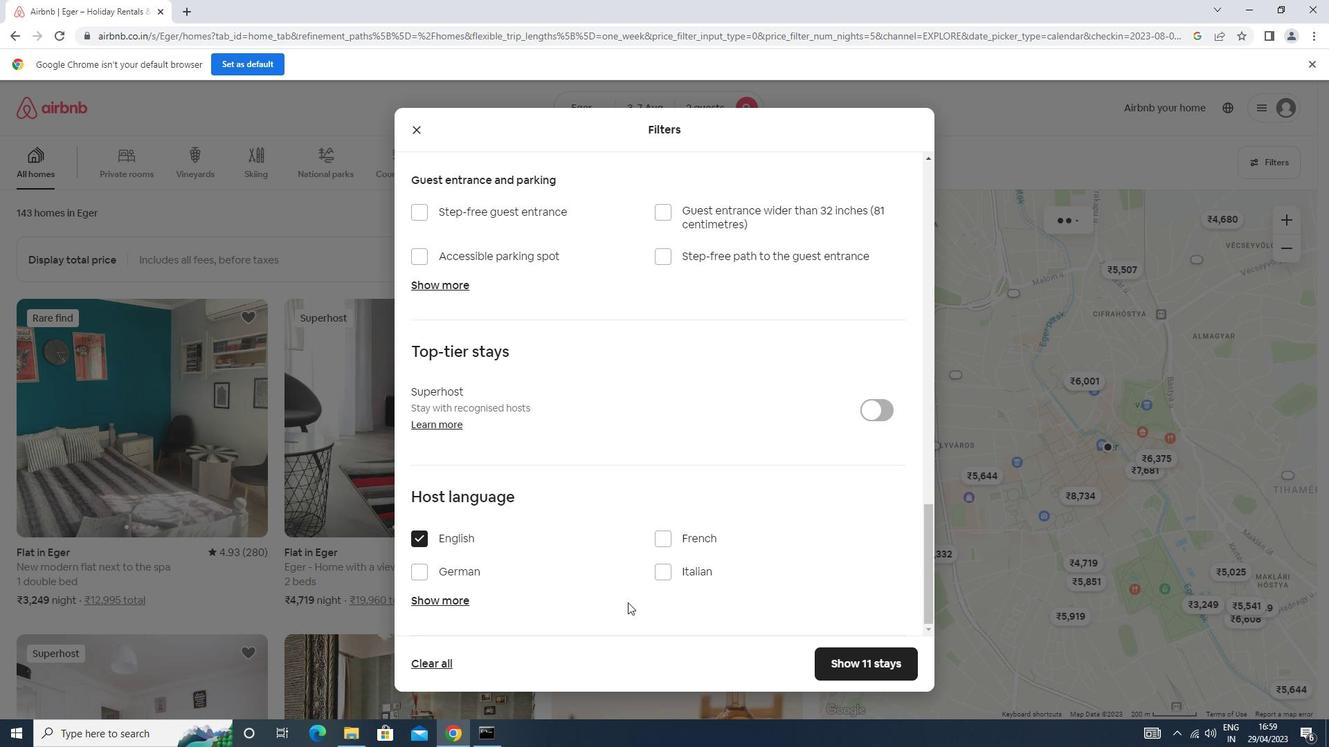 
Action: Mouse moved to (860, 663)
Screenshot: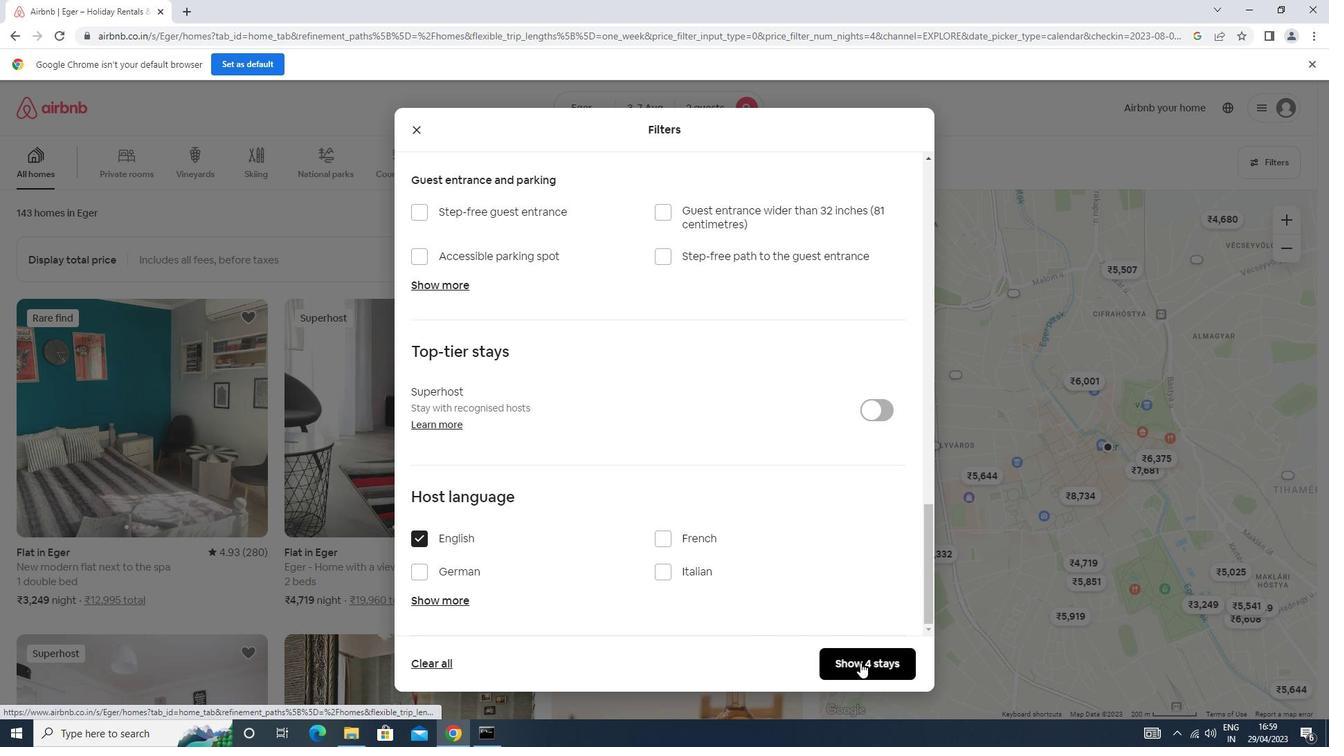 
Action: Mouse pressed left at (860, 663)
Screenshot: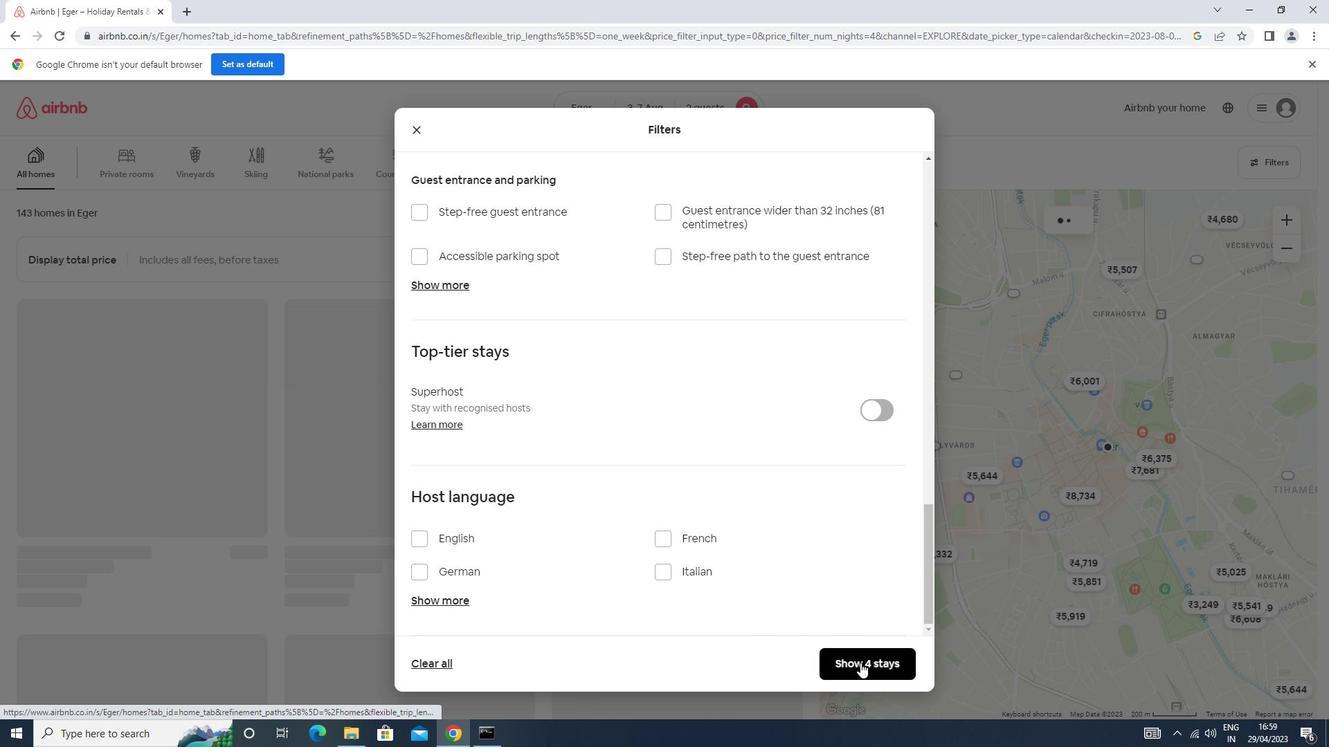
